 Task: Open a blank worksheet and write heading  Budget MasterAdd Categories in a column and its values below  'Housing, Transportation, Groceries, Utilities, Entertainment, Dining Out, Health, Miscellaneous, Savings & Total. 'Add Budgeted amountin next column and its values below  $1,500, $300, $400, $150, $200, $250, $100, $150, $500 & $3,550. Add Actual amount in next column and its values below  $1,400, $280, $420, $160, $180, $270, $90, $140, $550 & $3,550. Add Difference in next column and its values below  -$100, -$20, +$20, +$10, -$20, +$20, -$10, -$10, +$50 & $0. J6Save page AssetAllocation logbookbook
Action: Mouse moved to (116, 112)
Screenshot: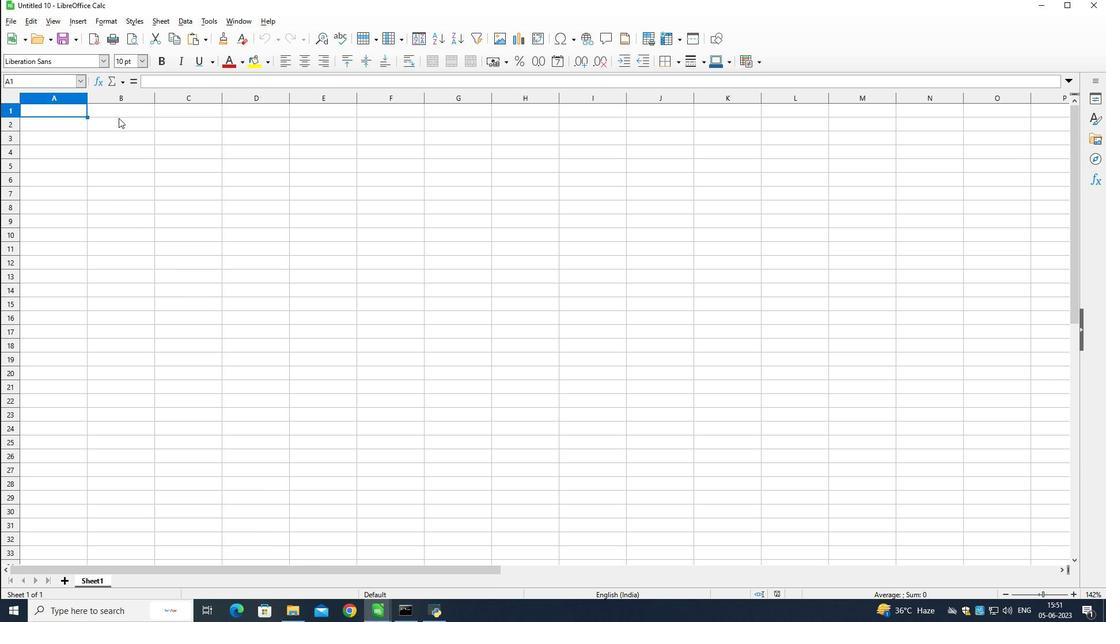 
Action: Mouse pressed left at (116, 112)
Screenshot: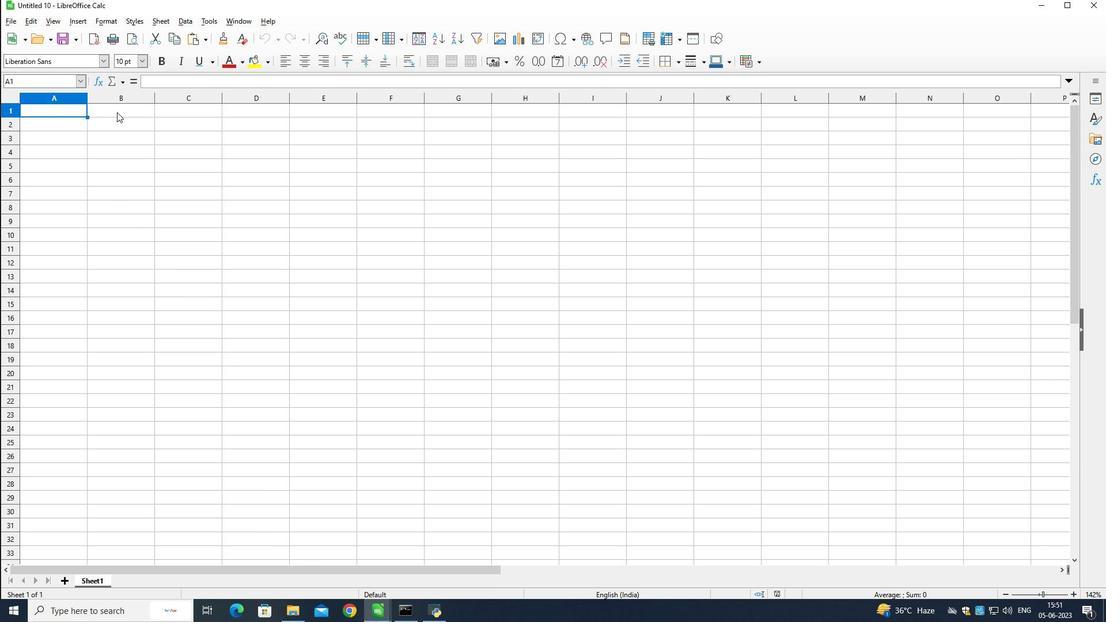 
Action: Mouse moved to (119, 127)
Screenshot: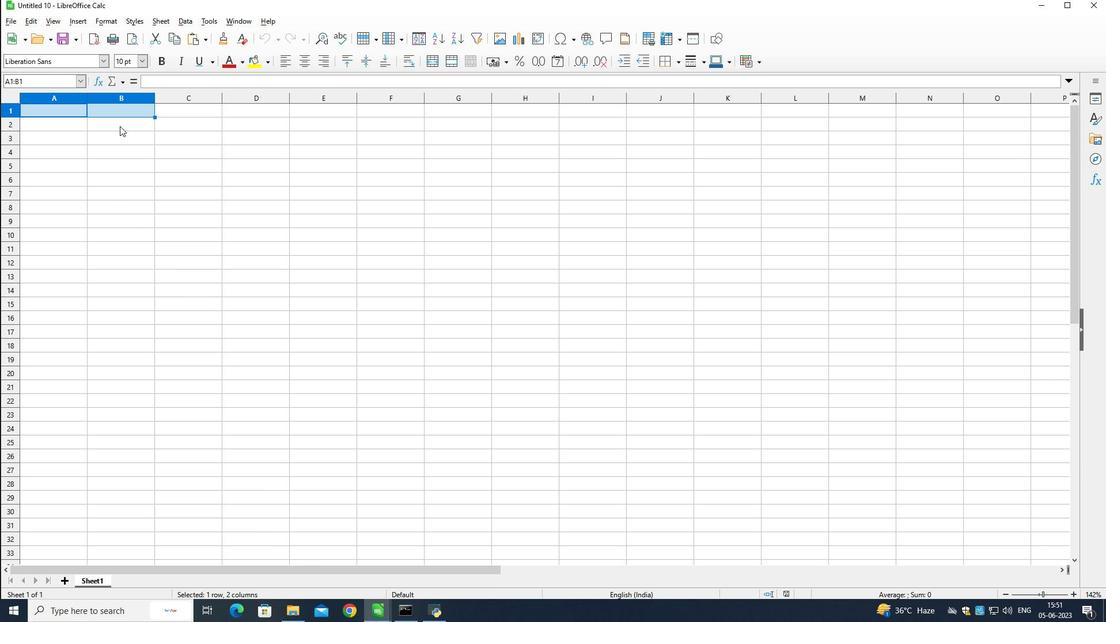 
Action: Mouse pressed right at (119, 127)
Screenshot: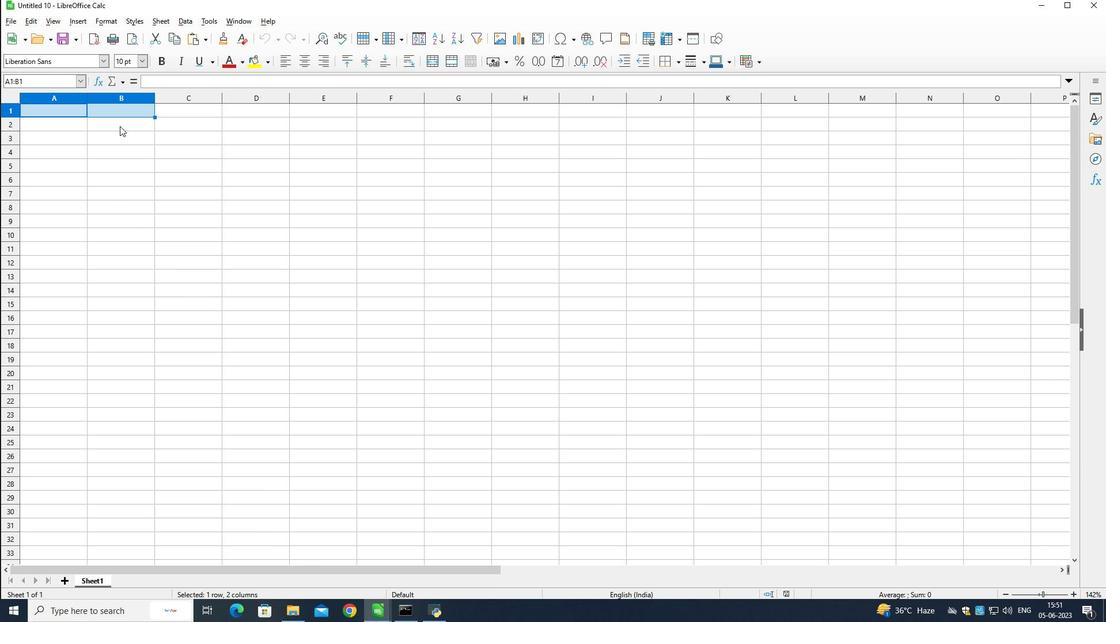 
Action: Mouse moved to (122, 110)
Screenshot: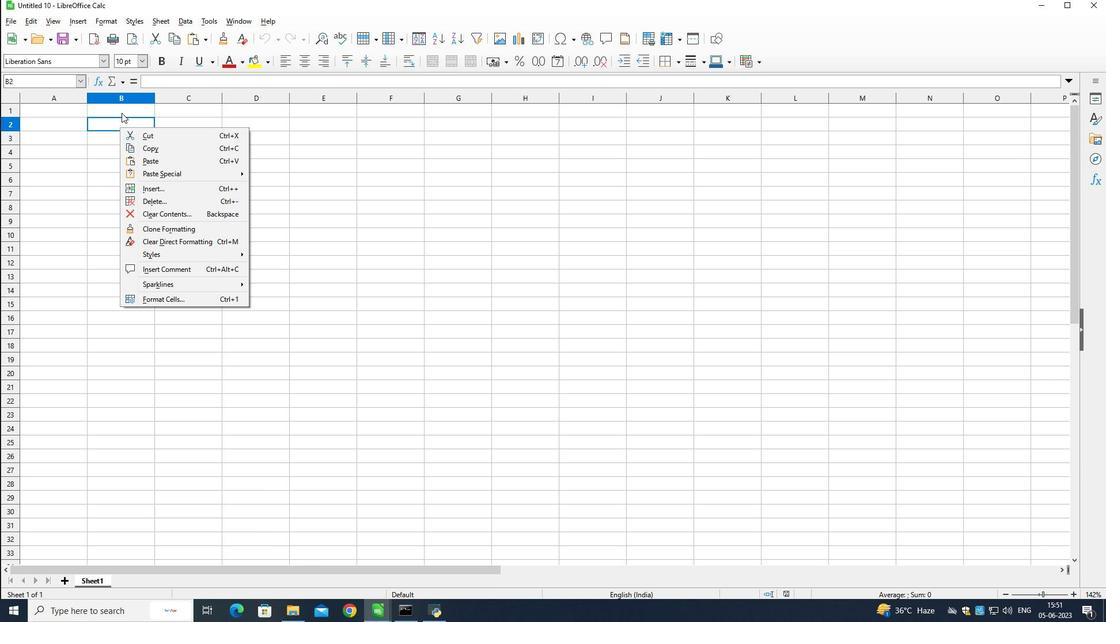 
Action: Mouse pressed left at (122, 110)
Screenshot: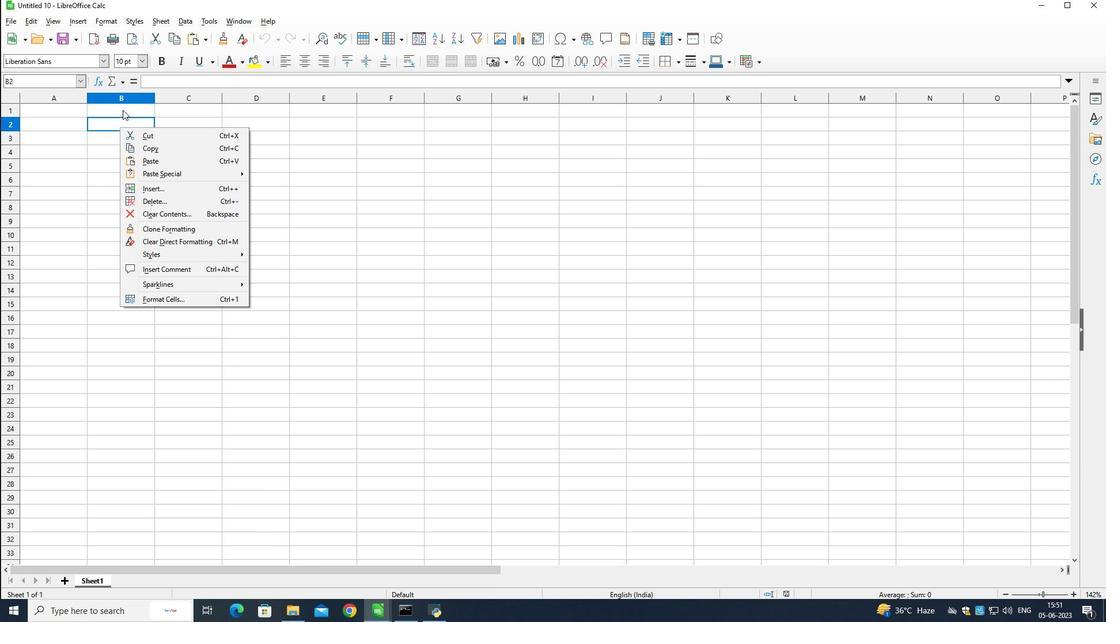 
Action: Mouse moved to (125, 110)
Screenshot: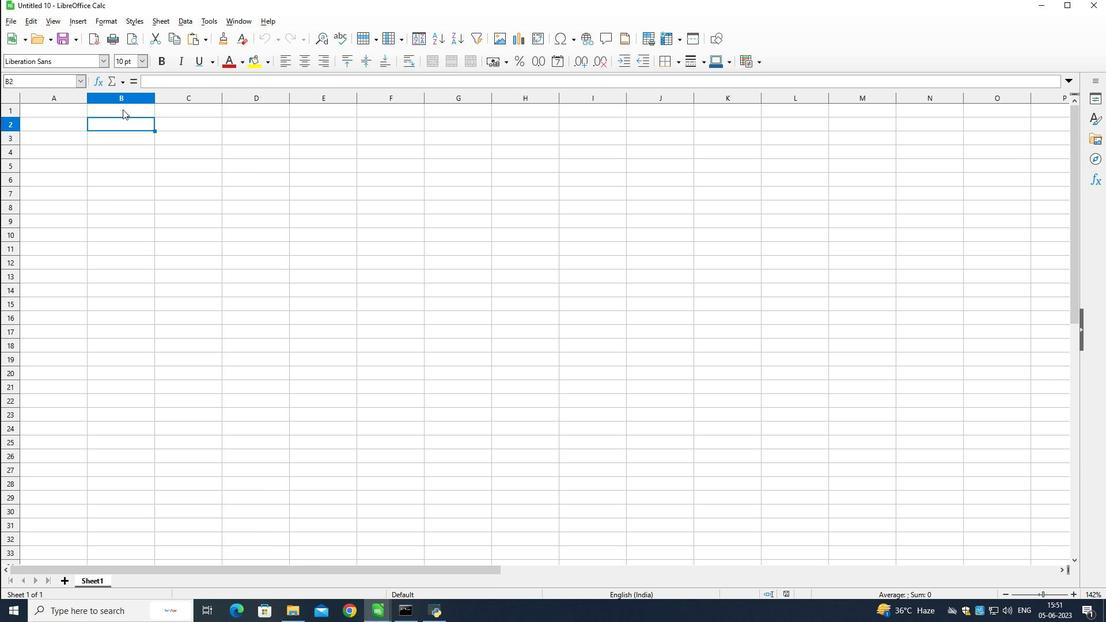 
Action: Mouse pressed left at (125, 110)
Screenshot: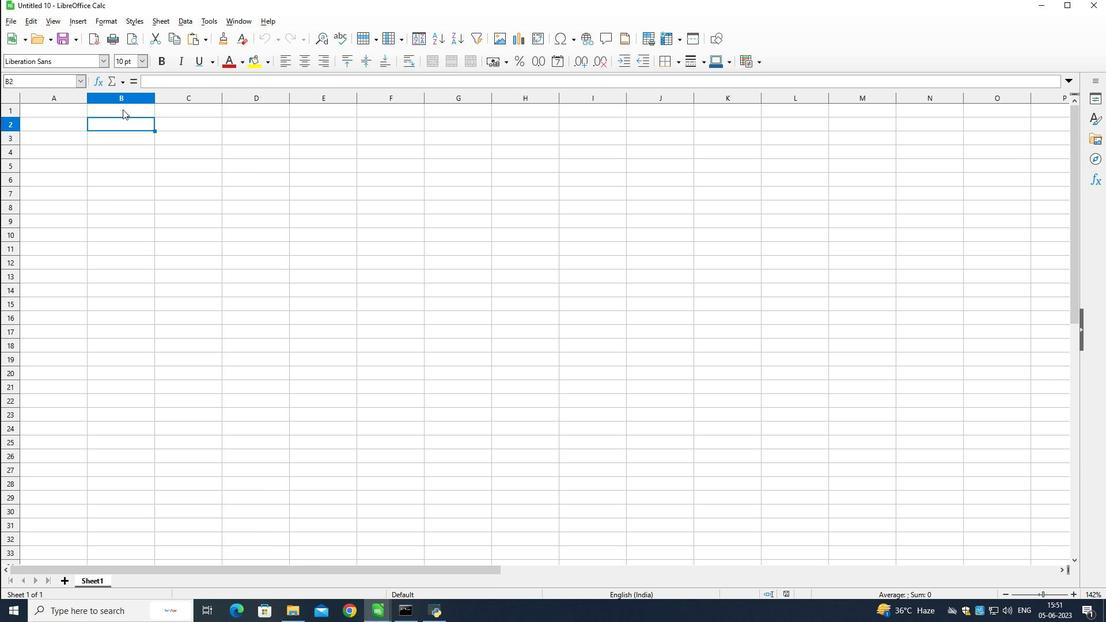 
Action: Mouse moved to (125, 111)
Screenshot: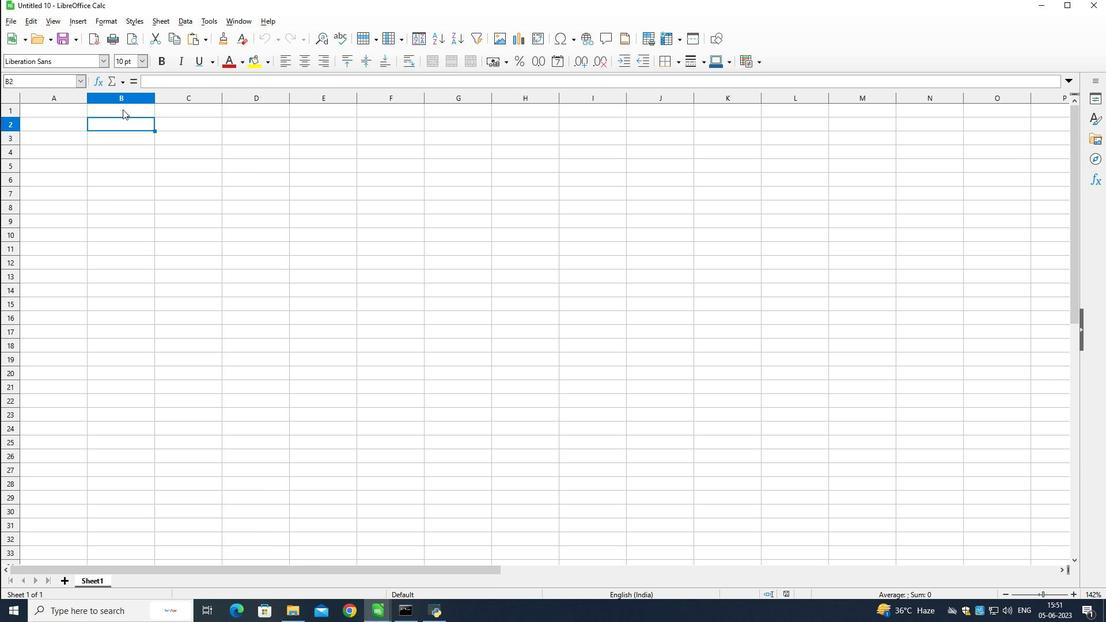 
Action: Key pressed <Key.shift>Budget<Key.space><Key.shift>Master<Key.enter>
Screenshot: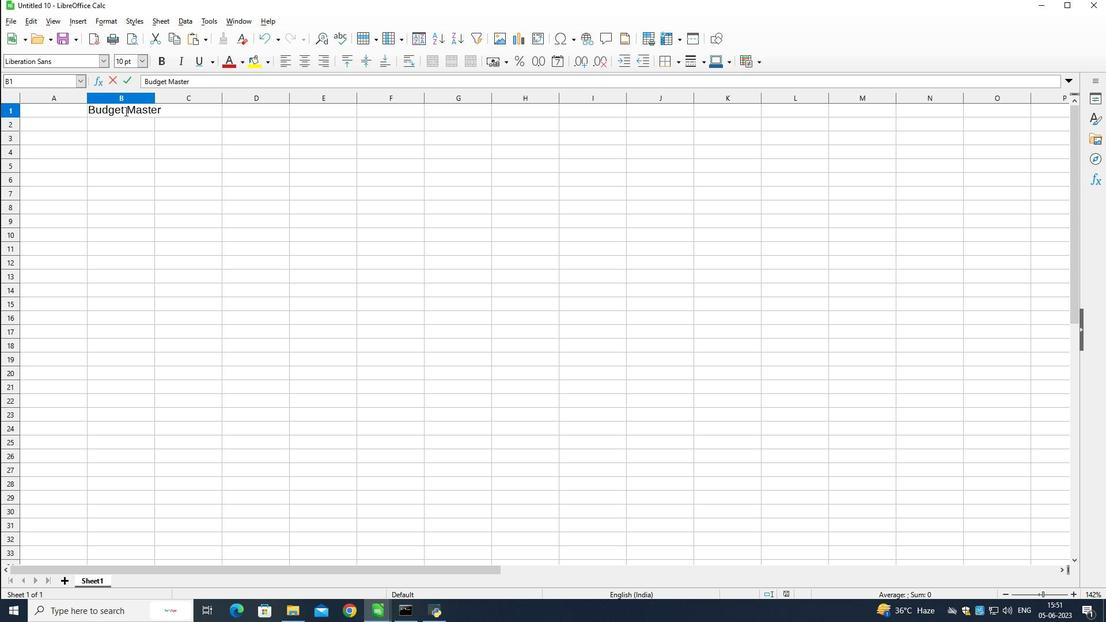 
Action: Mouse moved to (77, 123)
Screenshot: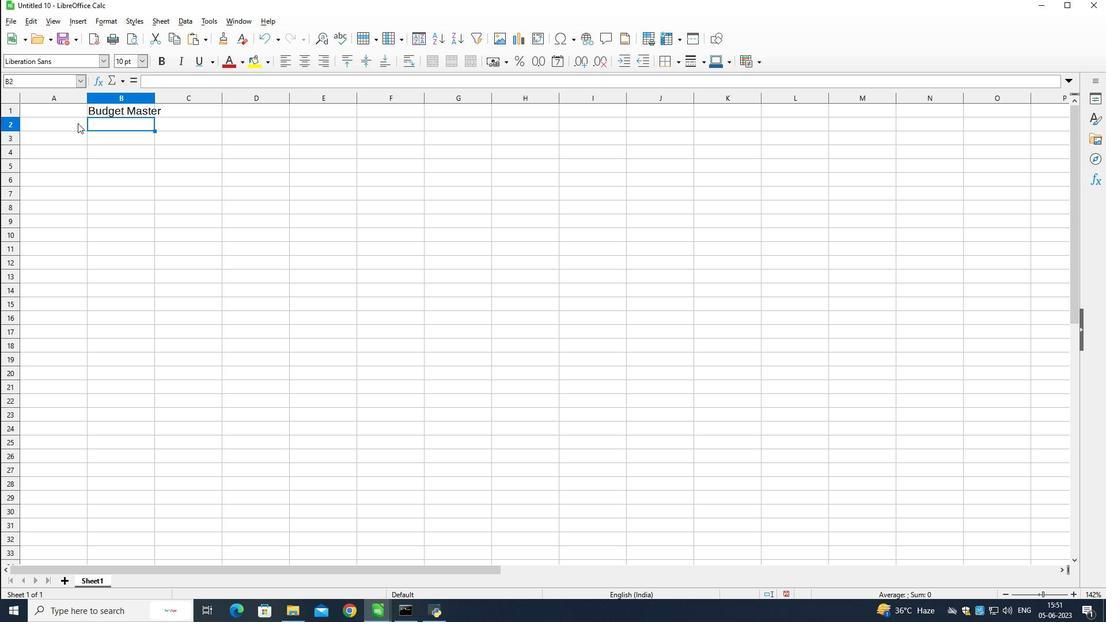 
Action: Mouse pressed left at (77, 123)
Screenshot: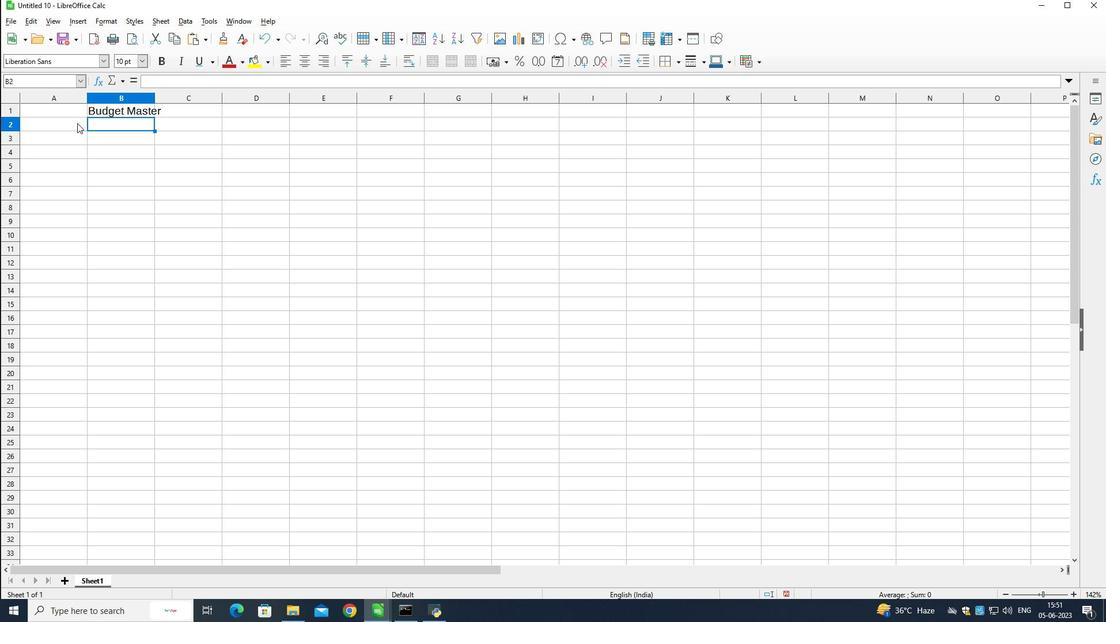 
Action: Key pressed <Key.shift><Key.shift>Categories<Key.down><Key.shift><Key.shift><Key.shift><Key.shift>Housing<Key.down><Key.shift>Transporation<Key.down><Key.shift>G
Screenshot: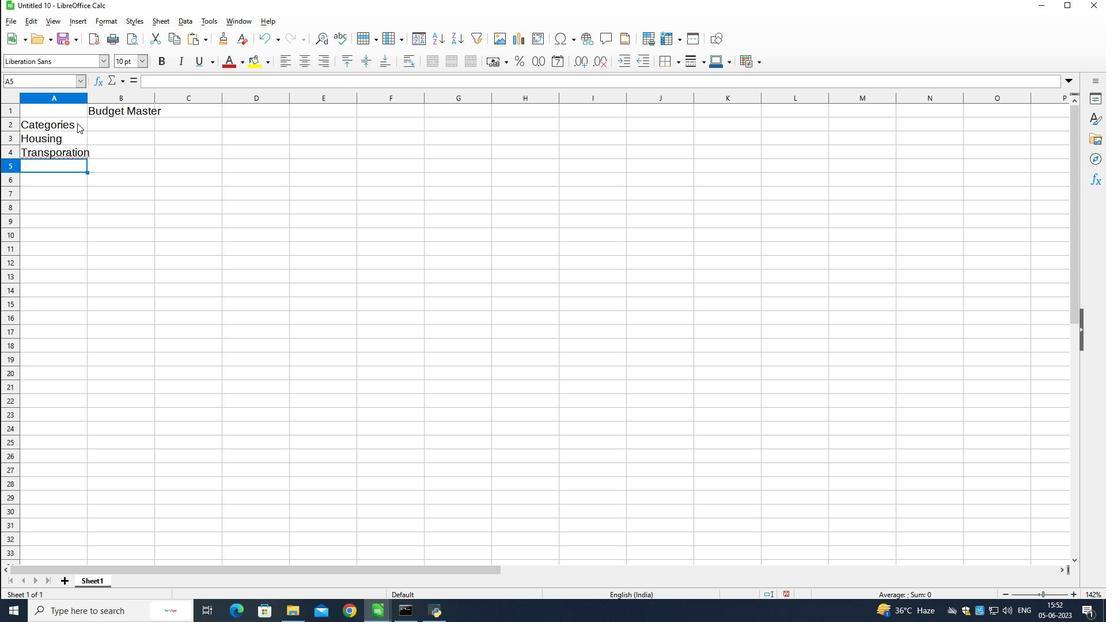 
Action: Mouse moved to (66, 154)
Screenshot: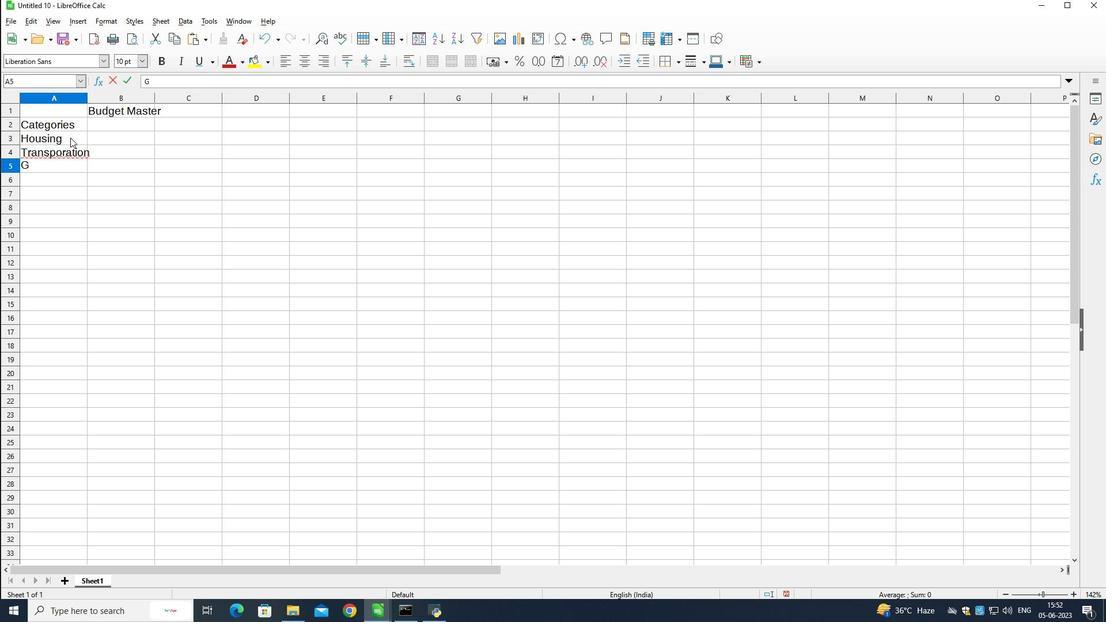 
Action: Mouse pressed left at (66, 154)
Screenshot: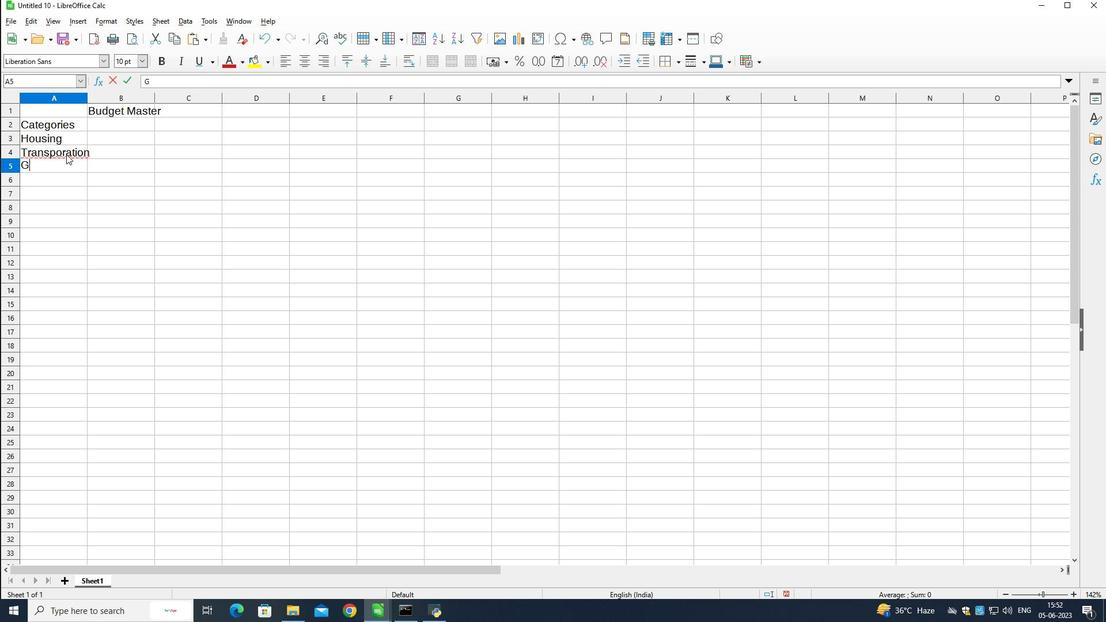 
Action: Mouse moved to (66, 154)
Screenshot: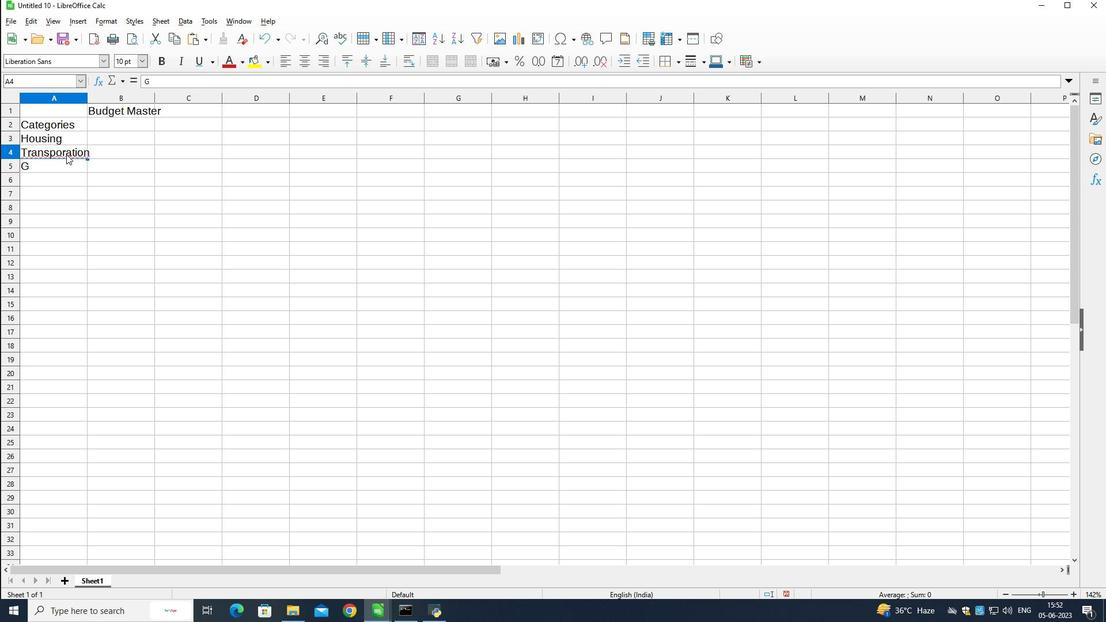 
Action: Mouse pressed left at (66, 154)
Screenshot: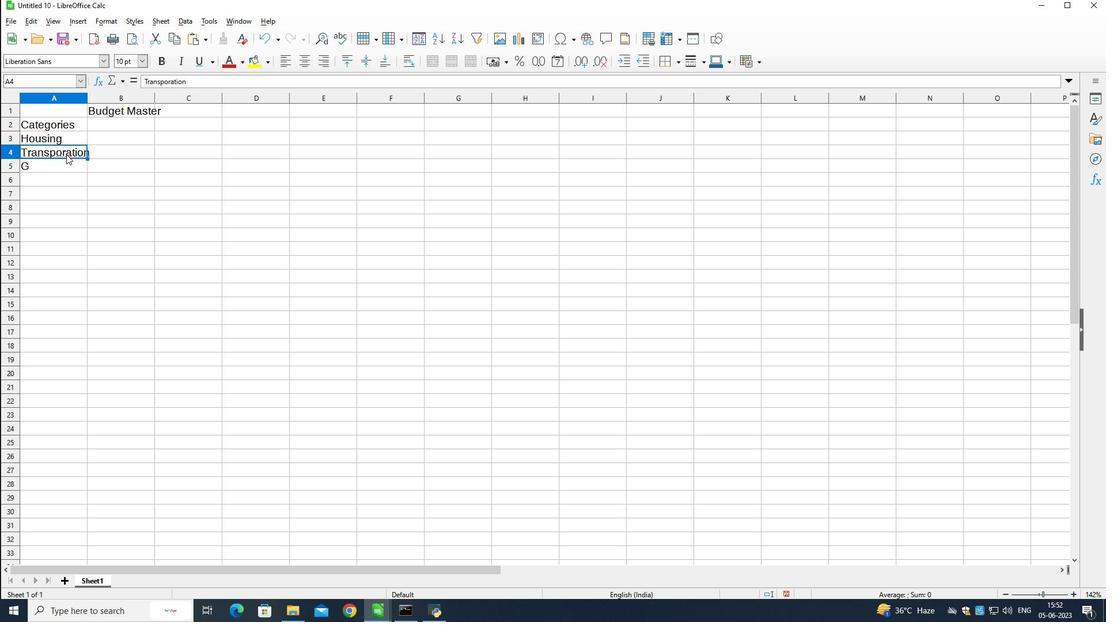 
Action: Mouse pressed left at (66, 154)
Screenshot: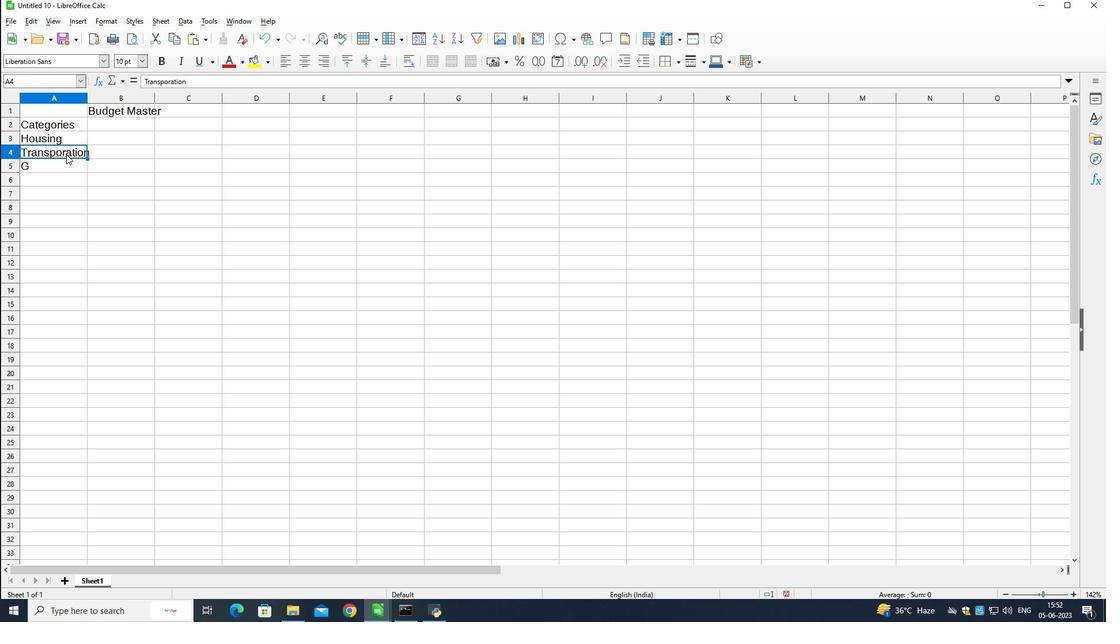 
Action: Mouse moved to (70, 149)
Screenshot: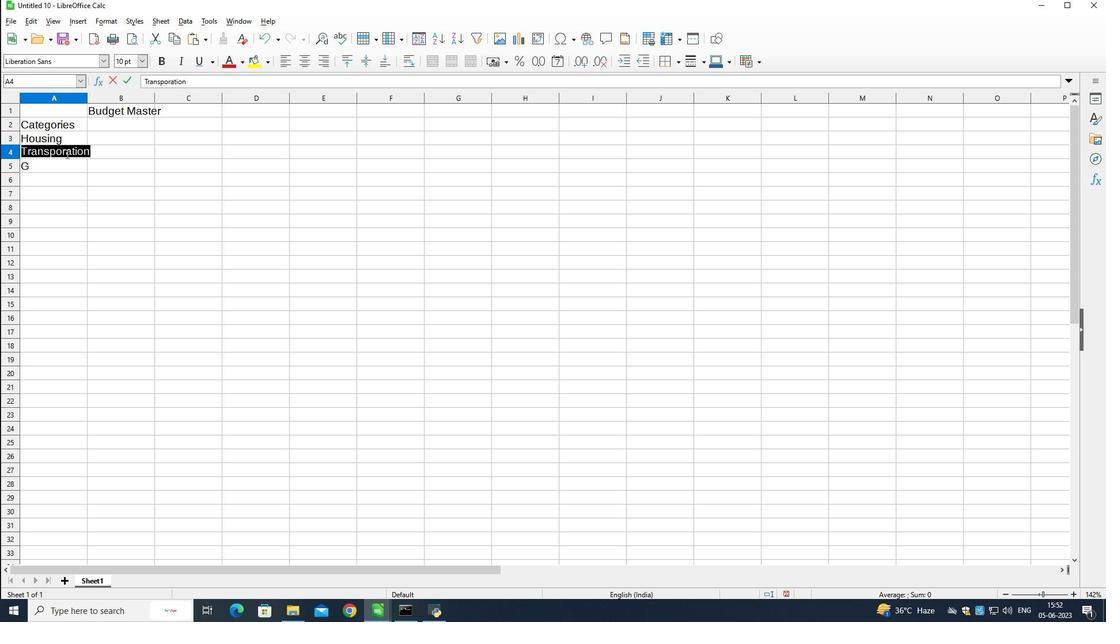 
Action: Mouse pressed left at (70, 149)
Screenshot: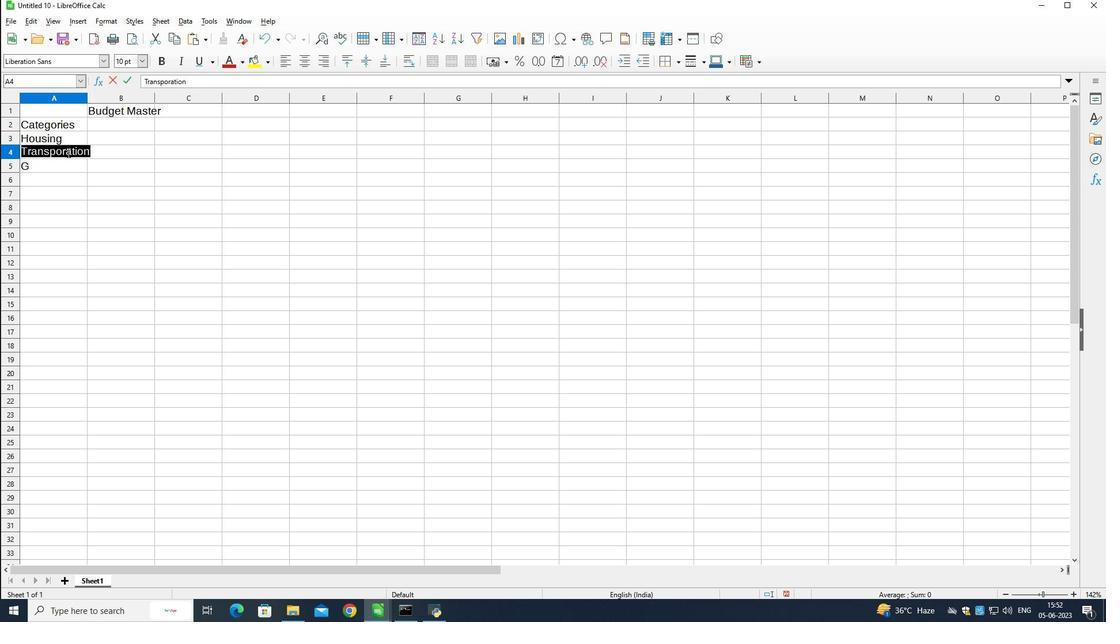 
Action: Mouse moved to (73, 168)
Screenshot: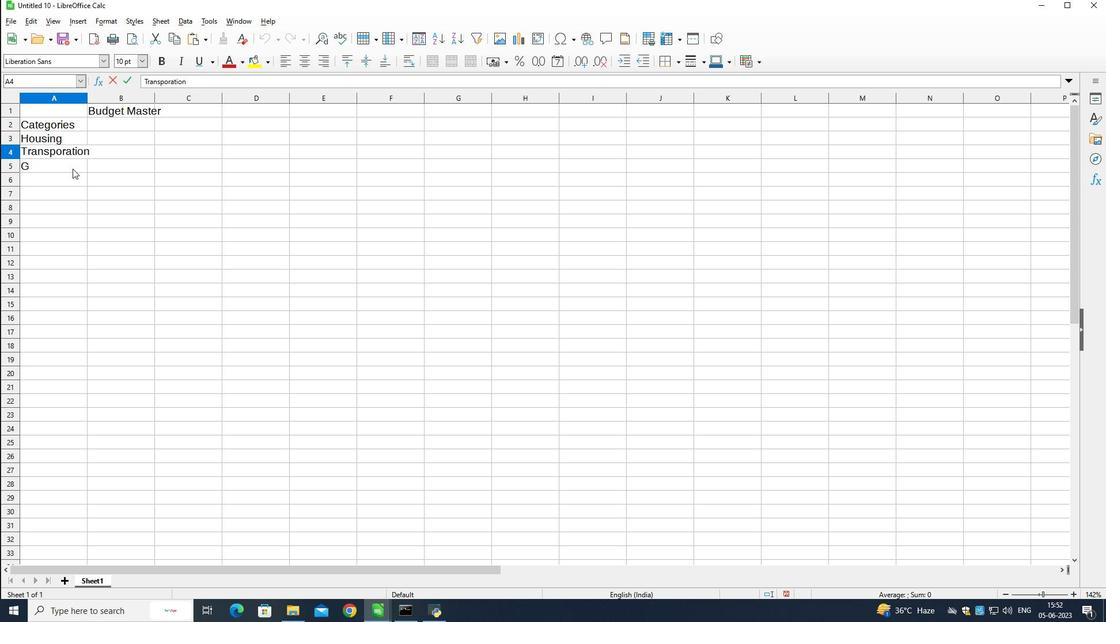 
Action: Key pressed <Key.left>t
Screenshot: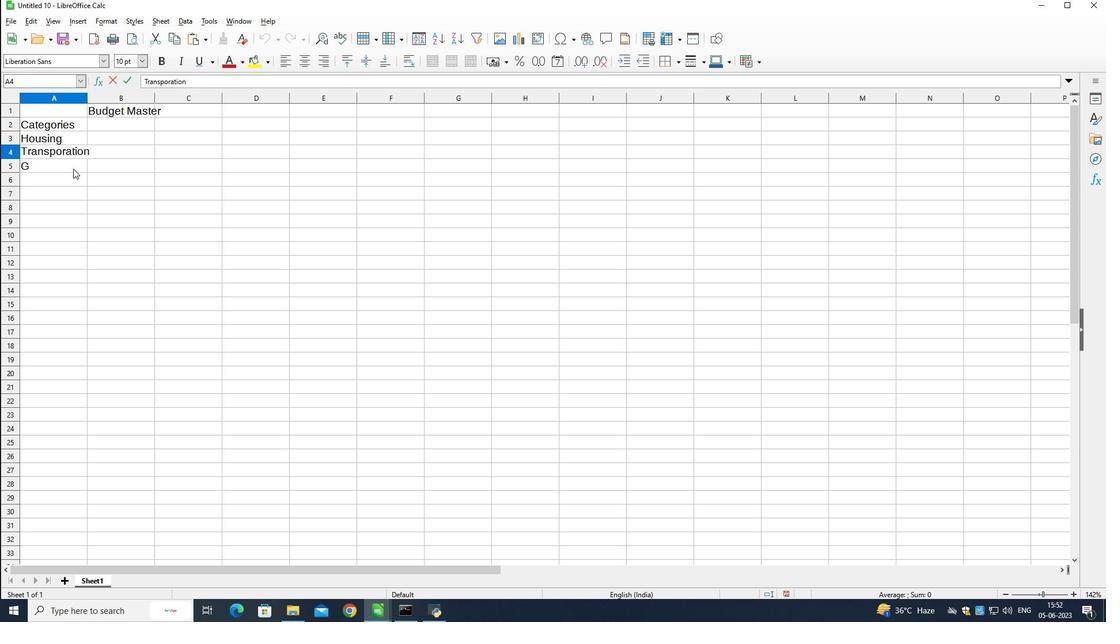
Action: Mouse moved to (74, 169)
Screenshot: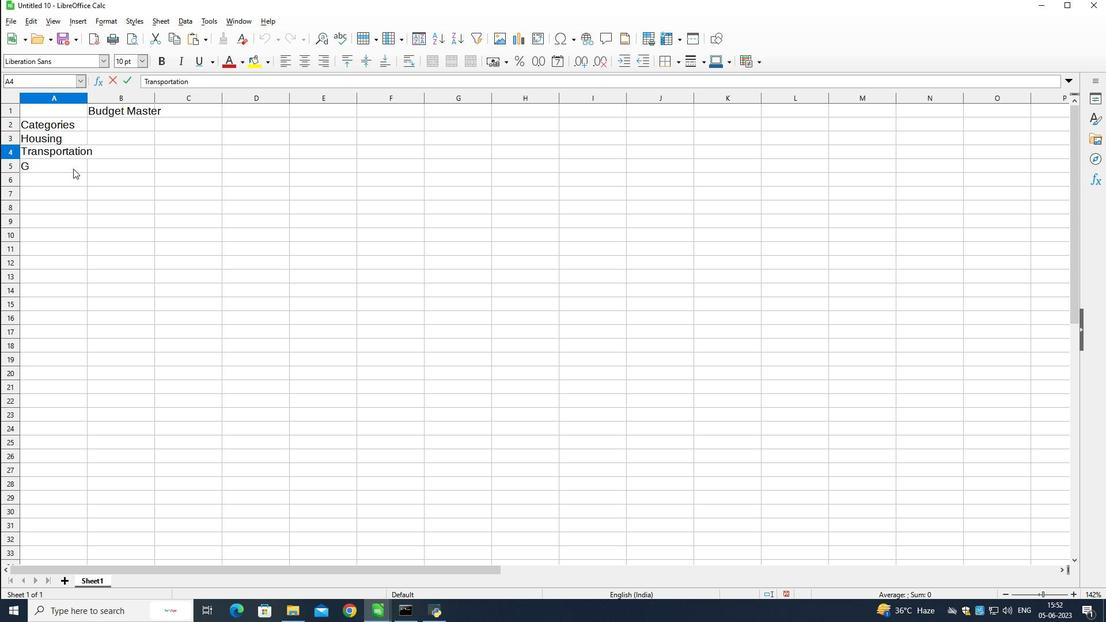 
Action: Mouse pressed left at (74, 169)
Screenshot: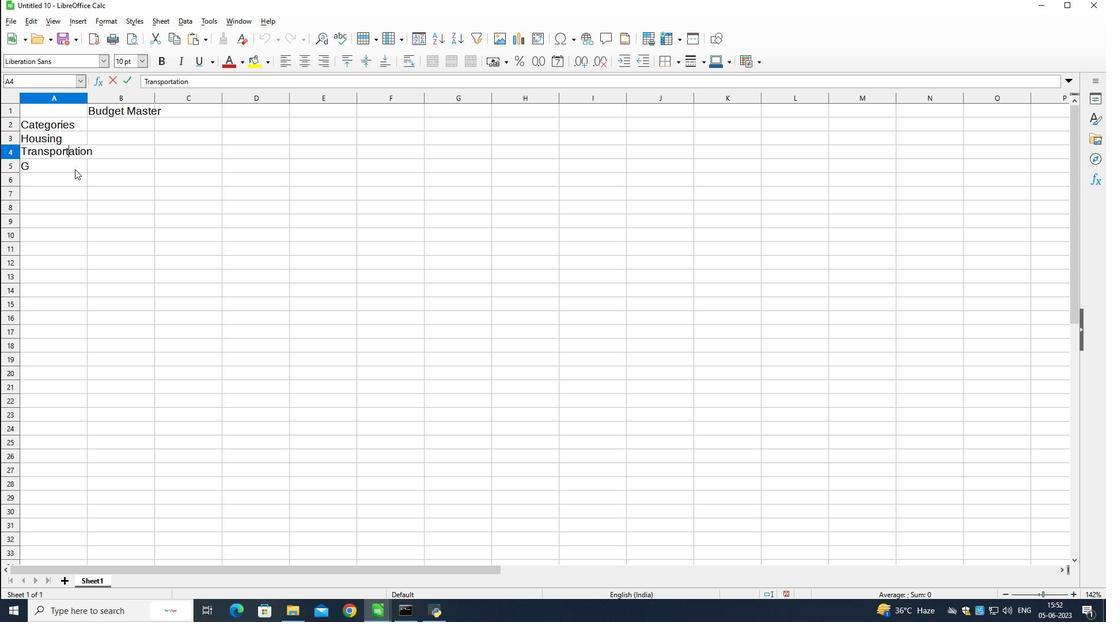 
Action: Mouse pressed left at (74, 169)
Screenshot: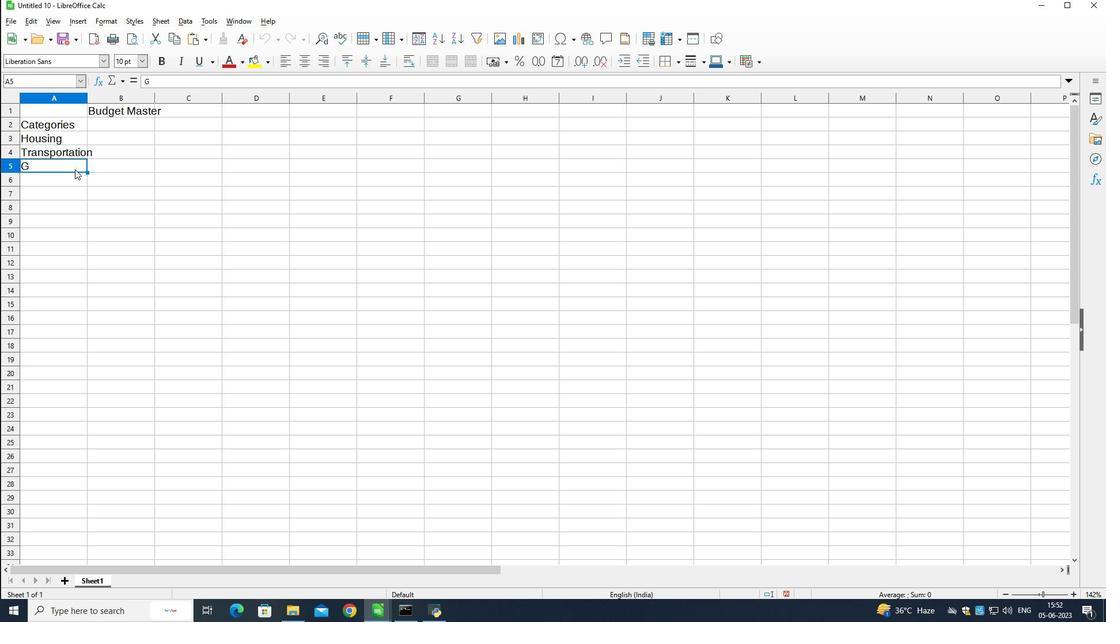 
Action: Mouse pressed left at (74, 169)
Screenshot: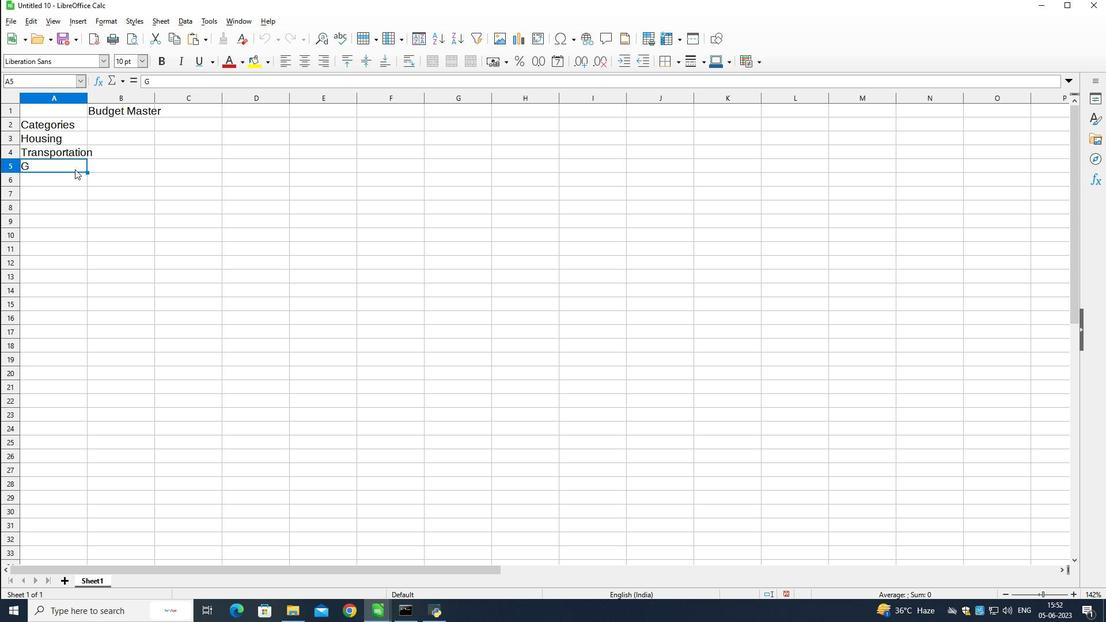 
Action: Key pressed <Key.backspace><Key.shift>Groceries<Key.down>
Screenshot: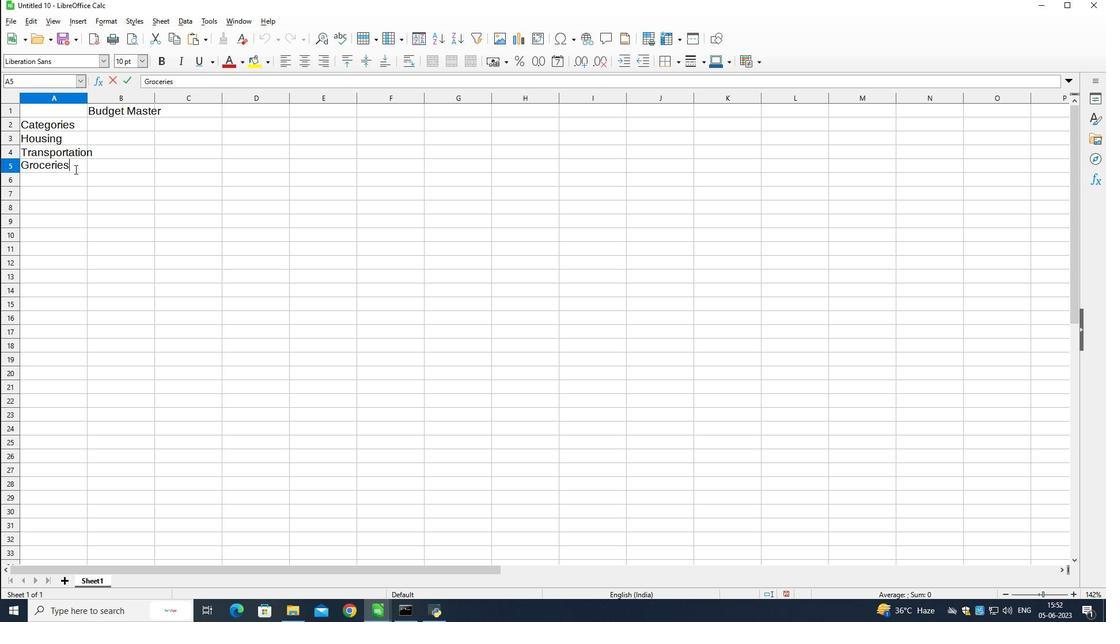
Action: Mouse moved to (63, 182)
Screenshot: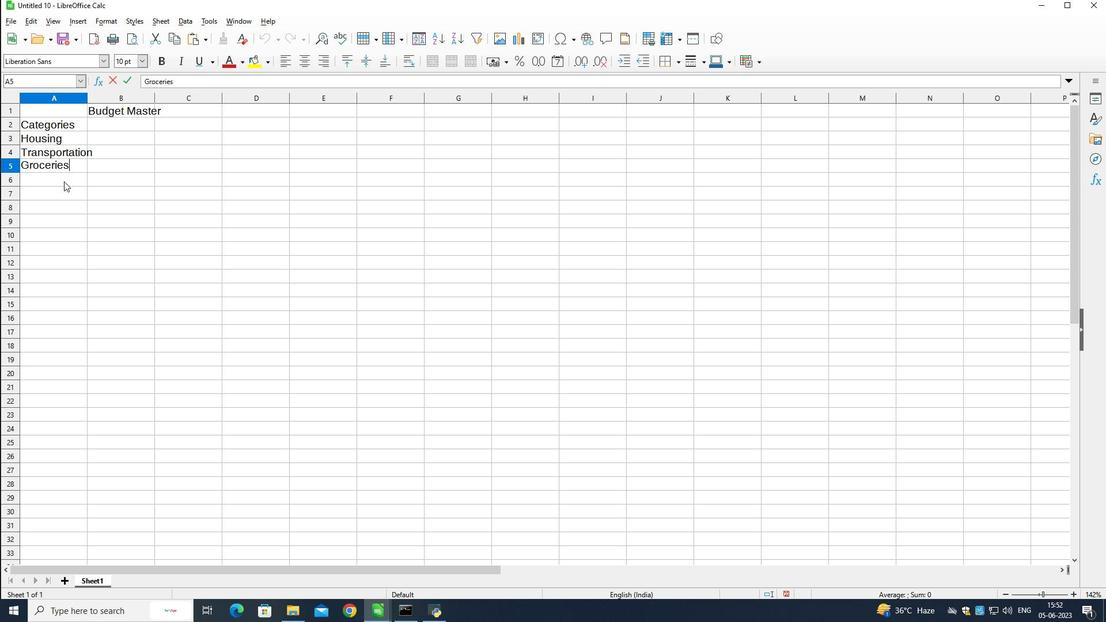 
Action: Mouse pressed left at (63, 182)
Screenshot: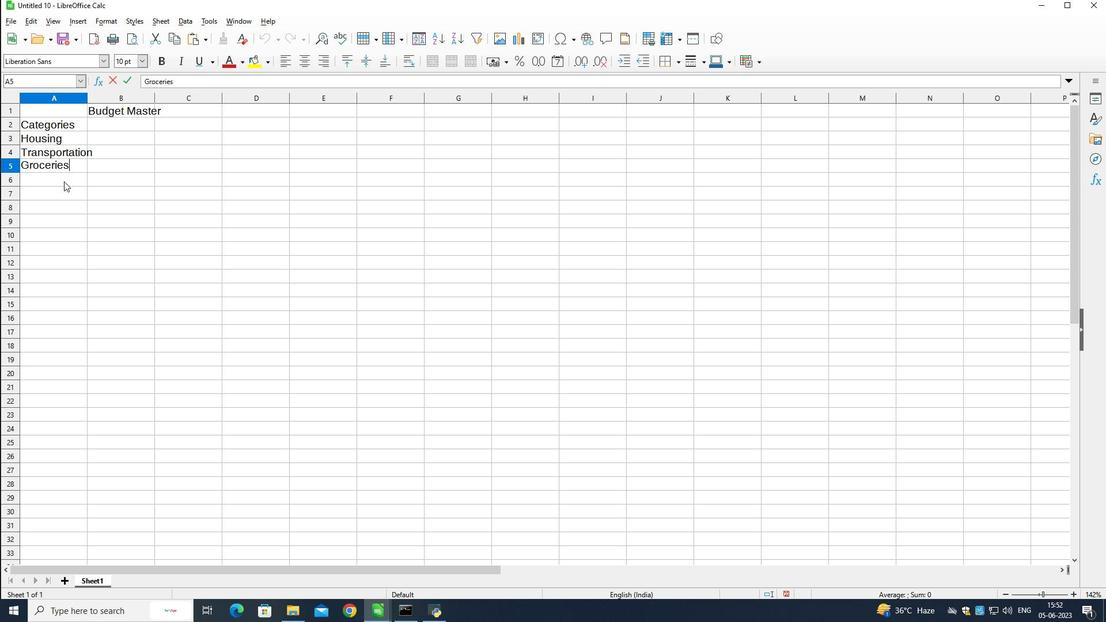 
Action: Key pressed <Key.shift>Uto<Key.backspace>ilities<Key.down><Key.shift>Entetainment<Key.down>
Screenshot: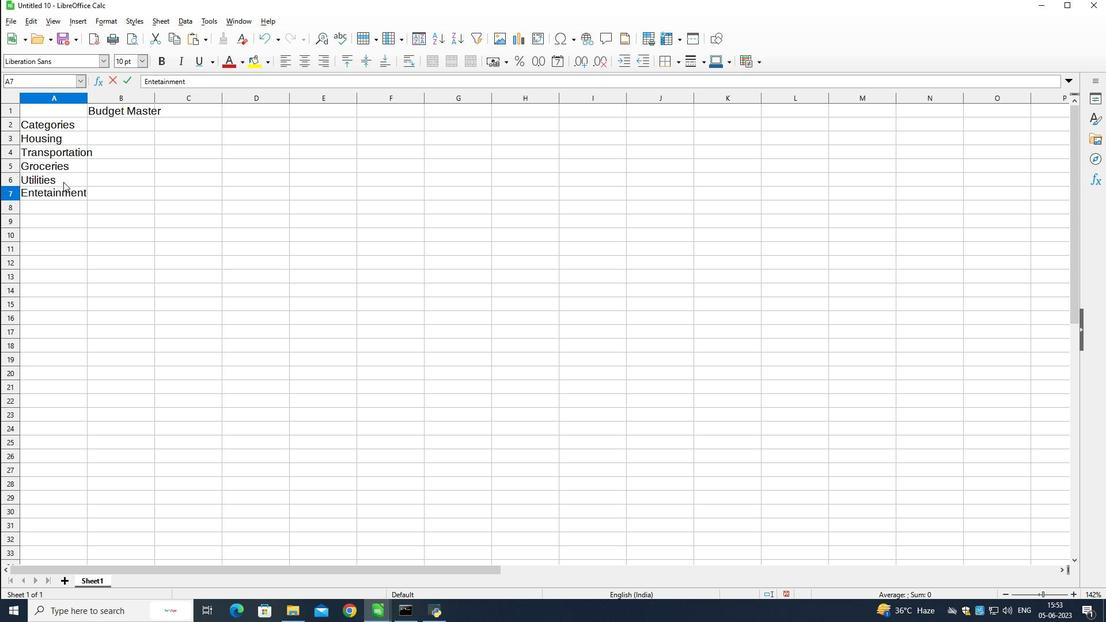 
Action: Mouse moved to (62, 190)
Screenshot: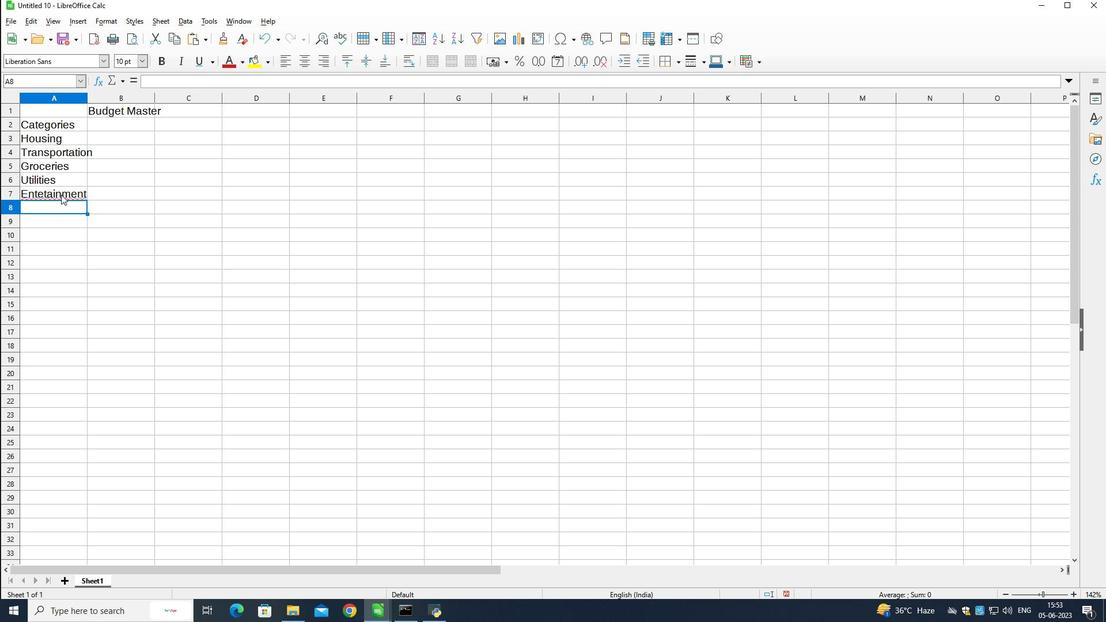 
Action: Mouse pressed left at (62, 190)
Screenshot: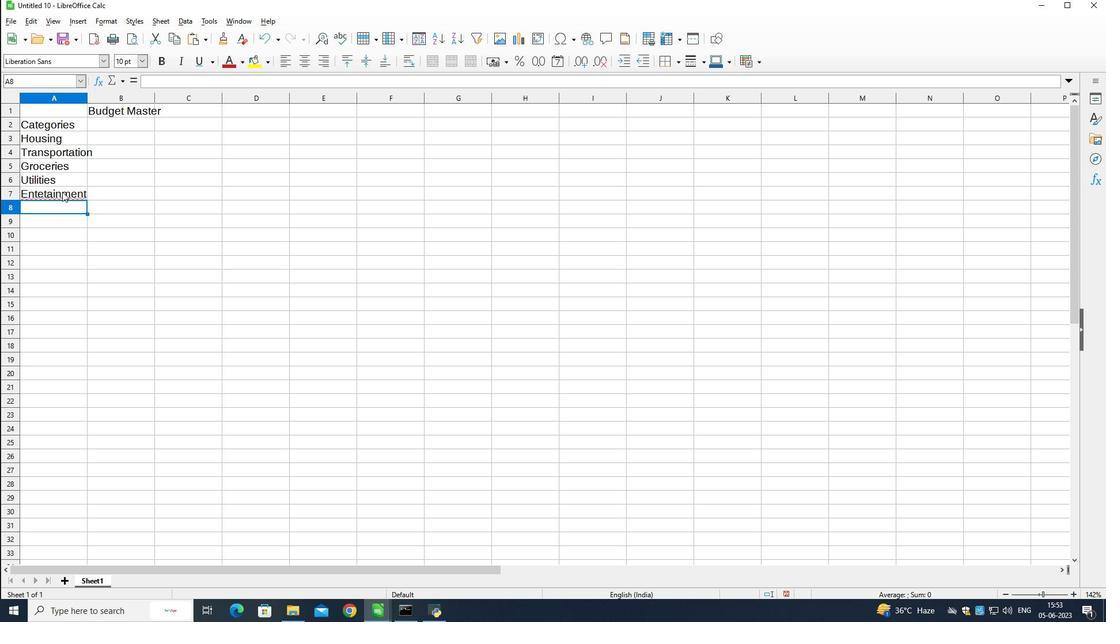
Action: Mouse moved to (62, 190)
Screenshot: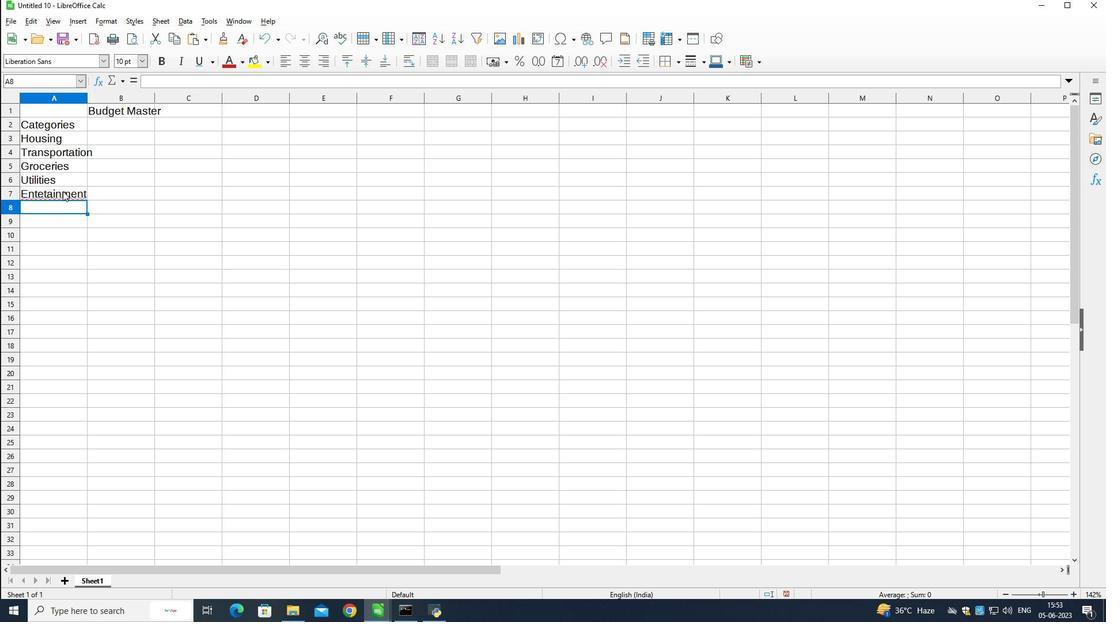 
Action: Mouse pressed left at (62, 190)
Screenshot: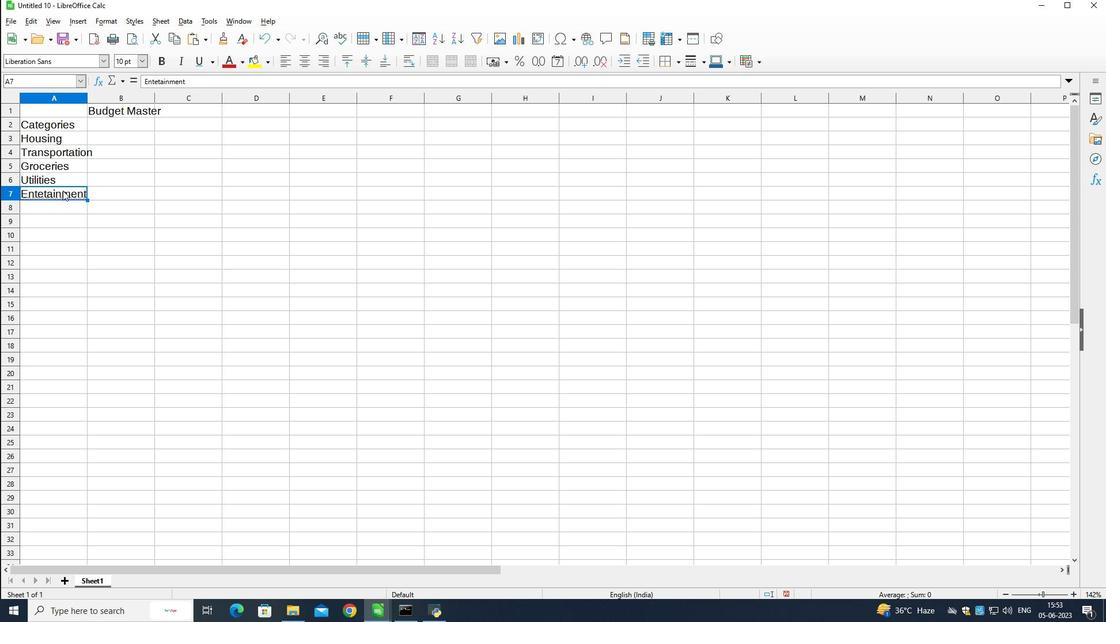 
Action: Mouse moved to (80, 196)
Screenshot: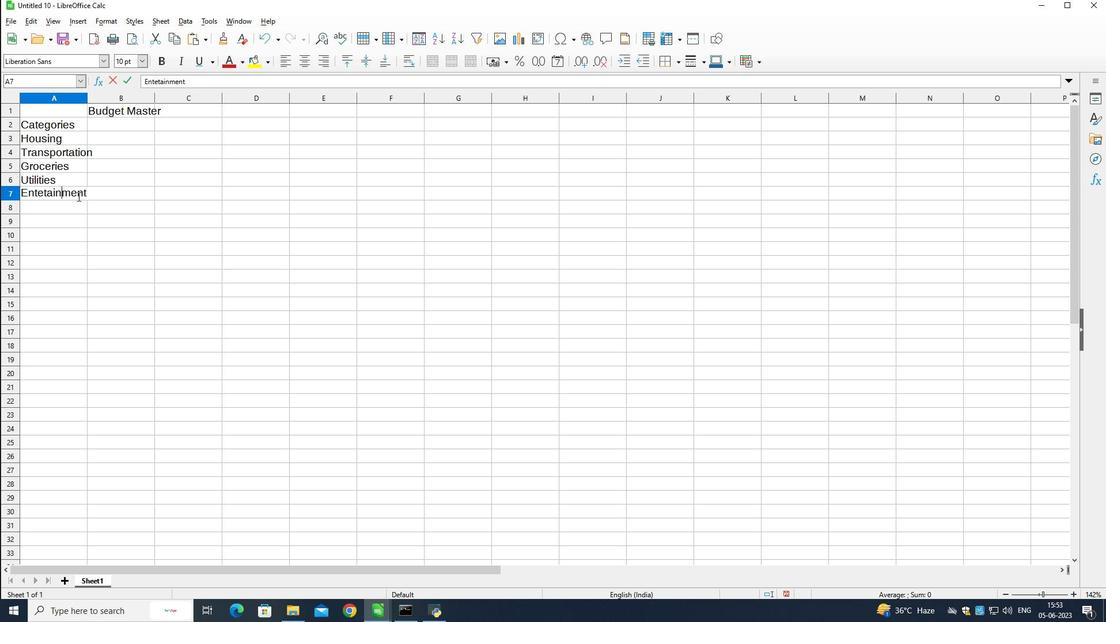 
Action: Mouse pressed left at (80, 196)
Screenshot: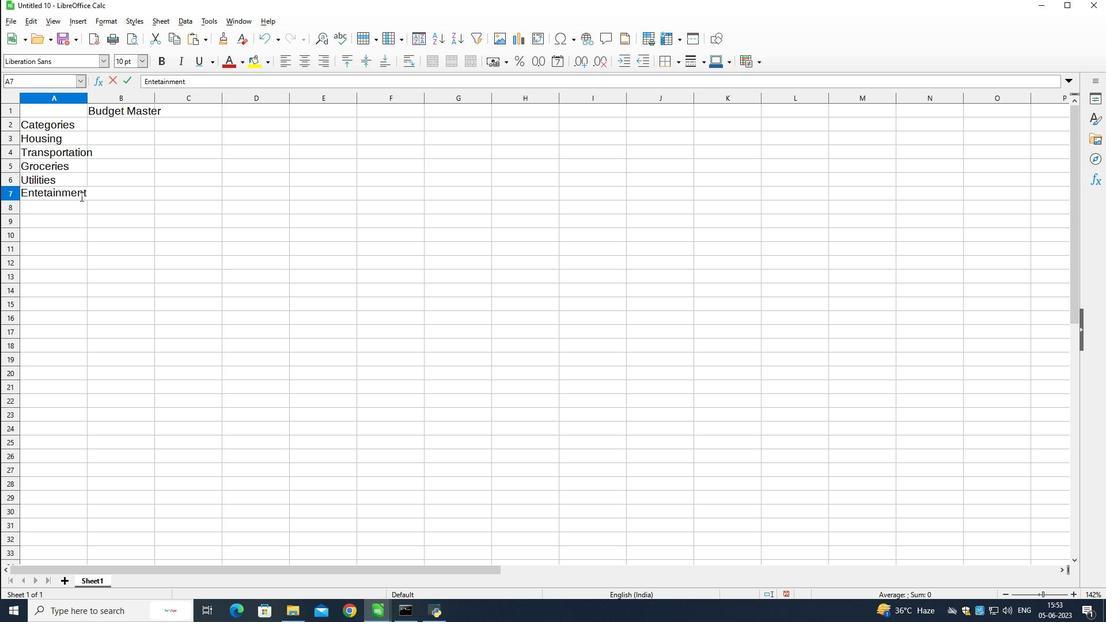 
Action: Mouse moved to (90, 195)
Screenshot: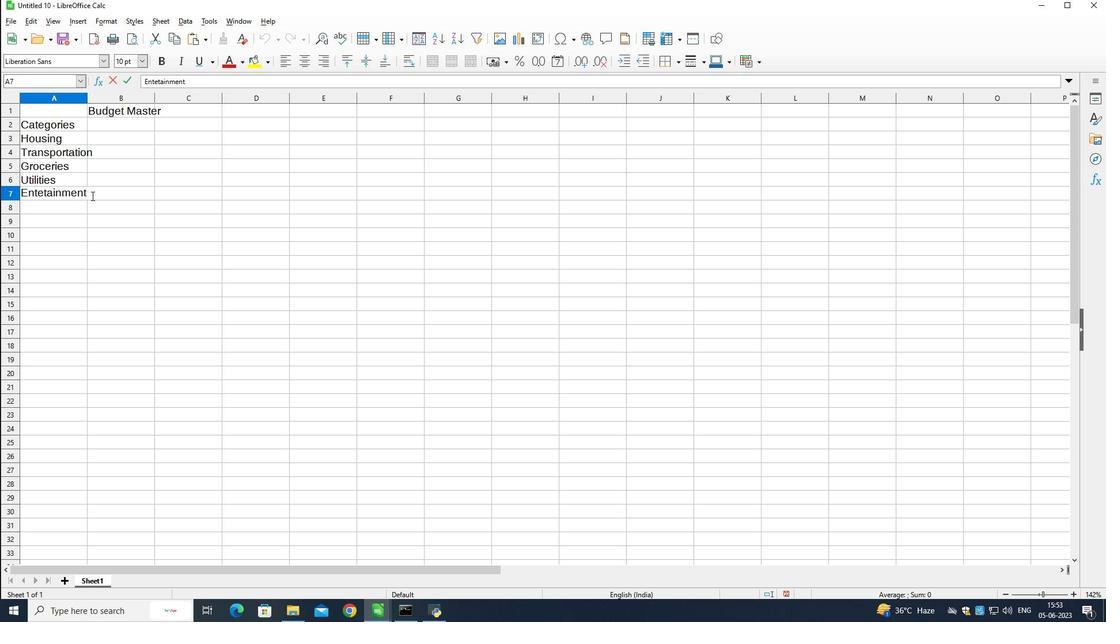 
Action: Mouse pressed left at (90, 195)
Screenshot: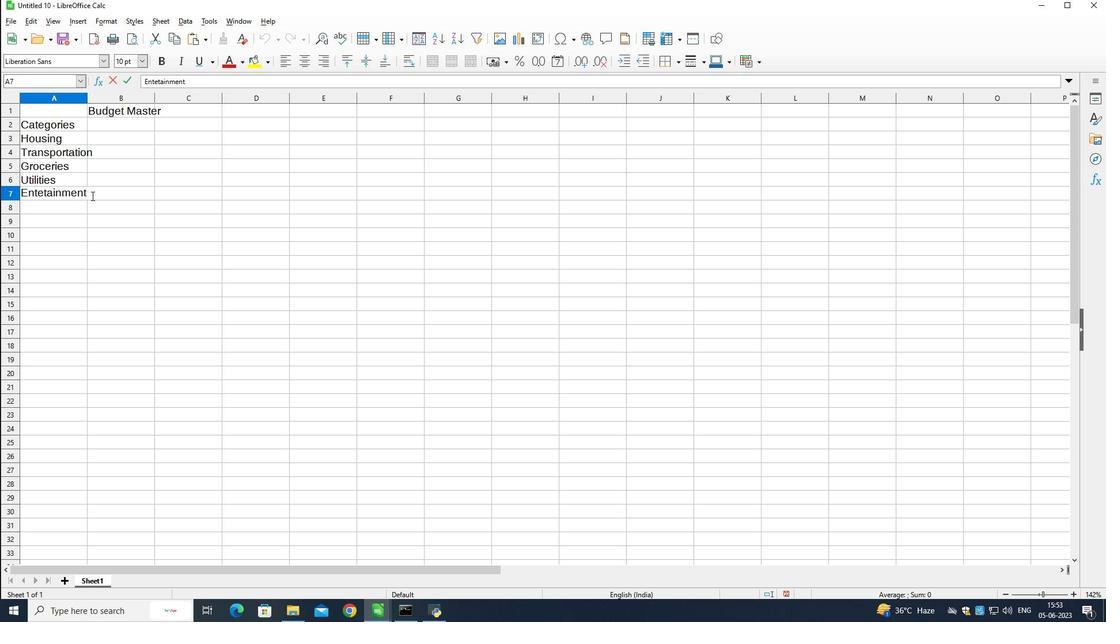 
Action: Mouse moved to (68, 202)
Screenshot: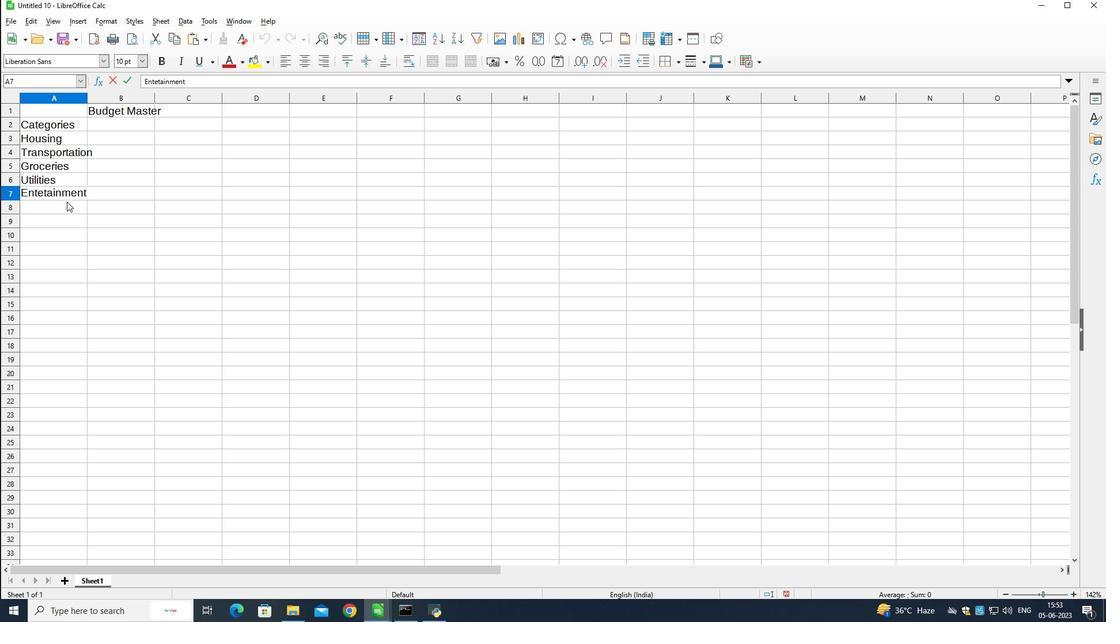 
Action: Mouse pressed left at (68, 202)
Screenshot: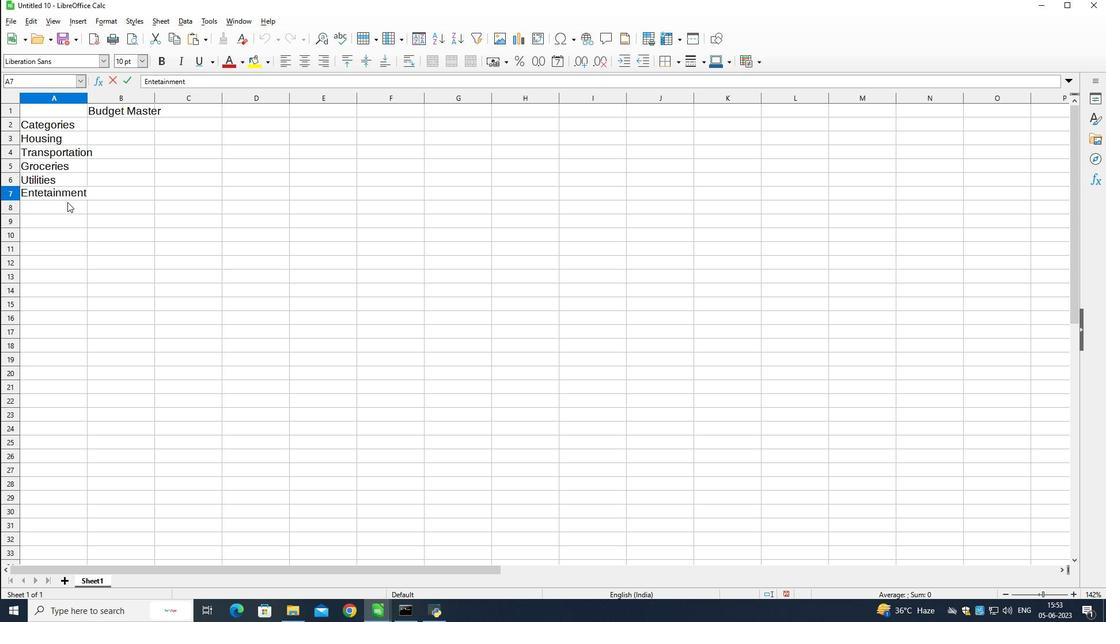 
Action: Mouse moved to (69, 204)
Screenshot: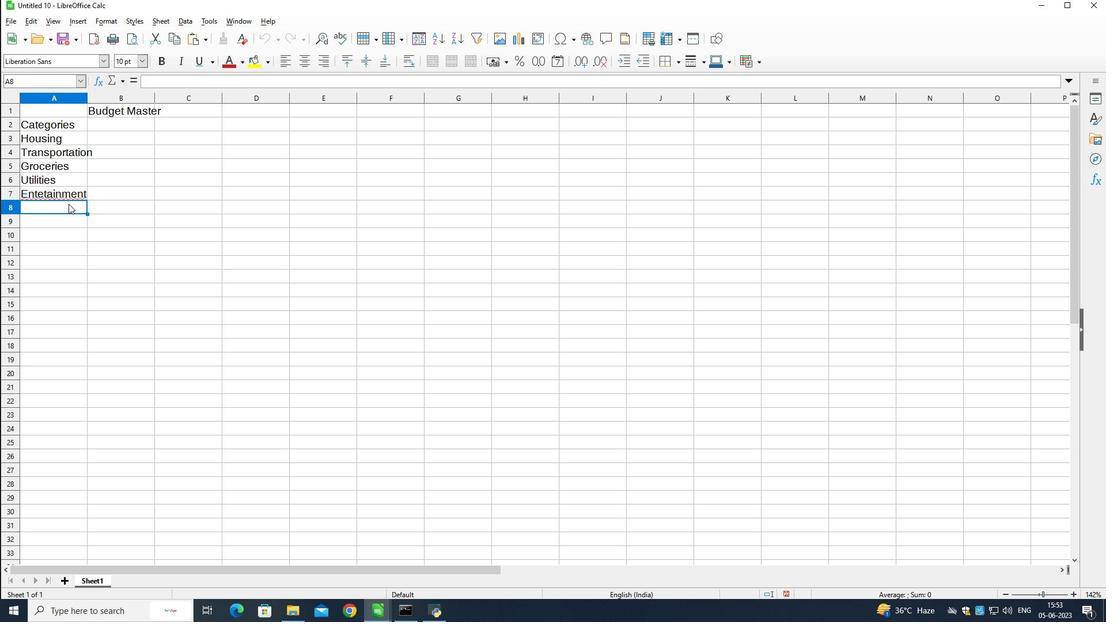 
Action: Key pressed <Key.shift><Key.shift><Key.shift><Key.shift><Key.shift>Dining<Key.space>out<Key.down><Key.shift>Health<Key.down><Key.shift><Key.shift><Key.shift>Miscellaneous<Key.down><Key.shift>Saving<Key.down><Key.shift>Total
Screenshot: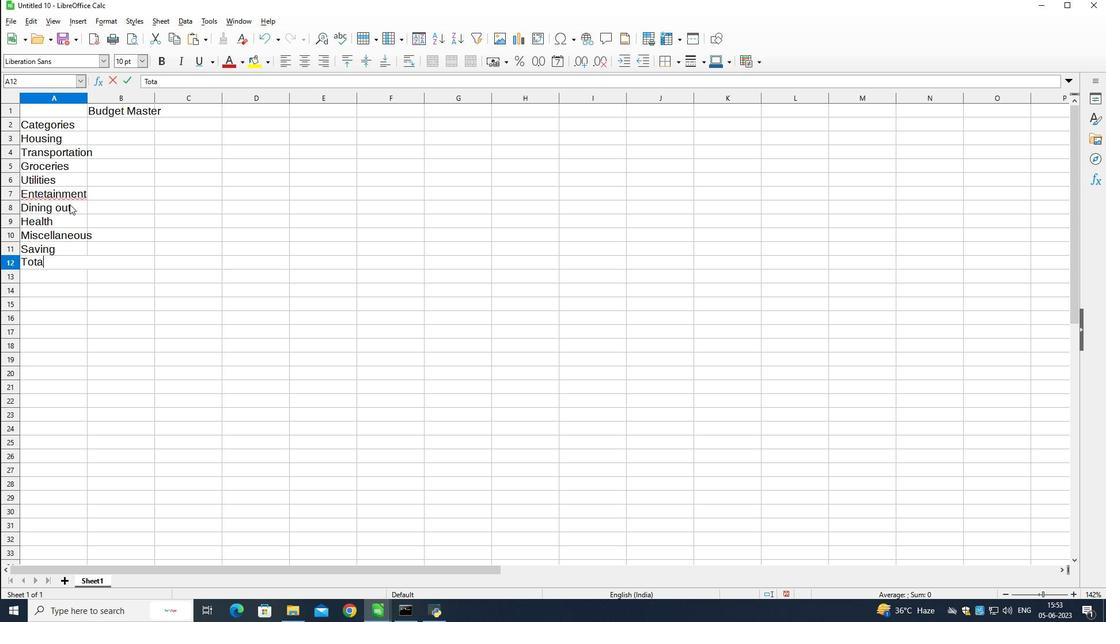 
Action: Mouse moved to (69, 99)
Screenshot: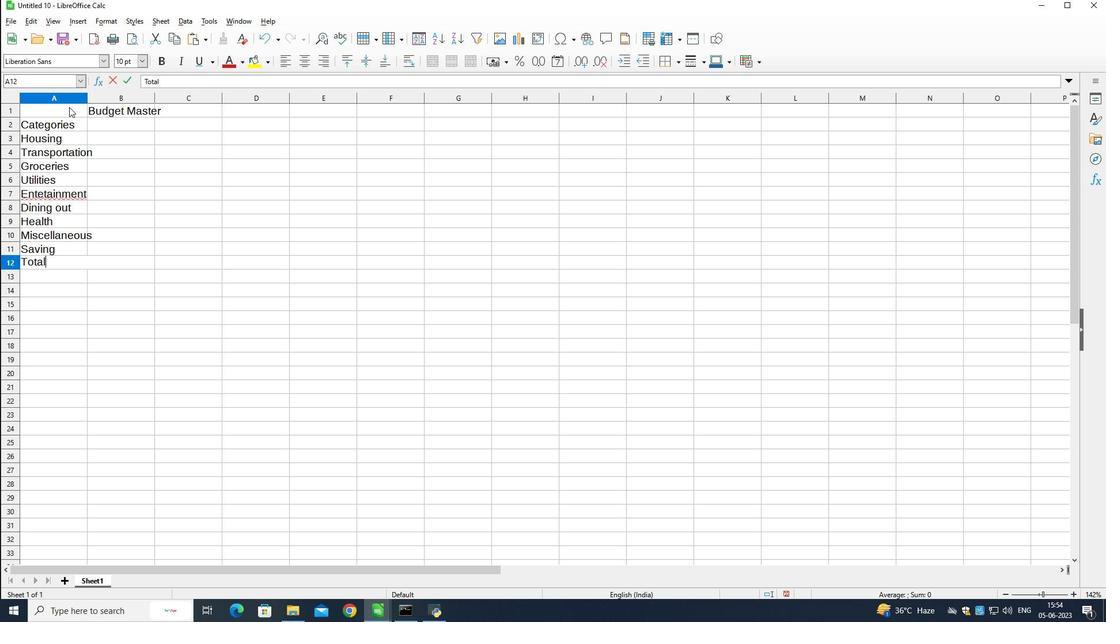 
Action: Mouse pressed left at (69, 99)
Screenshot: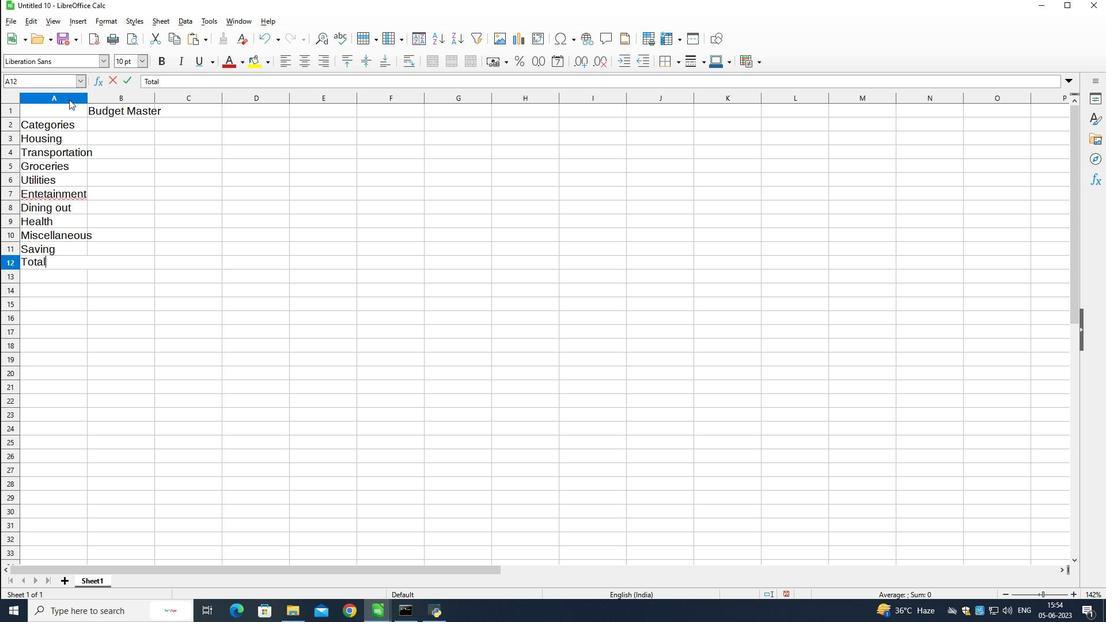 
Action: Mouse moved to (86, 99)
Screenshot: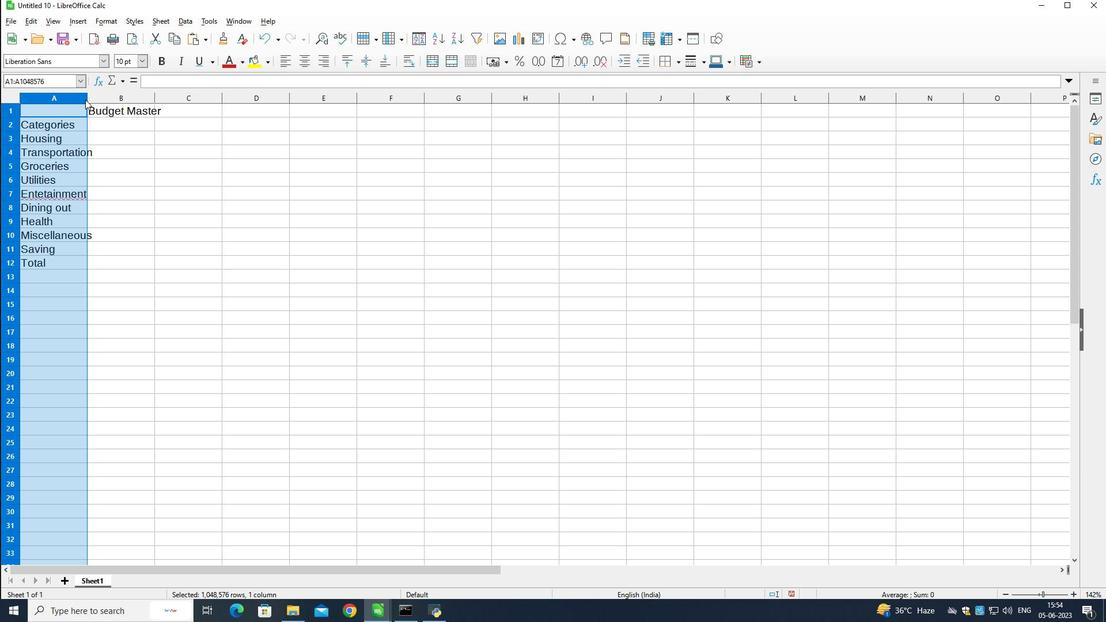 
Action: Mouse pressed left at (86, 99)
Screenshot: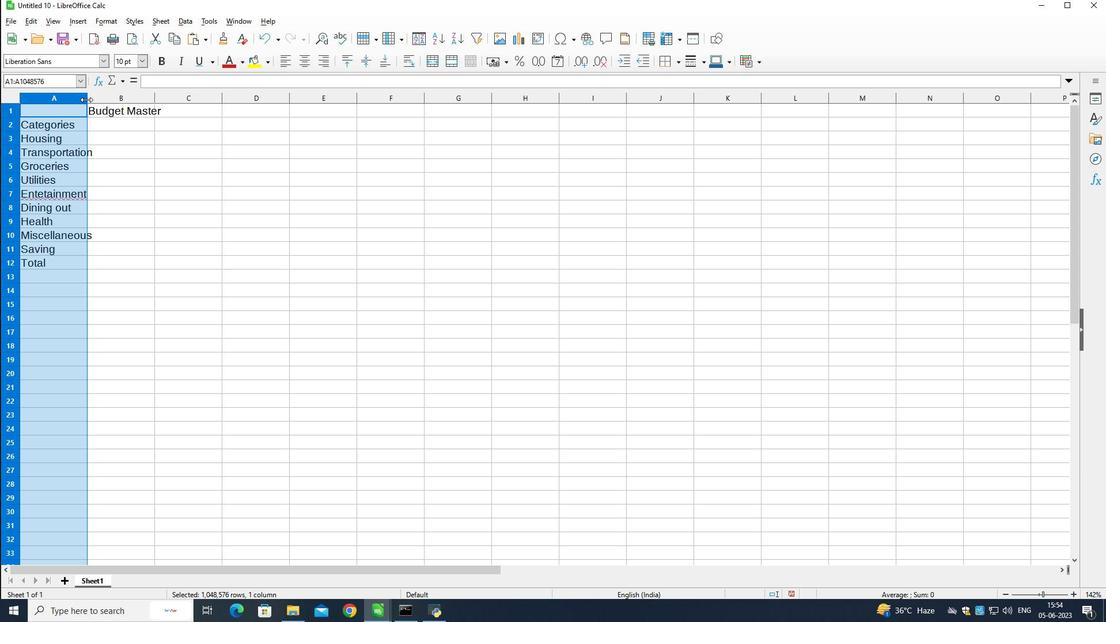 
Action: Mouse moved to (112, 120)
Screenshot: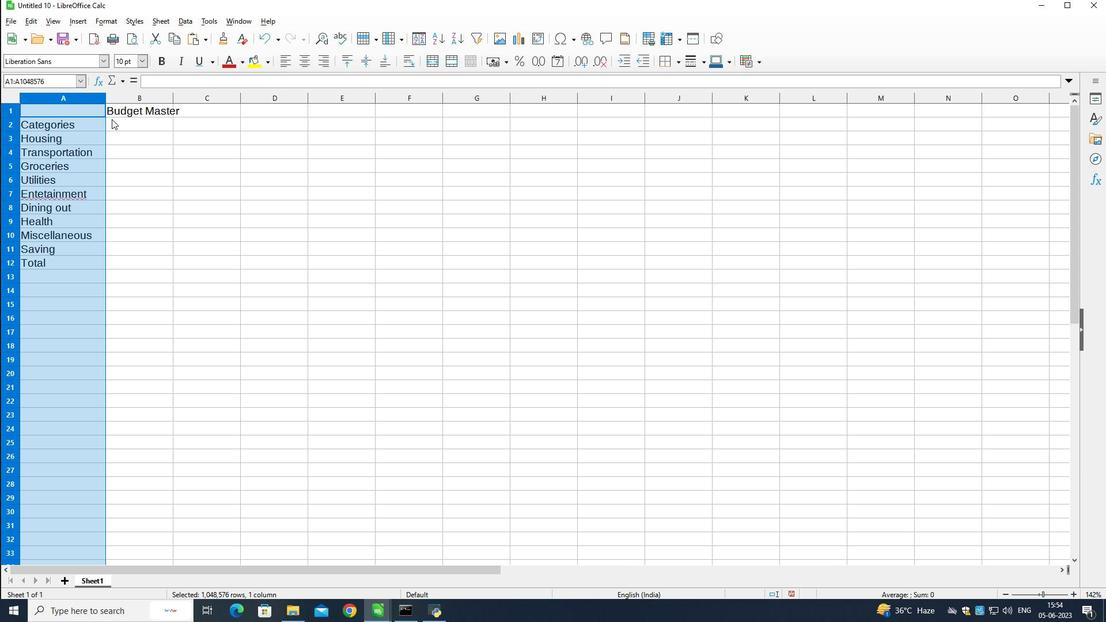 
Action: Mouse pressed left at (112, 120)
Screenshot: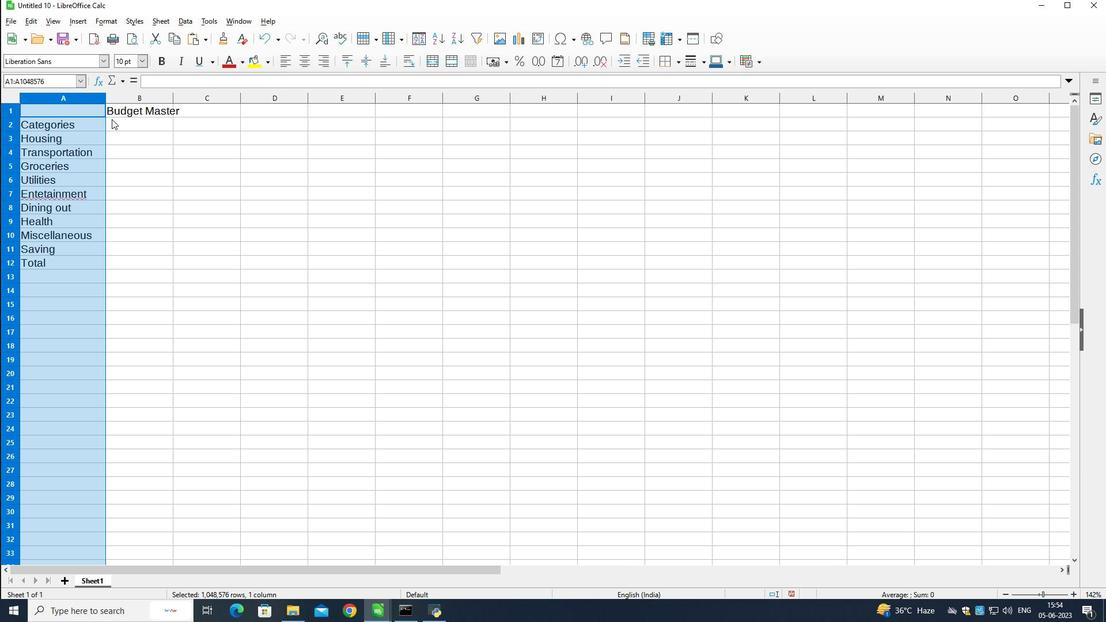 
Action: Mouse moved to (183, 220)
Screenshot: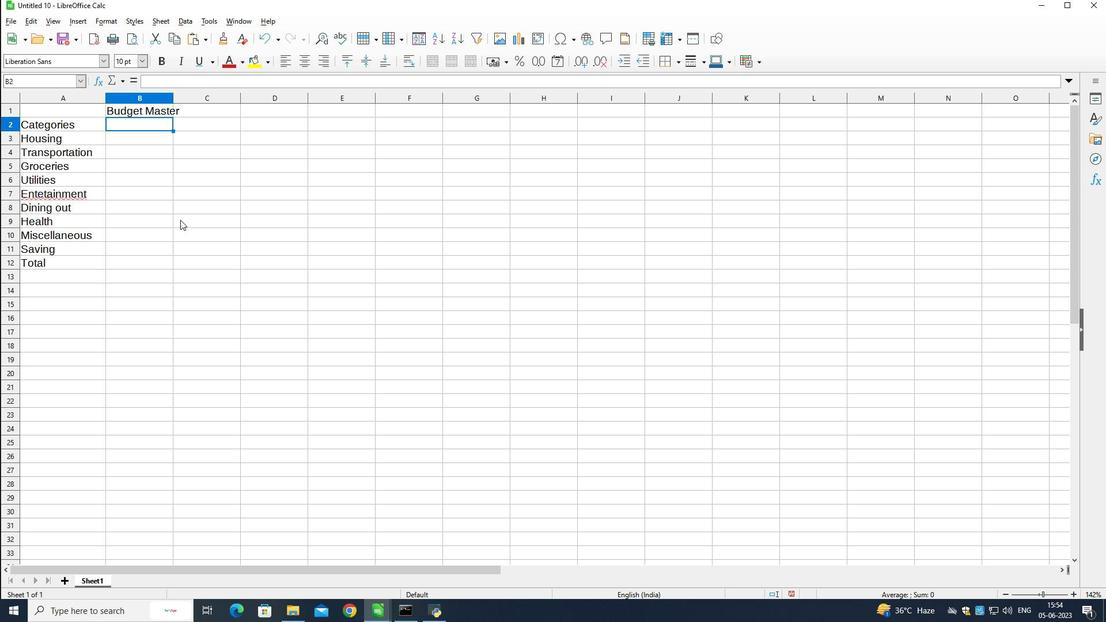 
Action: Key pressed <Key.shift>Budget<Key.space><Key.shift>Amoub<Key.backspace>nt<Key.down><Key.shift><Key.shift><Key.shift><Key.shift><Key.shift><Key.shift><Key.shift><Key.shift><Key.shift><Key.shift><Key.shift><Key.shift><Key.shift><Key.shift><Key.shift><Key.shift><Key.shift><Key.shift><Key.shift><Key.shift><Key.shift><Key.shift>$1,400<Key.down>
Screenshot: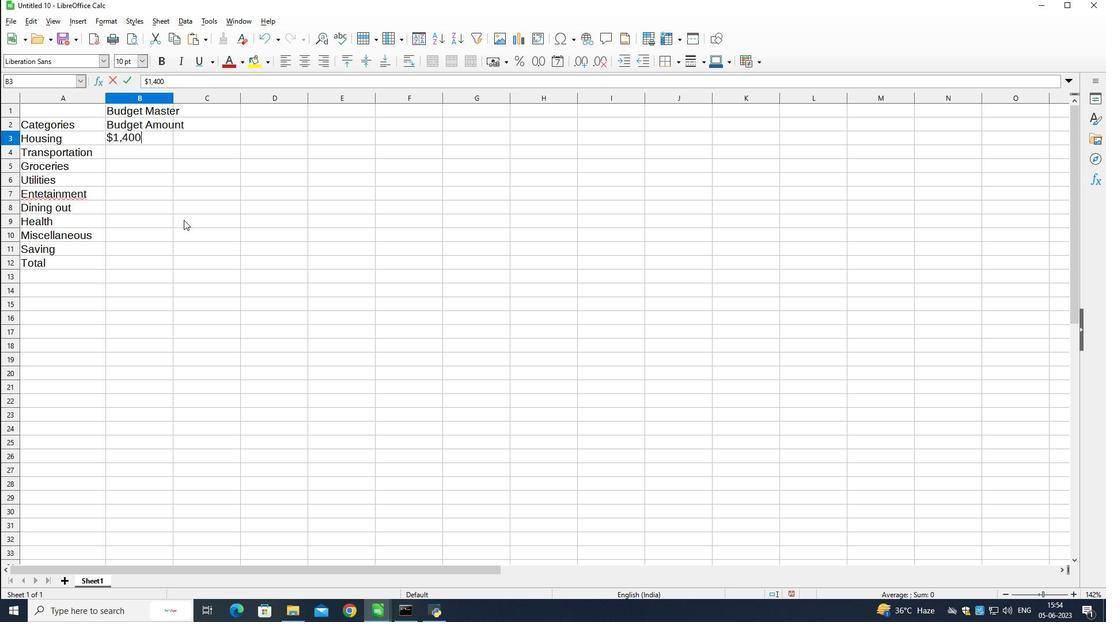 
Action: Mouse moved to (139, 135)
Screenshot: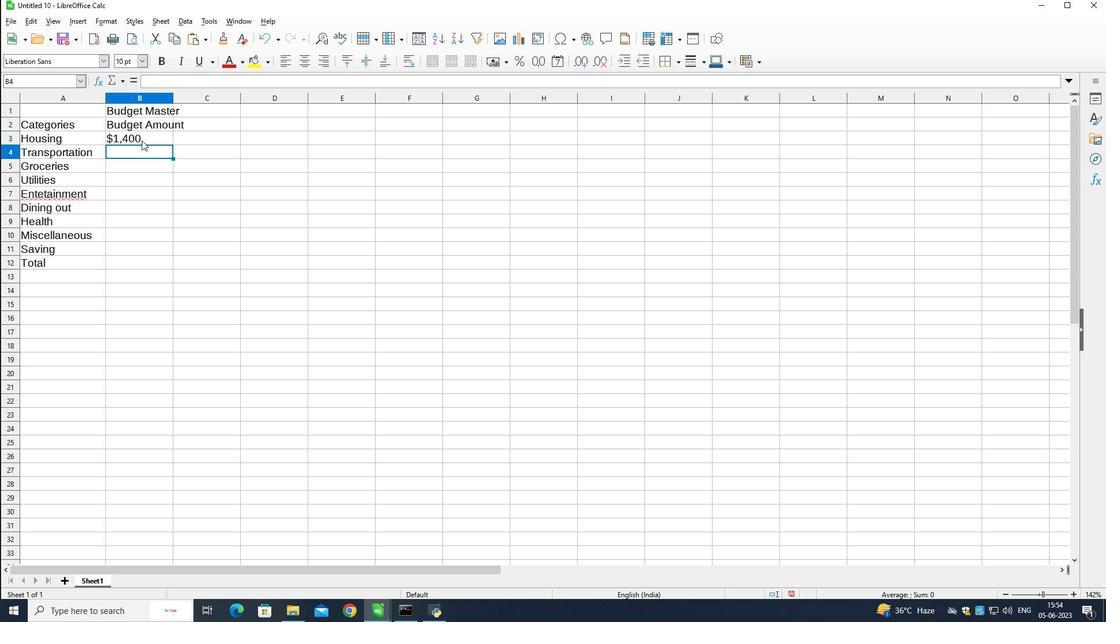 
Action: Mouse pressed left at (139, 135)
Screenshot: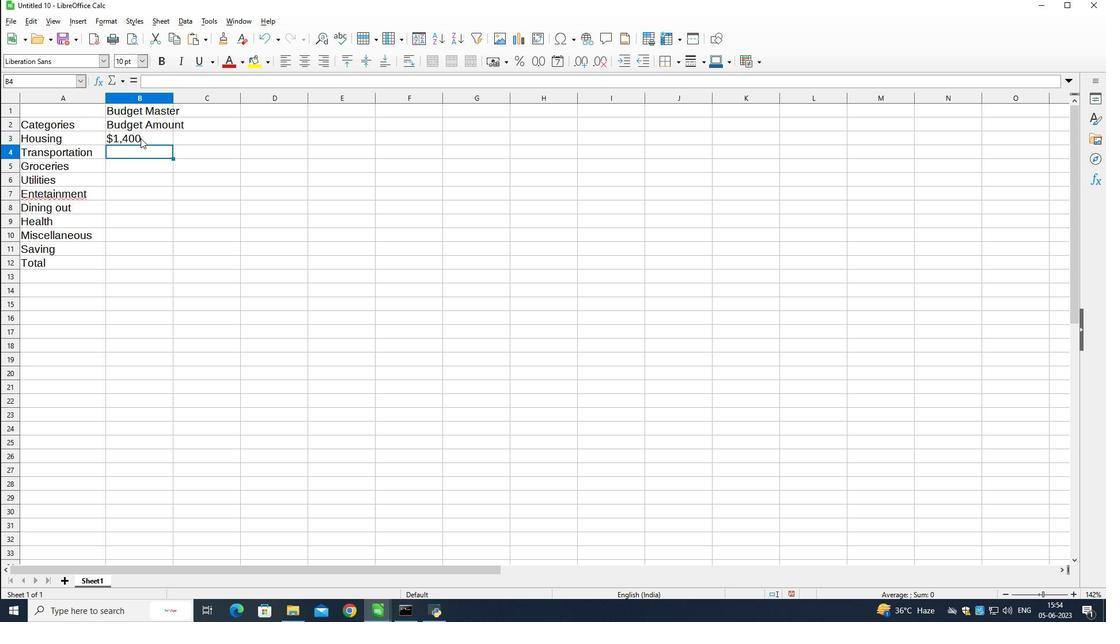 
Action: Mouse pressed left at (139, 135)
Screenshot: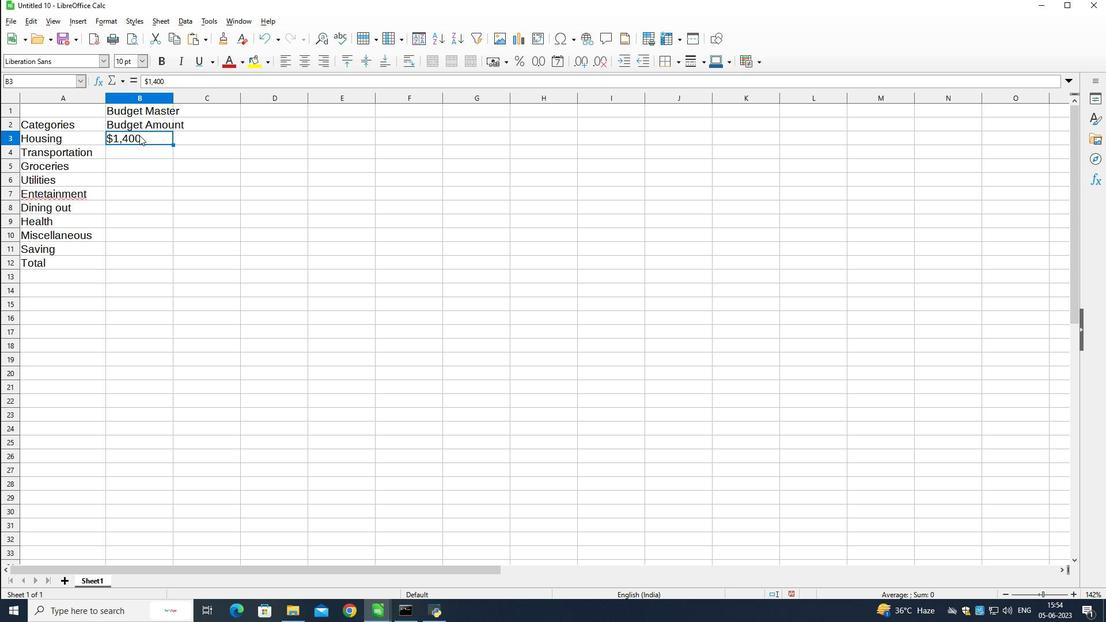 
Action: Mouse pressed left at (139, 135)
Screenshot: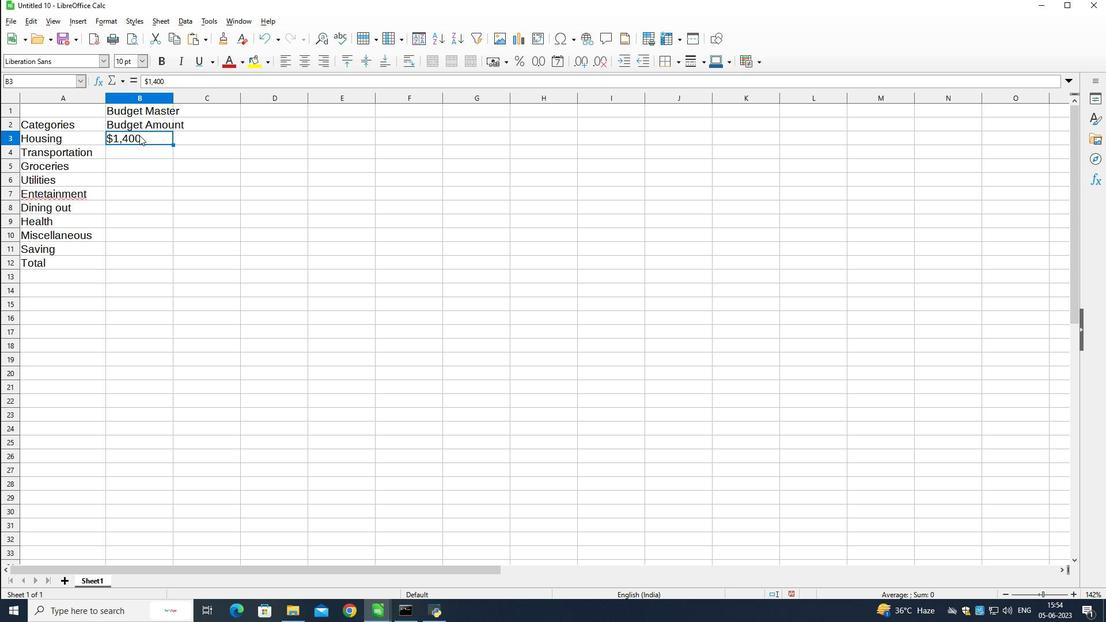 
Action: Mouse pressed left at (139, 135)
Screenshot: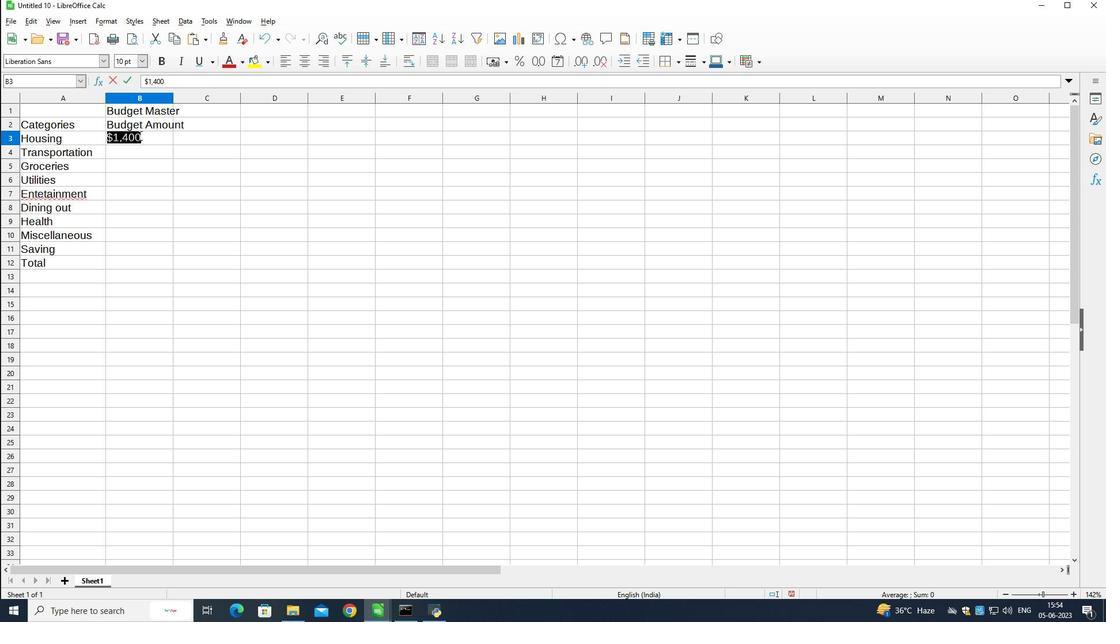 
Action: Mouse moved to (130, 134)
Screenshot: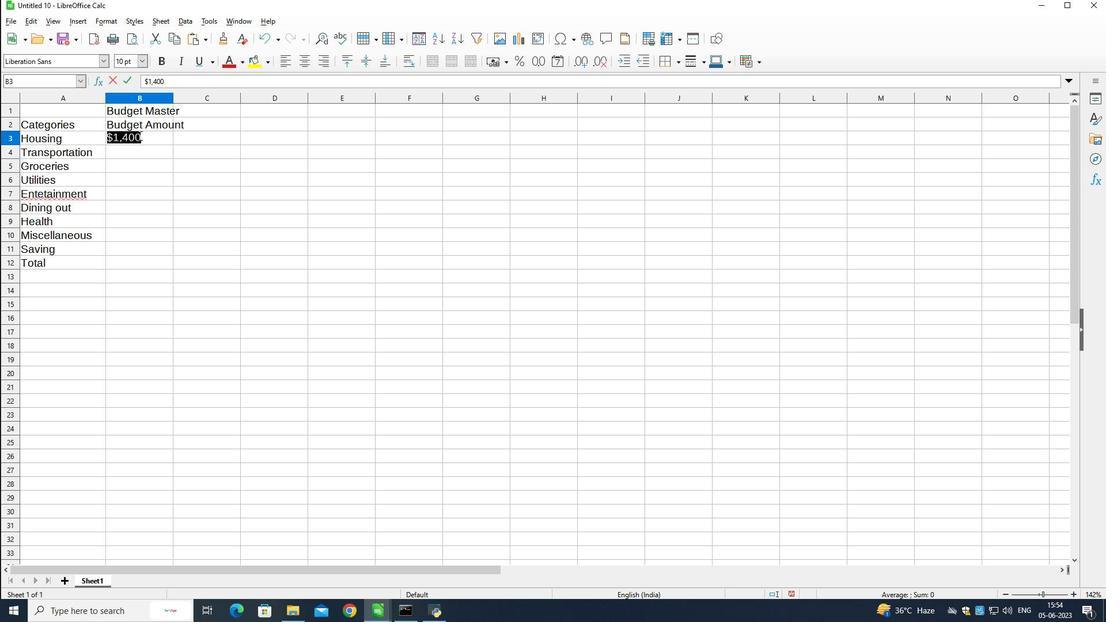 
Action: Mouse pressed left at (130, 134)
Screenshot: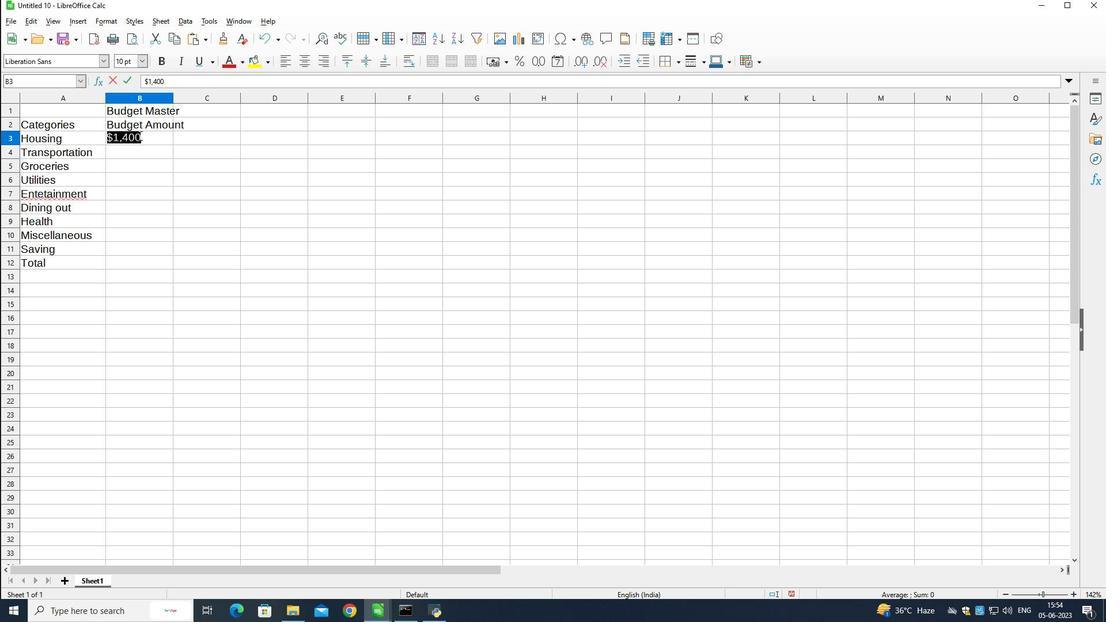 
Action: Mouse moved to (146, 141)
Screenshot: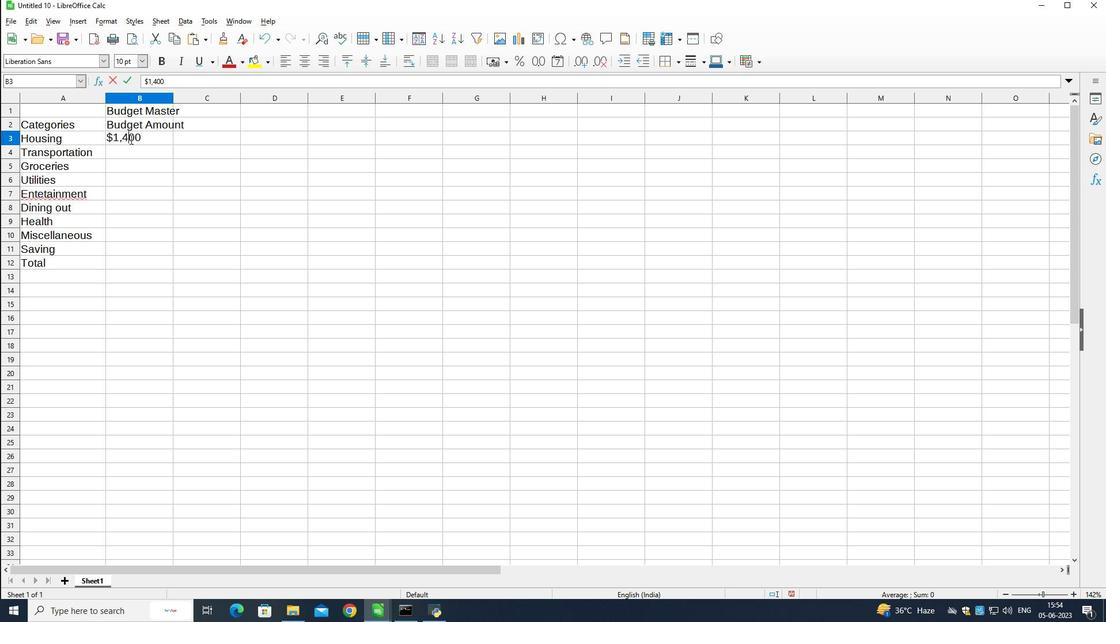 
Action: Key pressed <Key.backspace>5
Screenshot: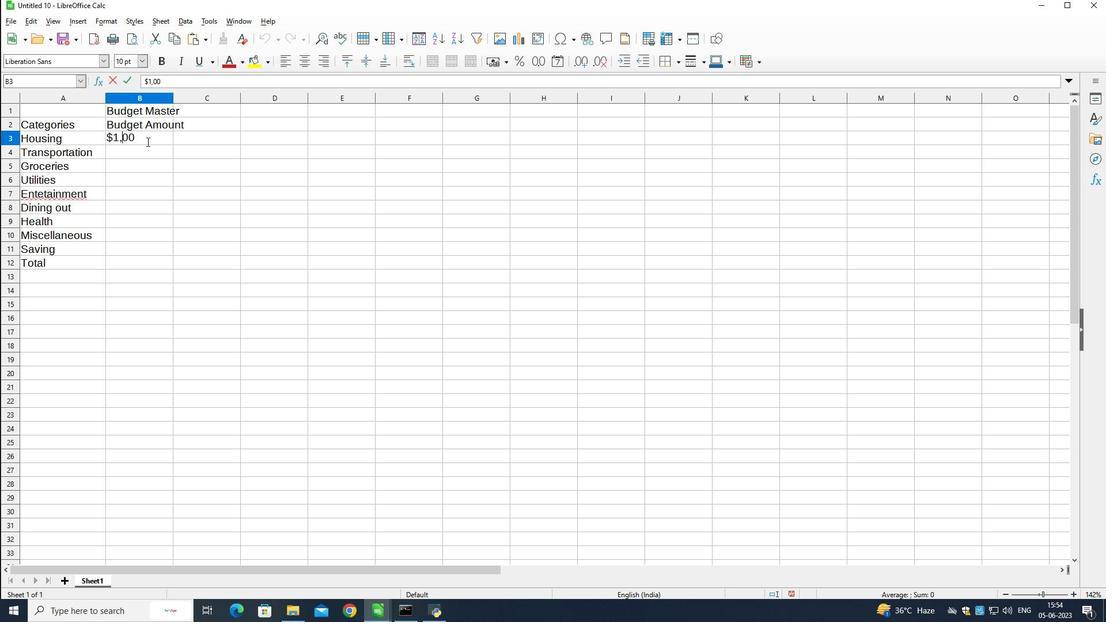 
Action: Mouse moved to (132, 152)
Screenshot: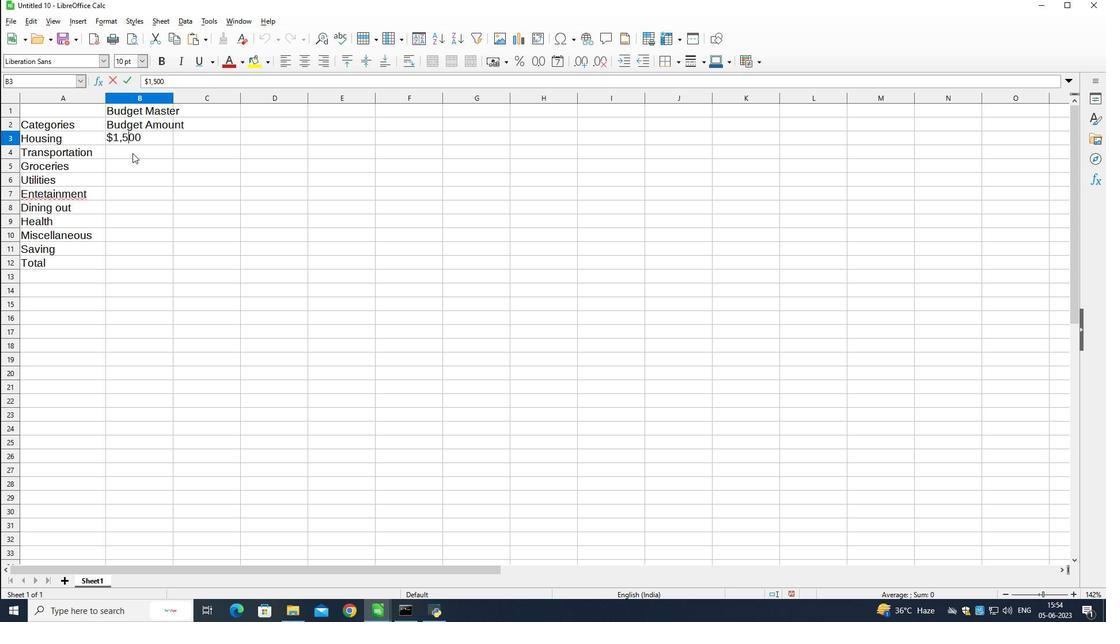 
Action: Mouse pressed left at (132, 152)
Screenshot: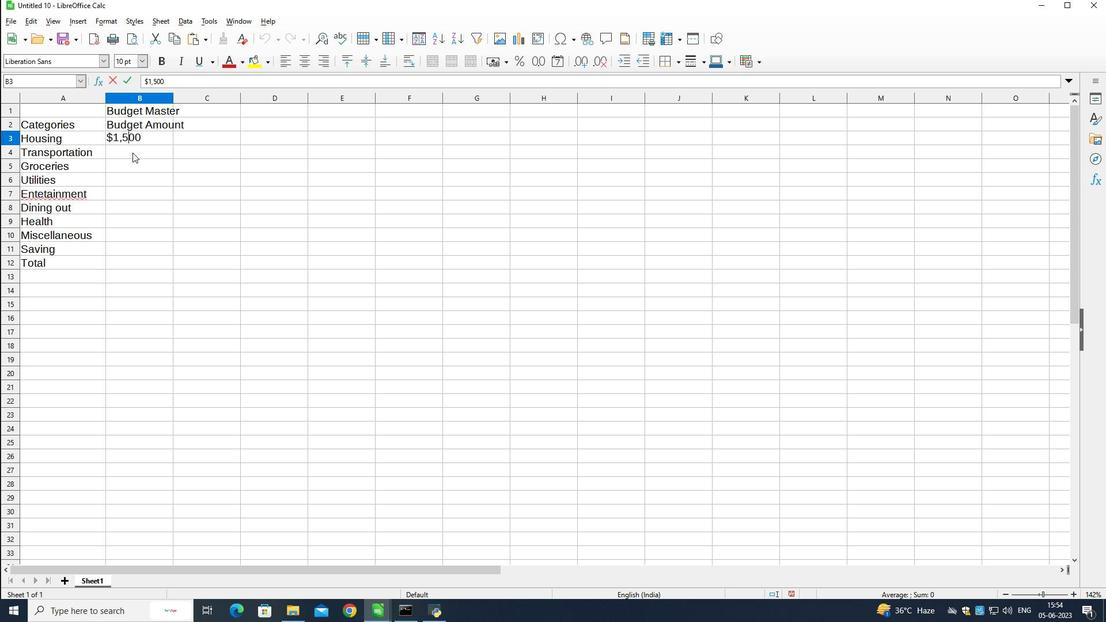 
Action: Key pressed <Key.shift><Key.shift><Key.shift><Key.shift><Key.shift><Key.shift><Key.shift><Key.shift>$300<Key.down><Key.shift><Key.shift><Key.shift><Key.shift><Key.shift><Key.shift><Key.shift><Key.shift><Key.shift><Key.shift><Key.shift><Key.shift><Key.shift><Key.shift><Key.shift><Key.shift><Key.shift><Key.shift><Key.shift><Key.shift><Key.shift><Key.shift><Key.shift><Key.shift><Key.shift><Key.shift>$400<Key.down><Key.shift><Key.shift><Key.shift><Key.shift><Key.shift><Key.shift><Key.shift><Key.shift><Key.shift><Key.shift><Key.shift><Key.shift><Key.shift><Key.shift><Key.shift>$150<Key.down><Key.shift>$5<Key.backspace>200<Key.down><Key.shift><Key.shift><Key.shift><Key.shift><Key.shift><Key.shift><Key.shift><Key.shift><Key.shift><Key.shift>$250<Key.down><Key.shift><Key.shift><Key.shift><Key.shift><Key.shift><Key.shift><Key.shift><Key.shift><Key.shift><Key.shift><Key.shift><Key.shift><Key.shift><Key.shift><Key.shift>$100<Key.down><Key.shift><Key.shift><Key.shift><Key.shift><Key.shift><Key.shift><Key.shift><Key.shift><Key.shift><Key.shift>$500<Key.down><Key.shift><Key.shift><Key.shift><Key.shift><Key.shift><Key.shift><Key.shift>$500<Key.down><Key.shift><Key.shift><Key.shift><Key.shift><Key.shift><Key.shift><Key.shift><Key.shift><Key.shift><Key.shift><Key.shift>$3,500
Screenshot: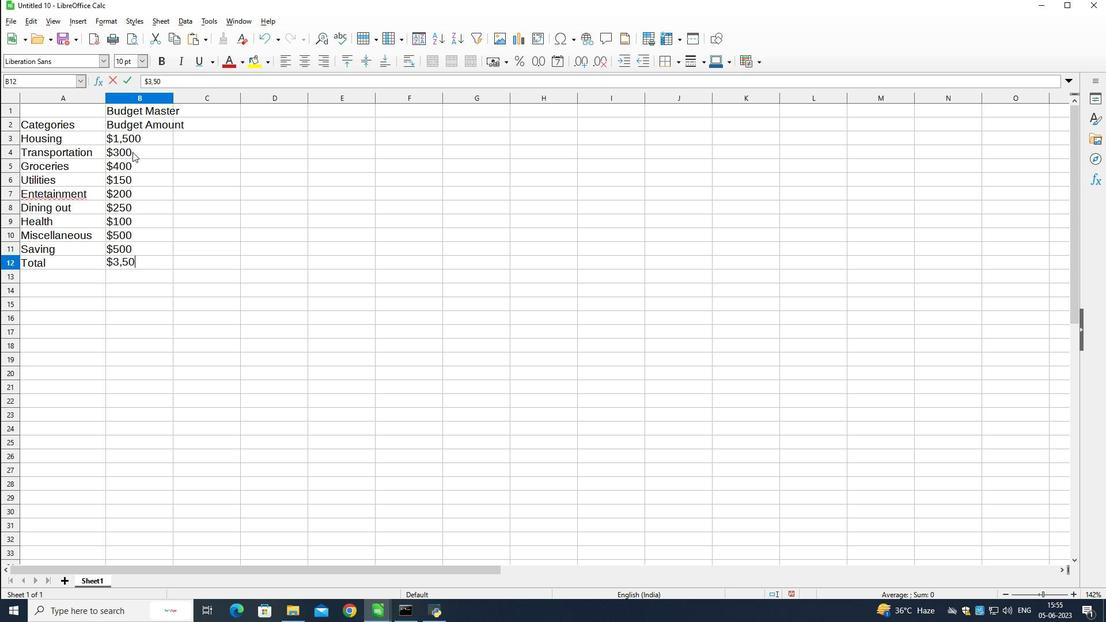 
Action: Mouse moved to (134, 93)
Screenshot: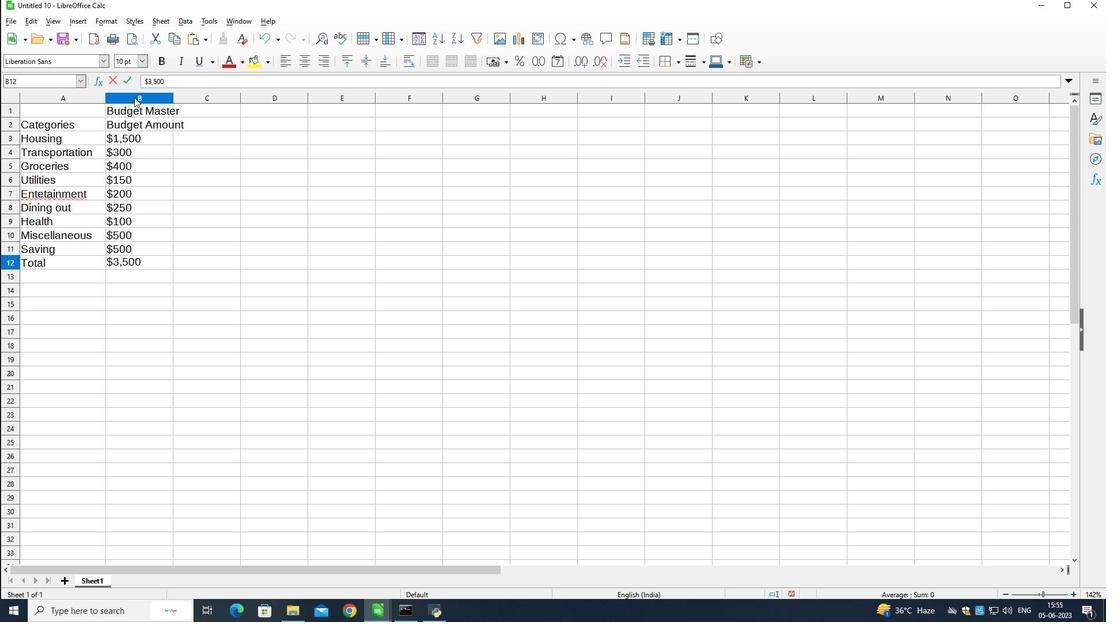 
Action: Mouse pressed left at (134, 93)
Screenshot: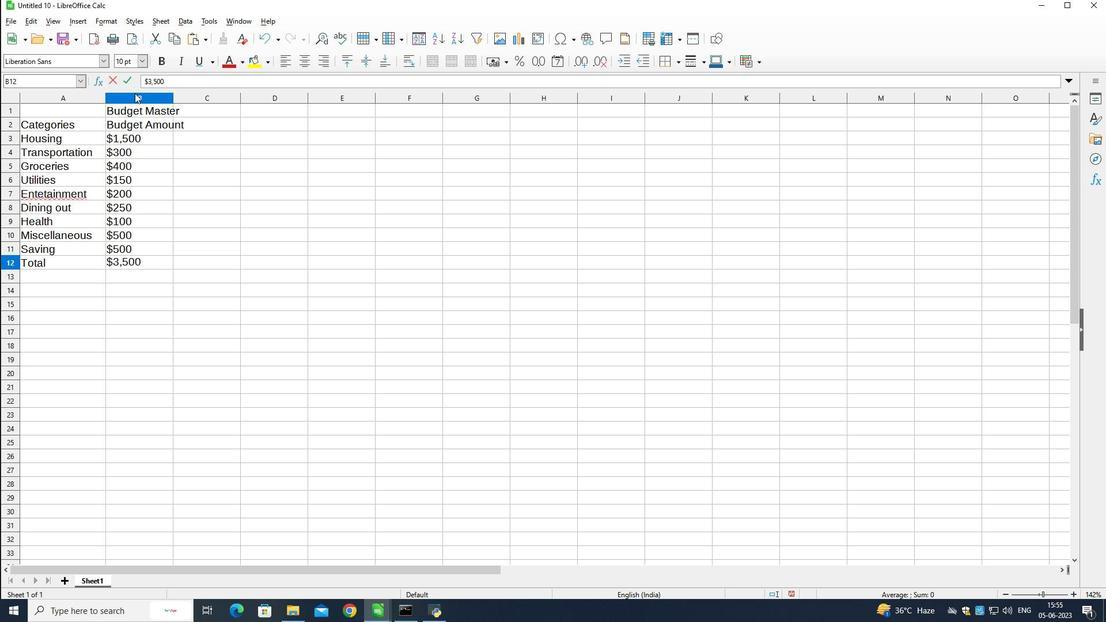 
Action: Mouse moved to (172, 98)
Screenshot: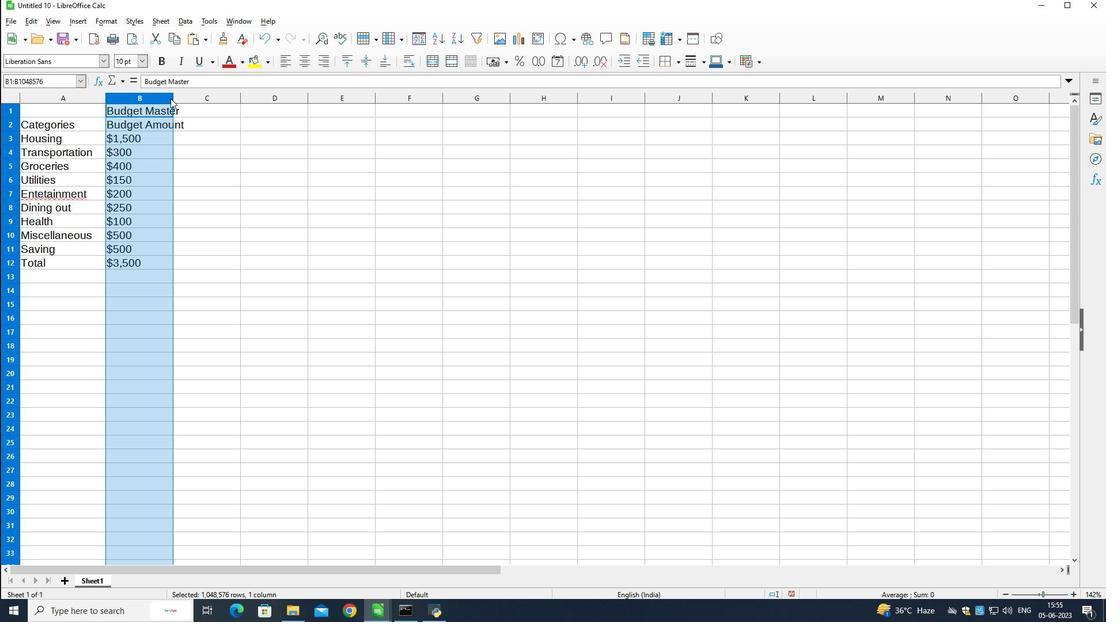 
Action: Mouse pressed left at (172, 98)
Screenshot: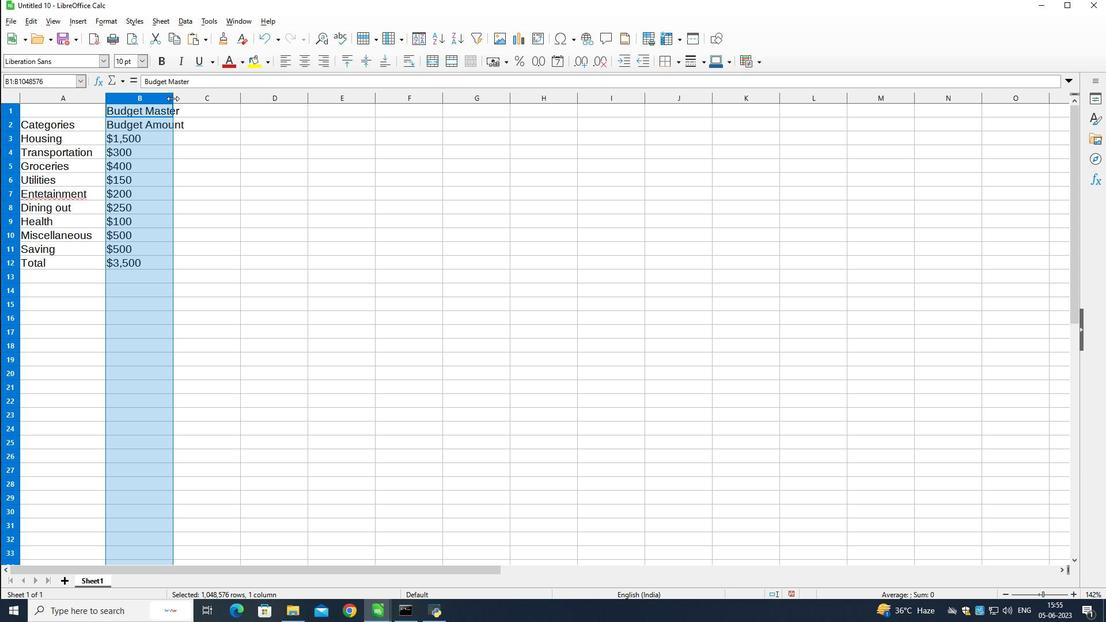 
Action: Mouse moved to (210, 119)
Screenshot: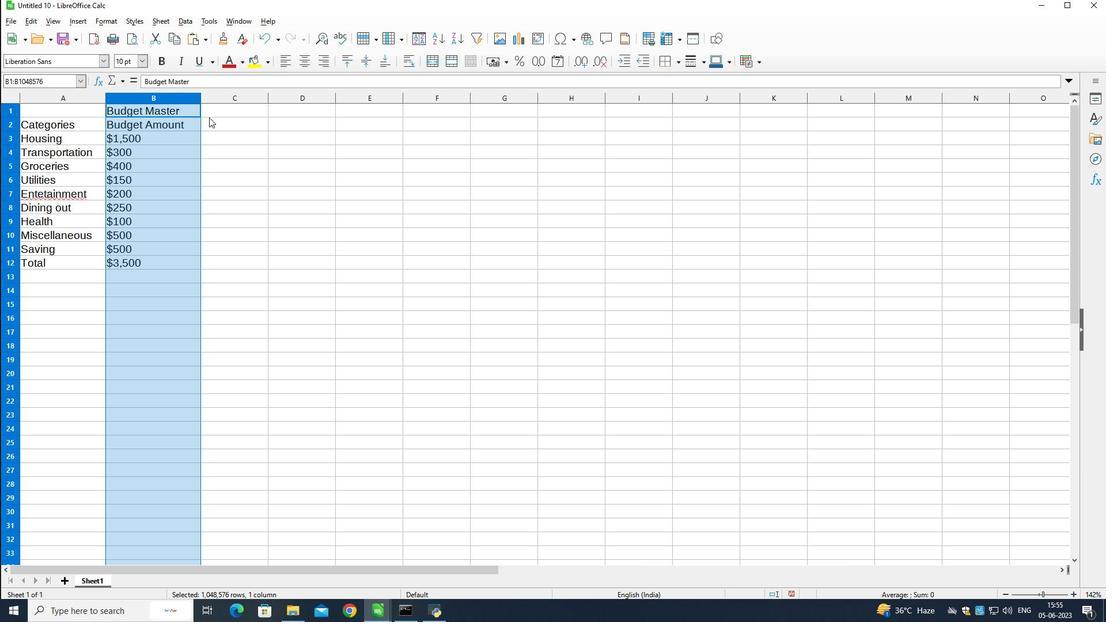 
Action: Mouse pressed left at (210, 119)
Screenshot: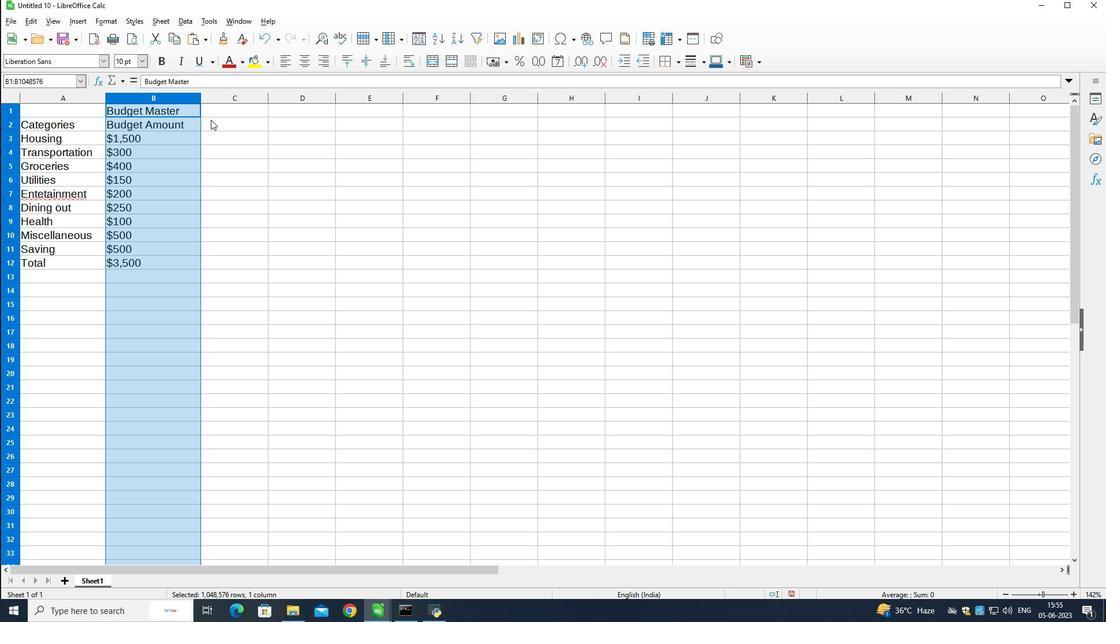 
Action: Mouse moved to (387, 236)
Screenshot: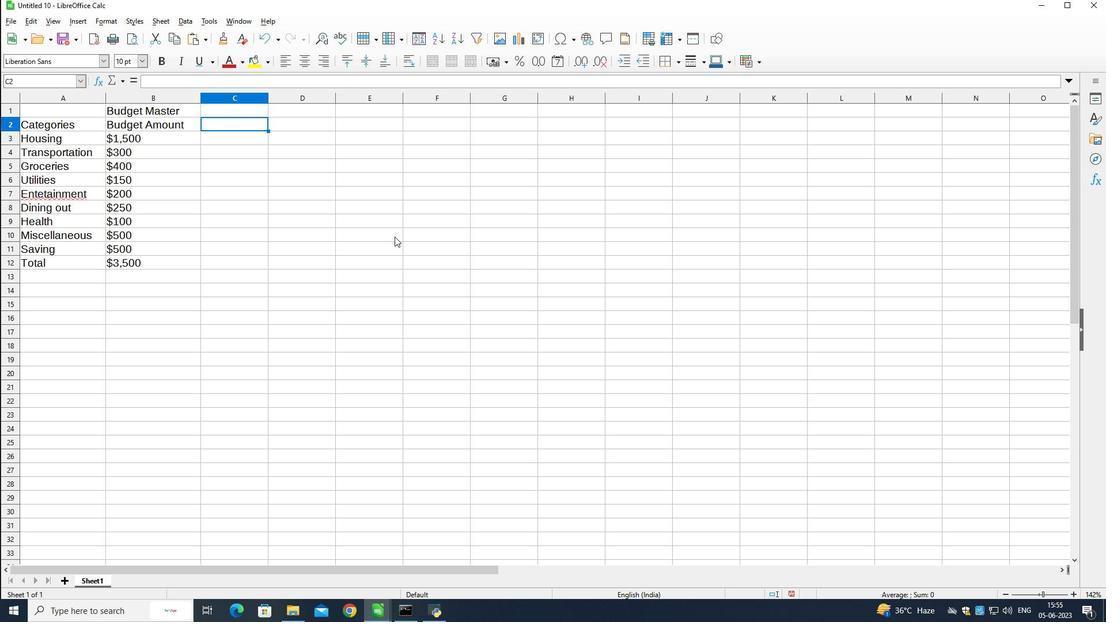 
Action: Key pressed <Key.shift>Actual<Key.space><Key.shift>Amonut<Key.down><Key.shift><Key.shift><Key.shift><Key.shift><Key.shift><Key.shift><Key.shift><Key.shift><Key.shift><Key.shift>$1,400<Key.down><Key.shift><Key.shift><Key.shift><Key.shift><Key.shift><Key.shift>$280<Key.down><Key.shift><Key.shift><Key.shift>$420<Key.down><Key.shift><Key.shift><Key.shift><Key.shift><Key.shift>$160<Key.down><Key.shift>$180<Key.down><Key.shift>$270<Key.down><Key.shift><Key.shift><Key.shift><Key.shift><Key.shift><Key.shift><Key.shift><Key.shift><Key.shift><Key.shift>$90<Key.shift>$140<Key.backspace><Key.backspace><Key.backspace><Key.backspace><Key.down><Key.shift>$140<Key.down><Key.shift>$550<Key.down><Key.shift>$3,550
Screenshot: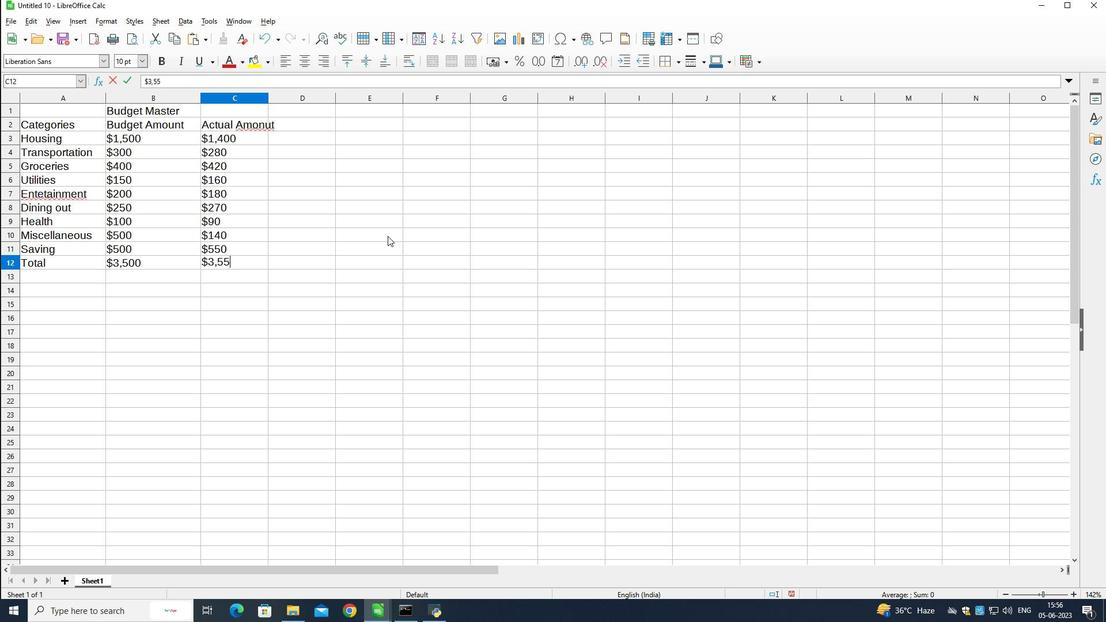 
Action: Mouse moved to (239, 96)
Screenshot: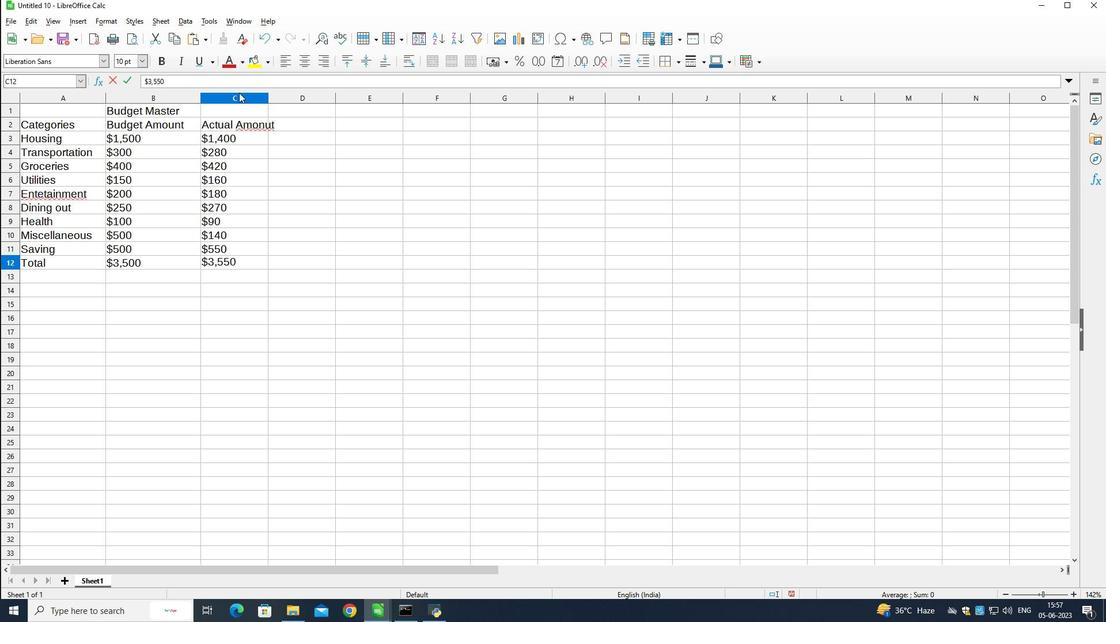 
Action: Mouse pressed left at (239, 96)
Screenshot: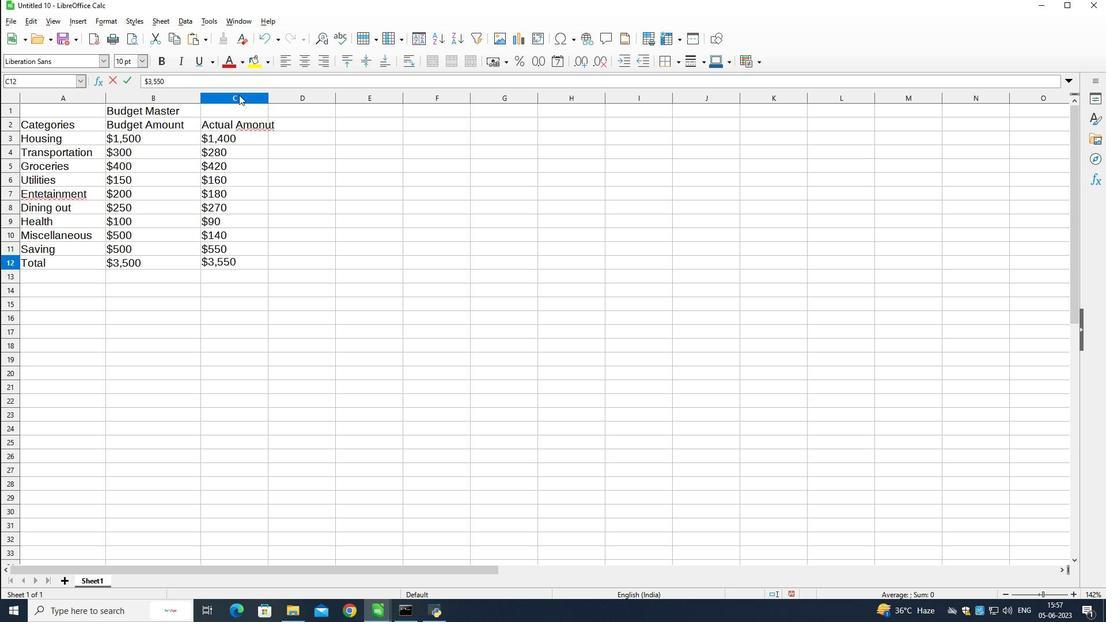
Action: Mouse moved to (266, 100)
Screenshot: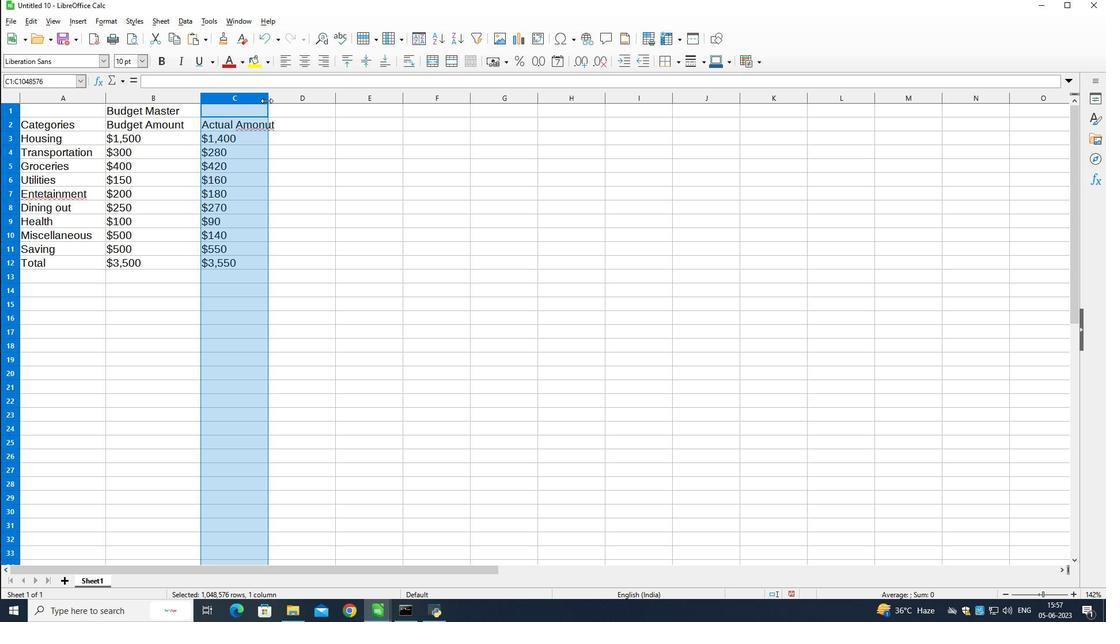 
Action: Mouse pressed left at (266, 100)
Screenshot: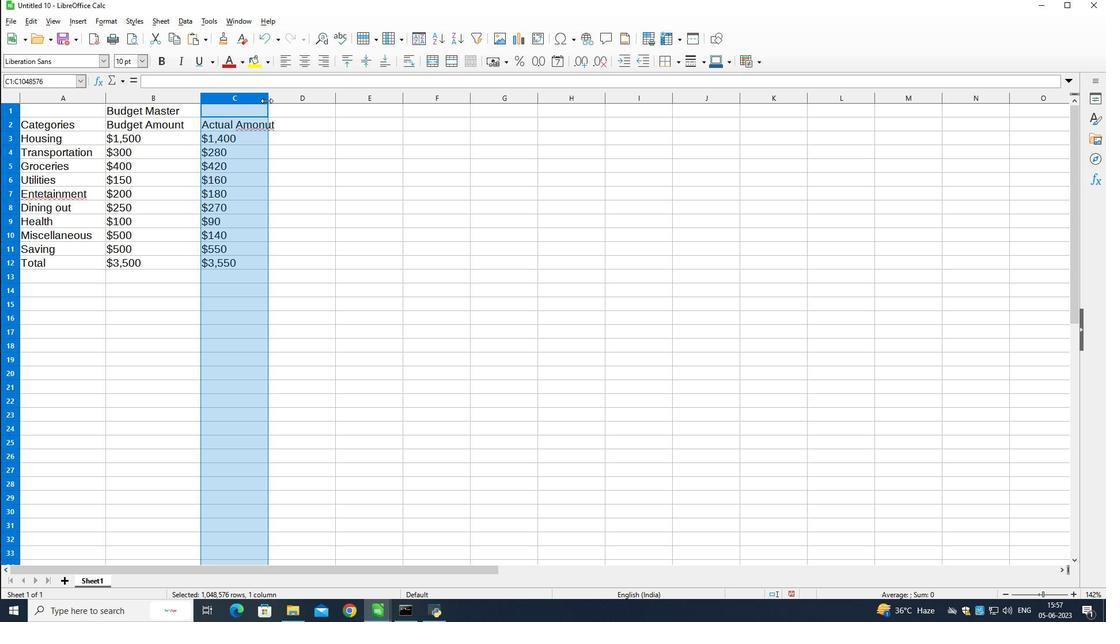 
Action: Mouse moved to (301, 124)
Screenshot: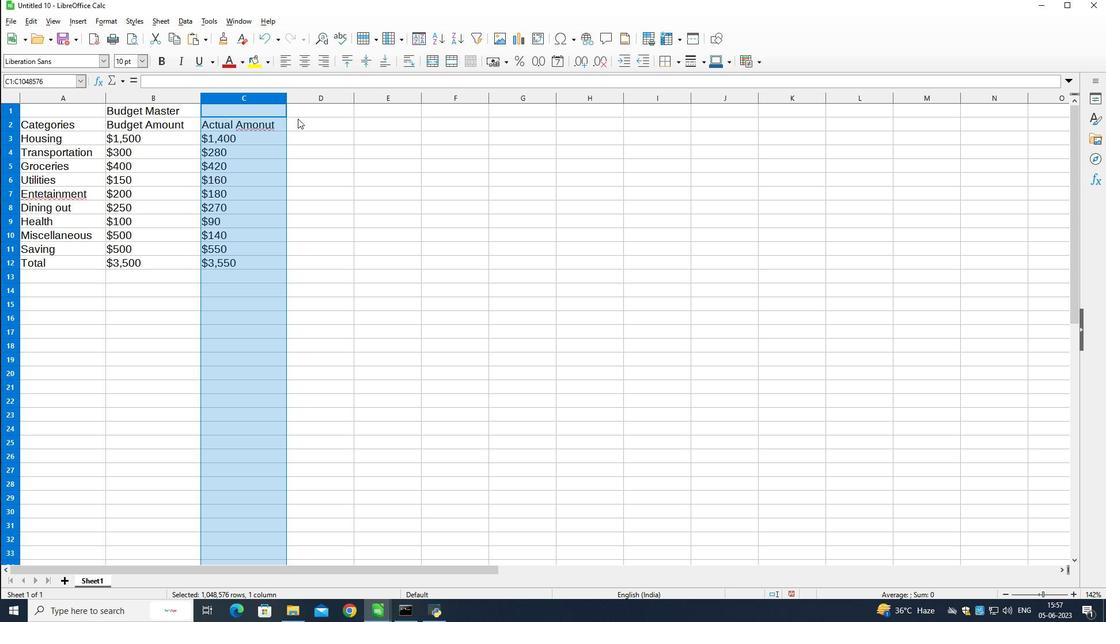
Action: Mouse pressed left at (301, 124)
Screenshot: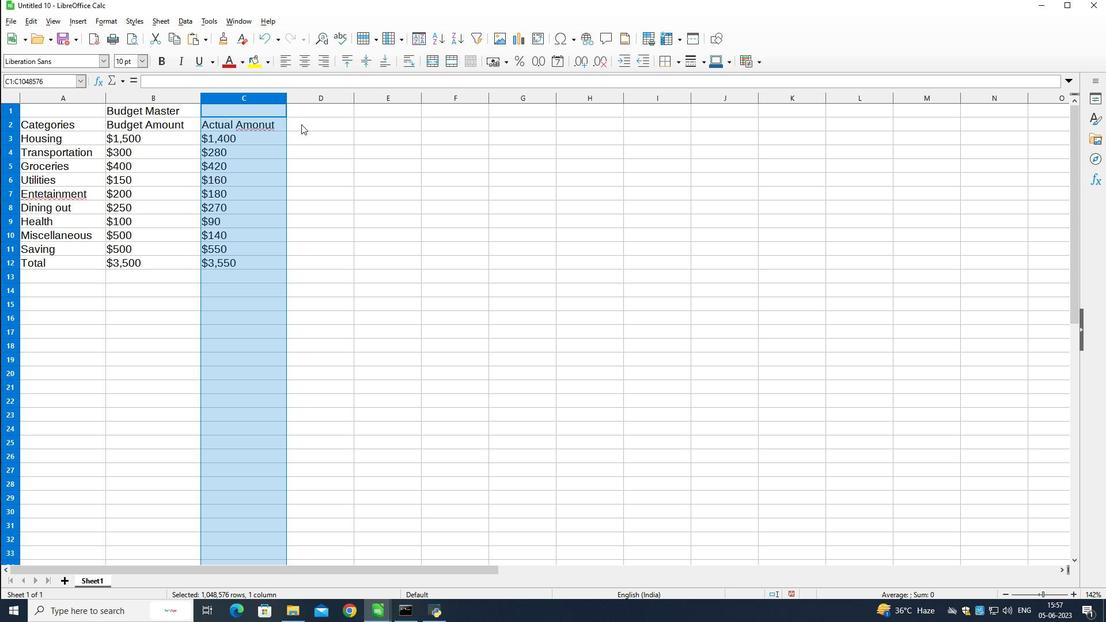
Action: Mouse moved to (273, 124)
Screenshot: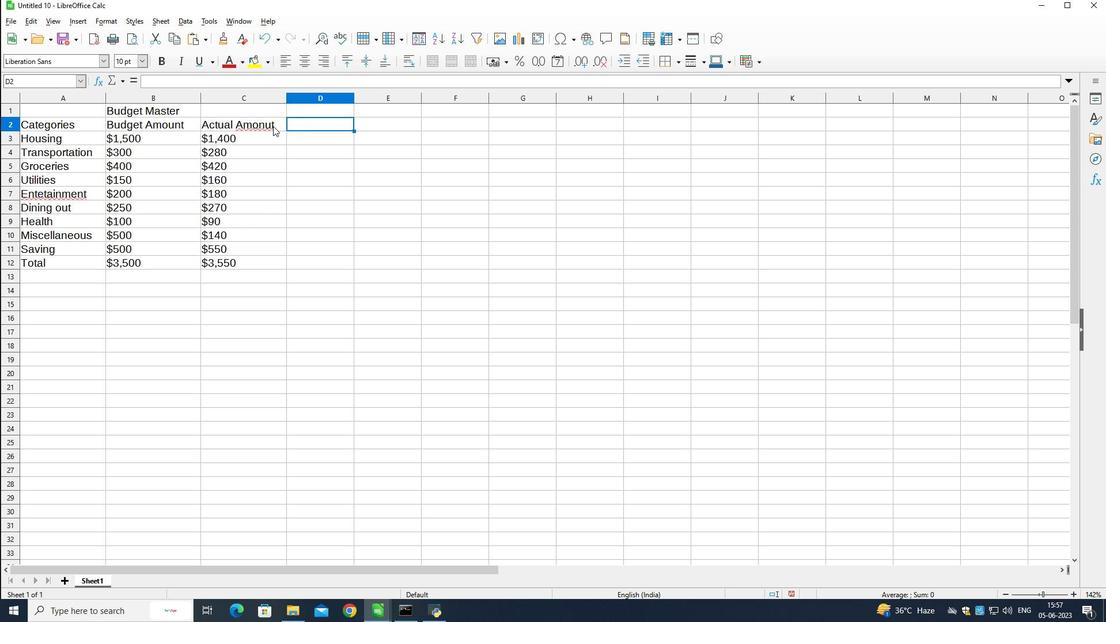 
Action: Mouse pressed left at (273, 124)
Screenshot: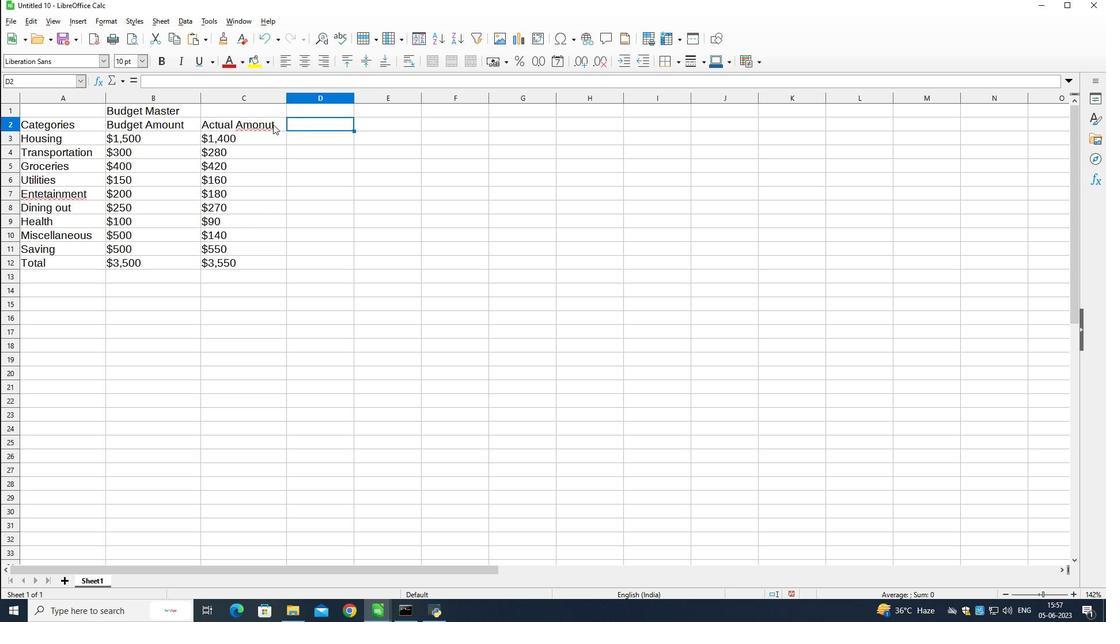
Action: Mouse moved to (273, 124)
Screenshot: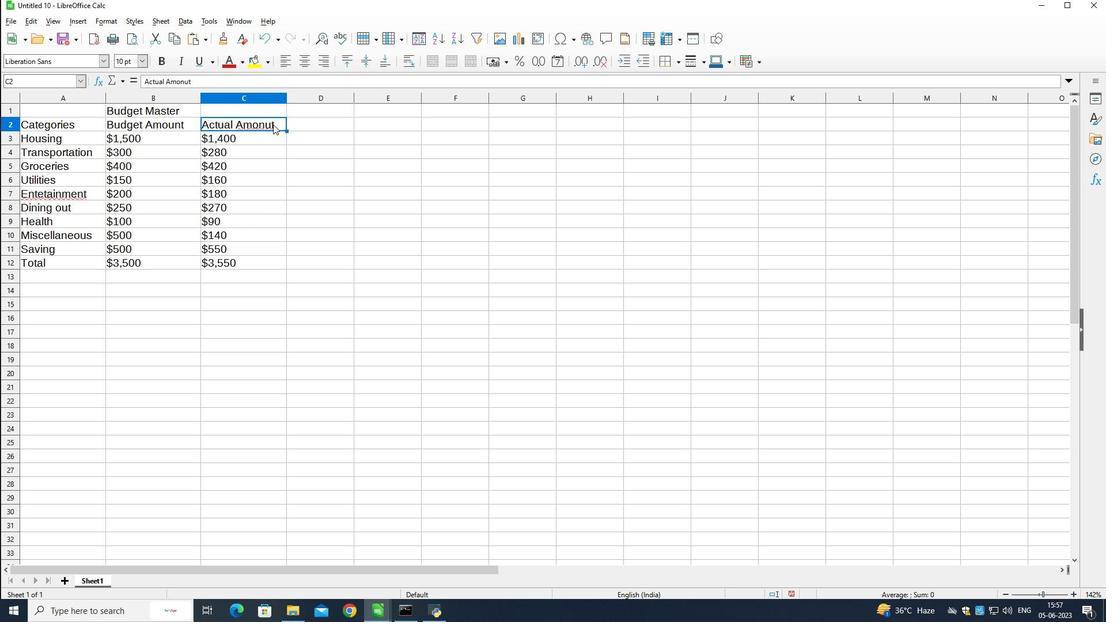 
Action: Mouse pressed left at (273, 124)
Screenshot: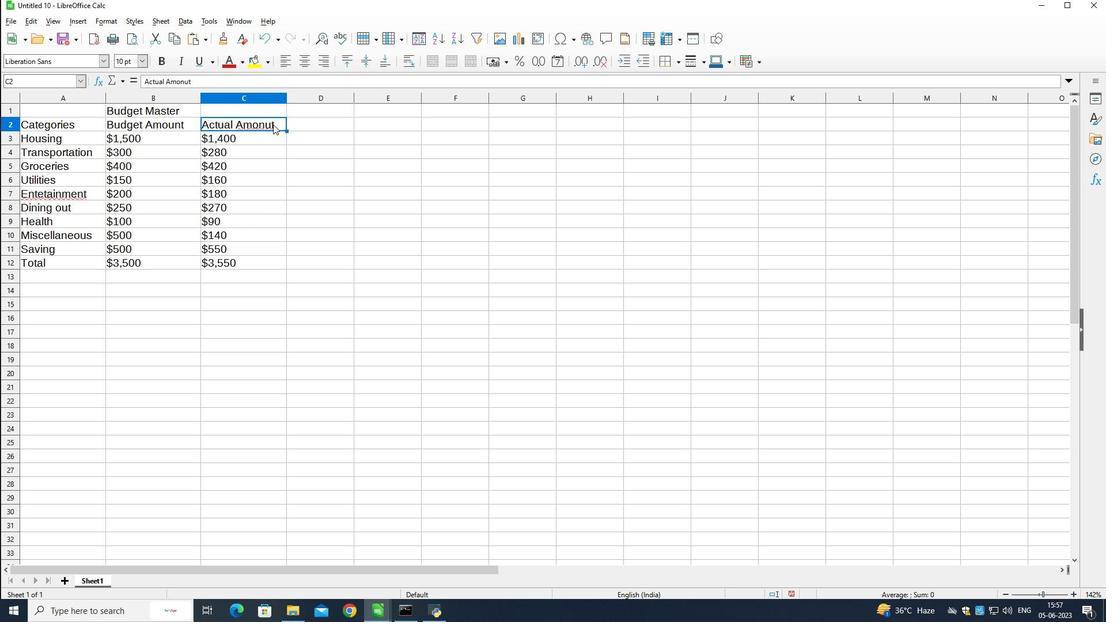 
Action: Mouse pressed left at (273, 124)
Screenshot: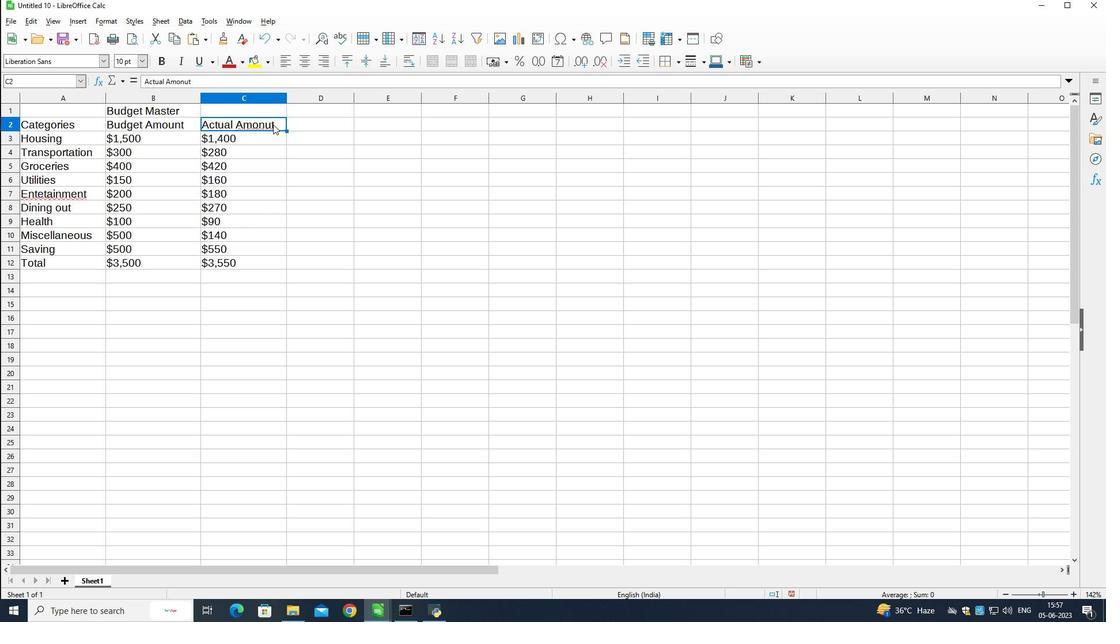 
Action: Mouse moved to (276, 124)
Screenshot: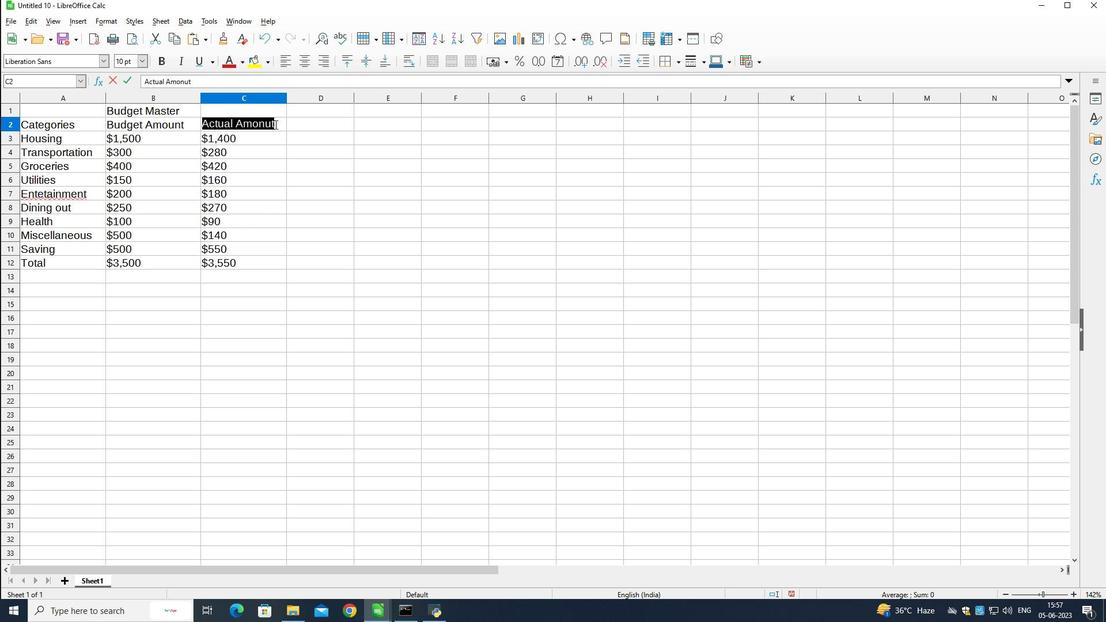 
Action: Mouse pressed left at (276, 124)
Screenshot: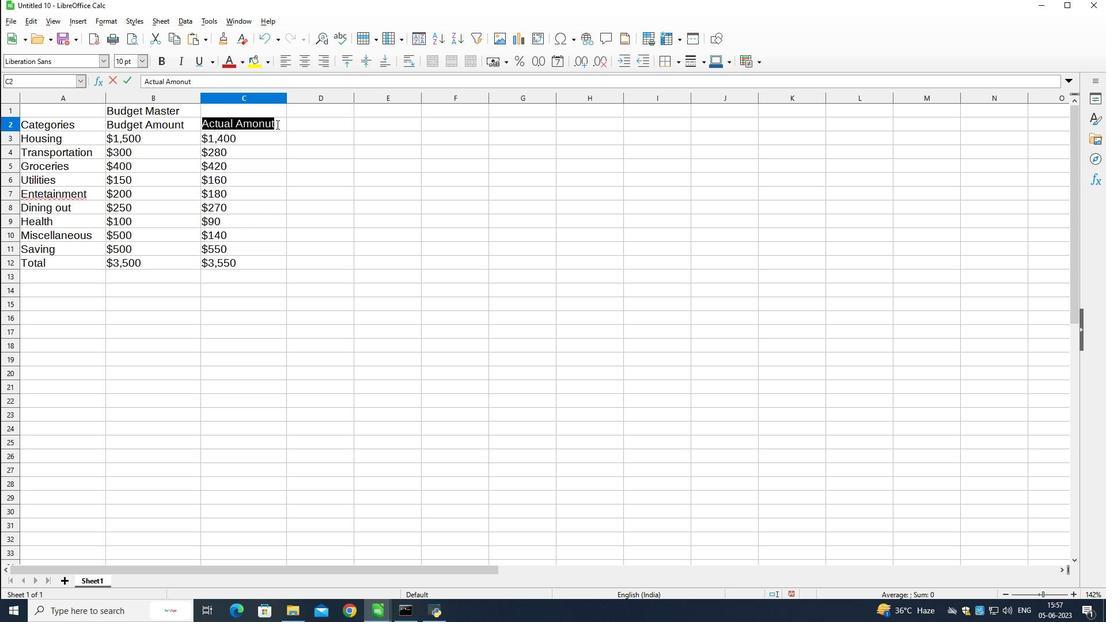 
Action: Mouse moved to (276, 124)
Screenshot: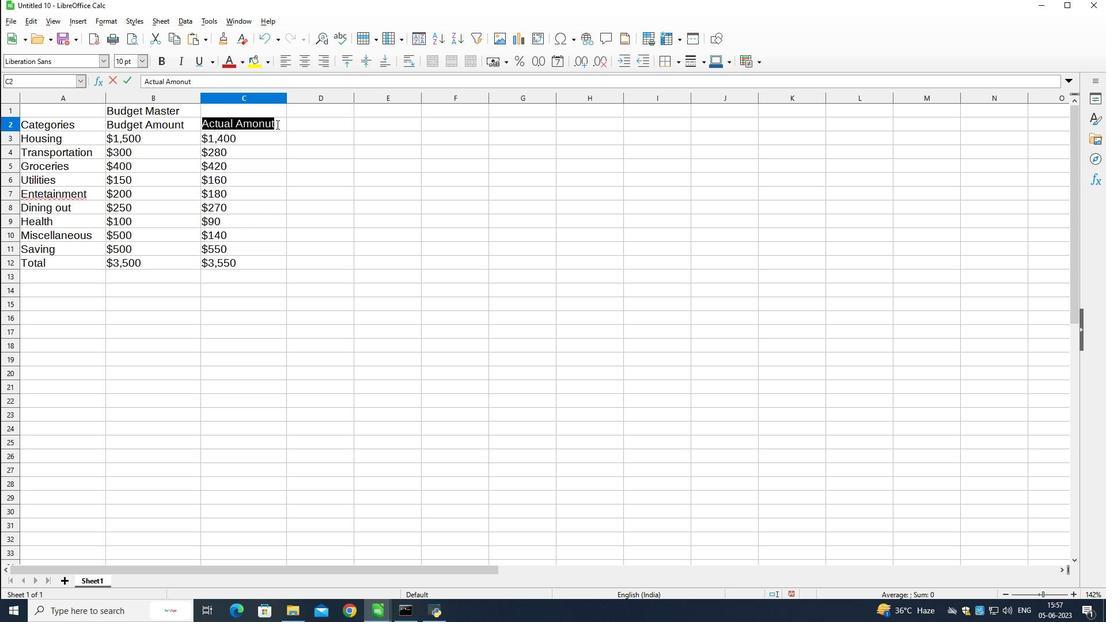 
Action: Key pressed <Key.backspace><Key.backspace><Key.backspace>unt<Key.enter>
Screenshot: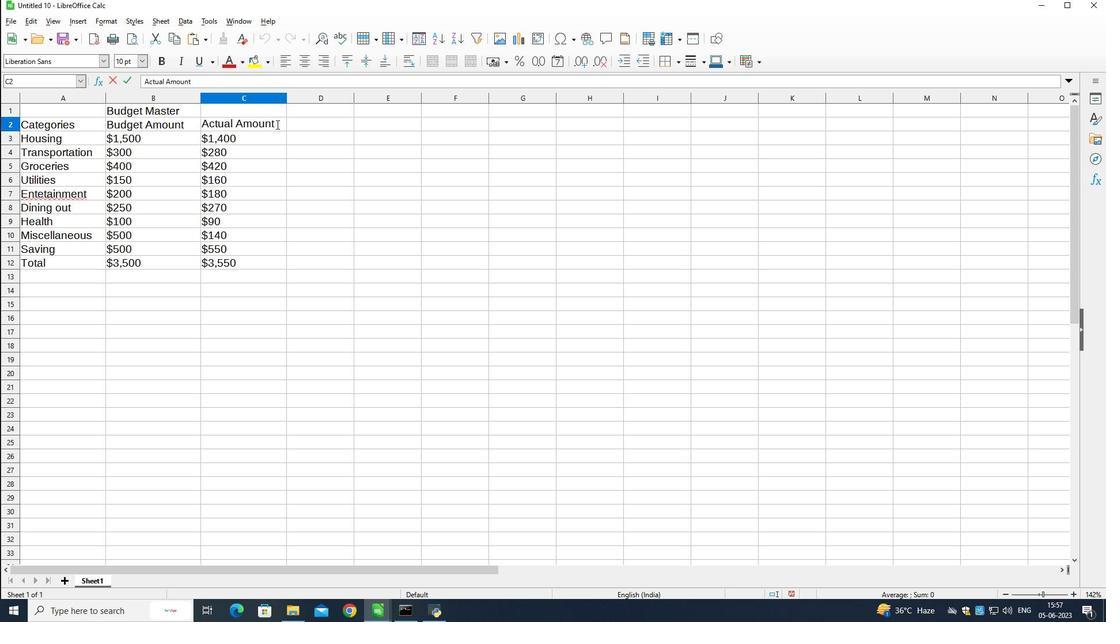 
Action: Mouse moved to (300, 125)
Screenshot: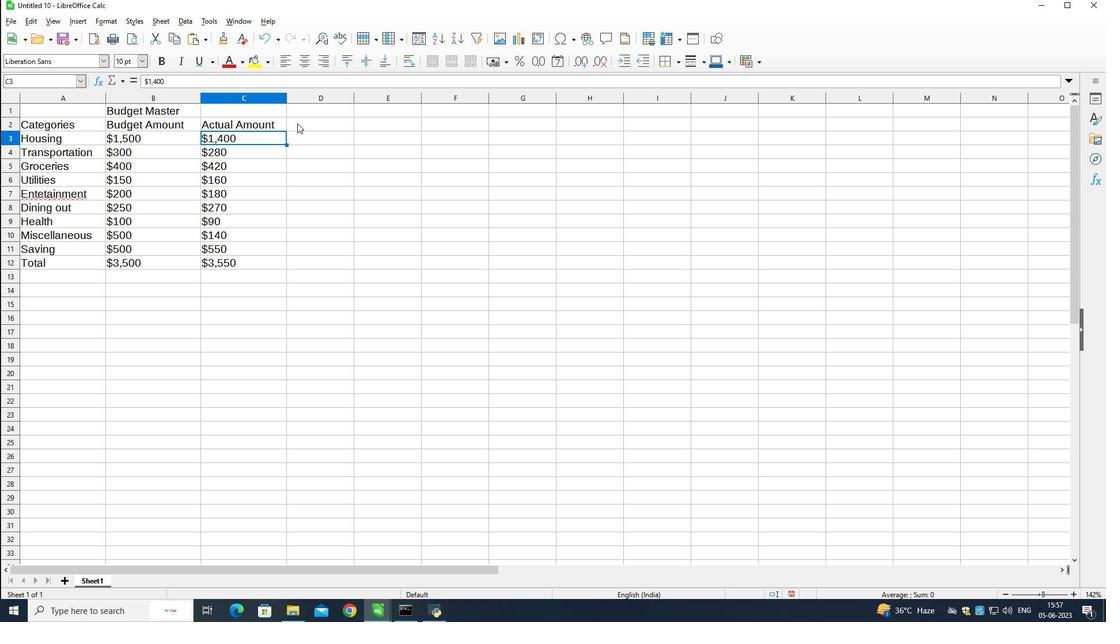 
Action: Mouse pressed left at (299, 125)
Screenshot: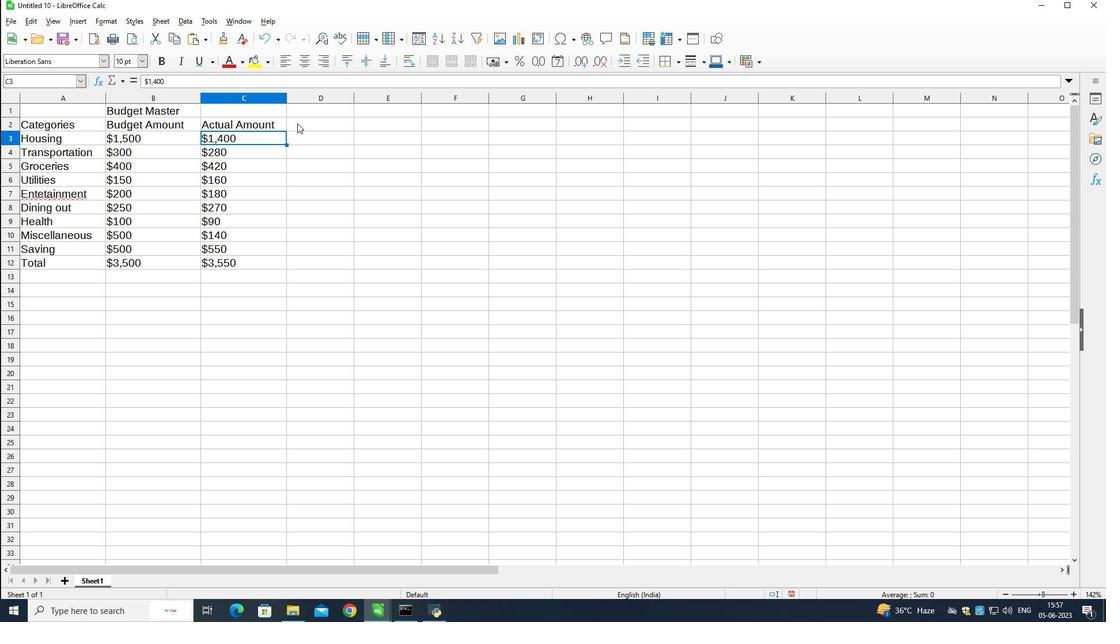 
Action: Mouse moved to (296, 127)
Screenshot: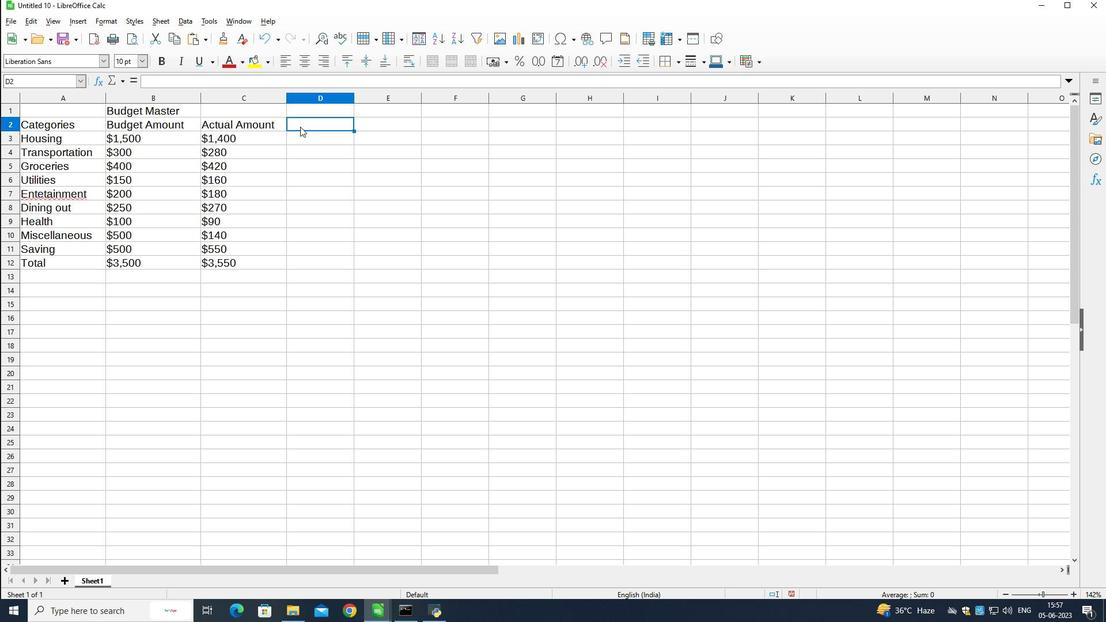 
Action: Key pressed <Key.shift><Key.shift><Key.shift><Key.shift><Key.shift><Key.shift><Key.shift><Key.shift><Key.shift><Key.shift><Key.shift><Key.shift><Key.shift><Key.shift><Key.shift><Key.shift><Key.shift><Key.shift><Key.shift><Key.shift><Key.shift><Key.shift><Key.shift><Key.shift><Key.shift><Key.shift><Key.shift><Key.shift><Key.shift><Key.shift><Key.shift><Key.shift><Key.shift><Key.shift><Key.shift><Key.shift><Key.shift>Difference<Key.down>
Screenshot: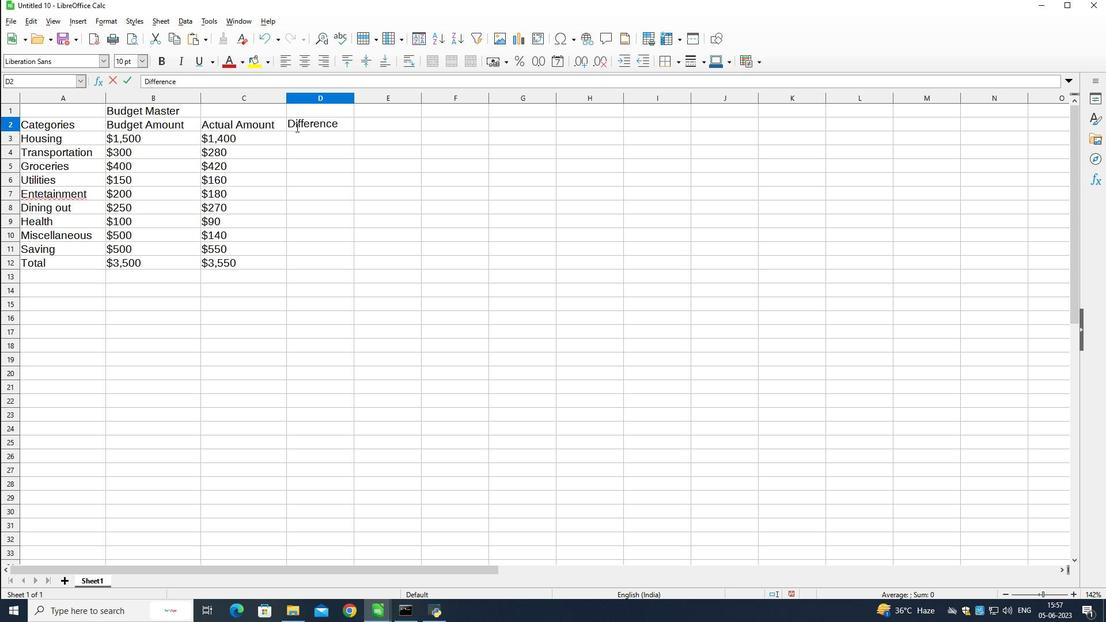 
Action: Mouse moved to (599, 162)
Screenshot: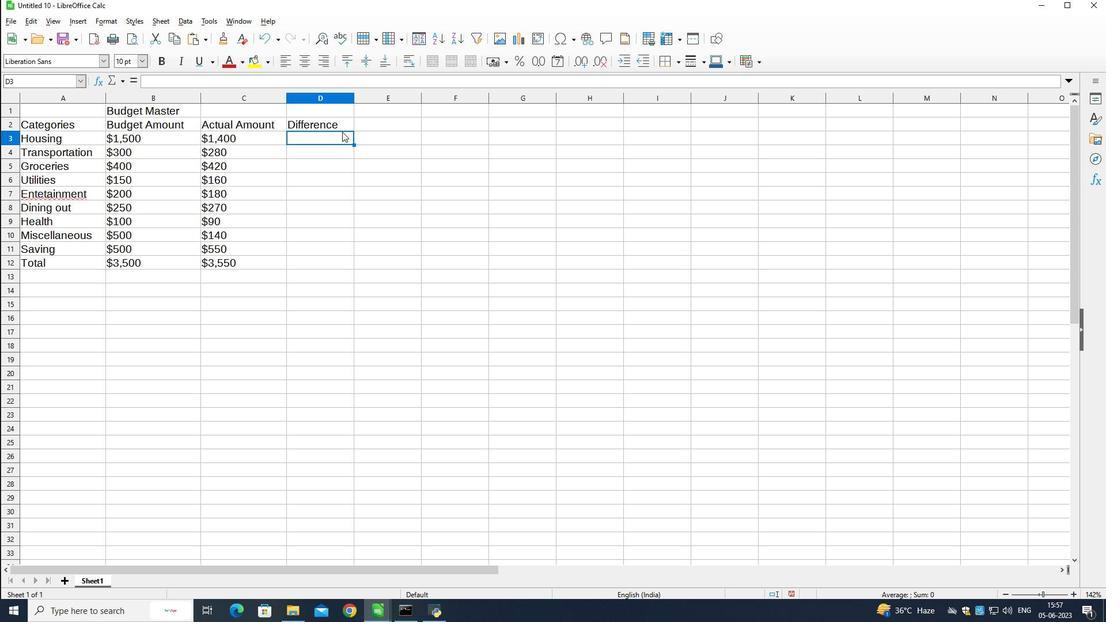 
Action: Key pressed <Key.shift><Key.shift><Key.shift><Key.shift><Key.shift><Key.shift><Key.shift><Key.shift><Key.shift><Key.shift><Key.shift><Key.shift><Key.shift><Key.shift><Key.shift><Key.shift><Key.shift><Key.shift><Key.shift><Key.shift><Key.shift><Key.shift><Key.shift><Key.shift><Key.shift><Key.shift><Key.shift><Key.shift><Key.shift><Key.shift><Key.shift><Key.shift><Key.shift><Key.shift>+<Key.shift>$<Key.backspace><Key.backspace>-<Key.shift>$100<Key.down><Key.shift>-<Key.shift>4<Key.backspace><Key.shift>$20<Key.down>'+<Key.shift>$20<Key.down>'+<Key.shift>$10<Key.down>-<Key.shift>$20<Key.down><Key.shift>'+<Key.shift>$20<Key.down>-<Key.shift>$10<Key.down>-<Key.shift>$10<Key.down>+<Key.shift>$50<Key.down><Key.shift>$0.j6
Screenshot: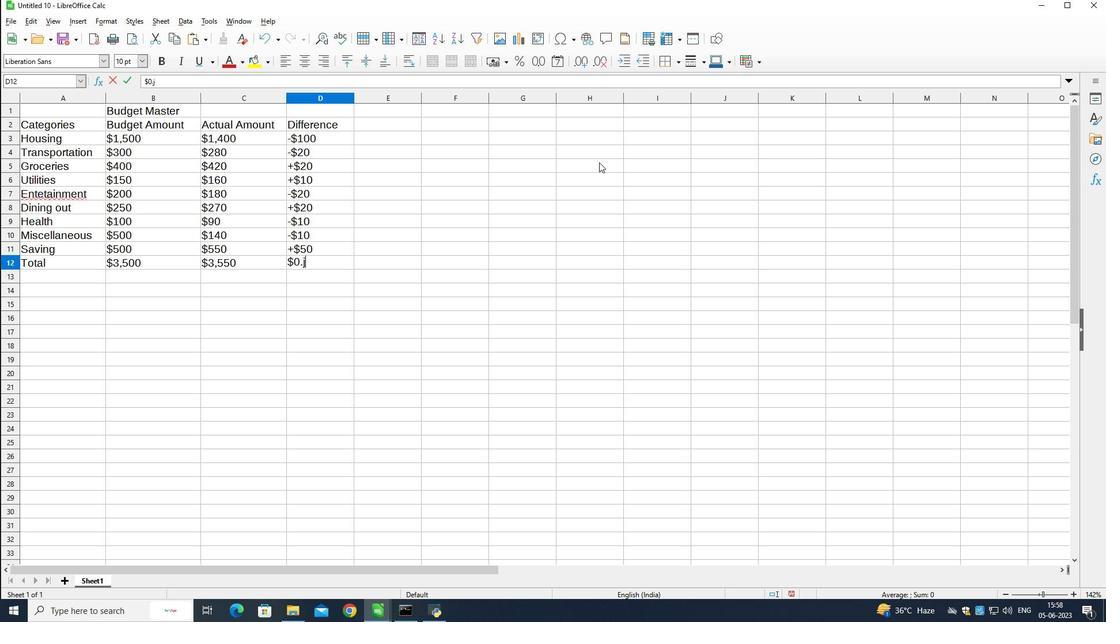 
Action: Mouse moved to (594, 195)
Screenshot: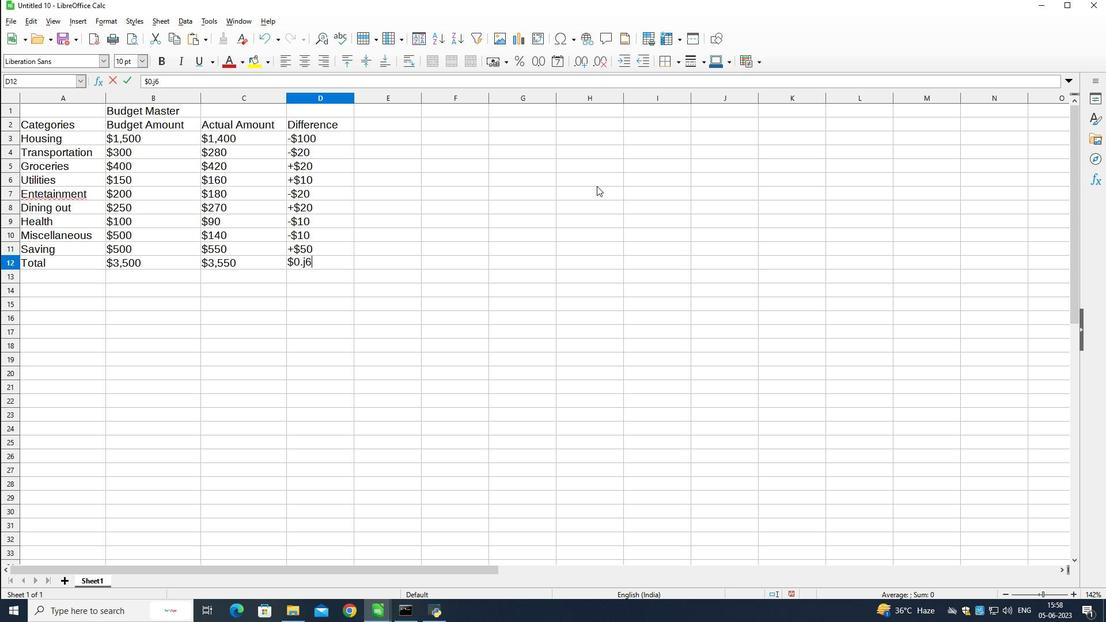 
Action: Mouse pressed left at (594, 195)
Screenshot: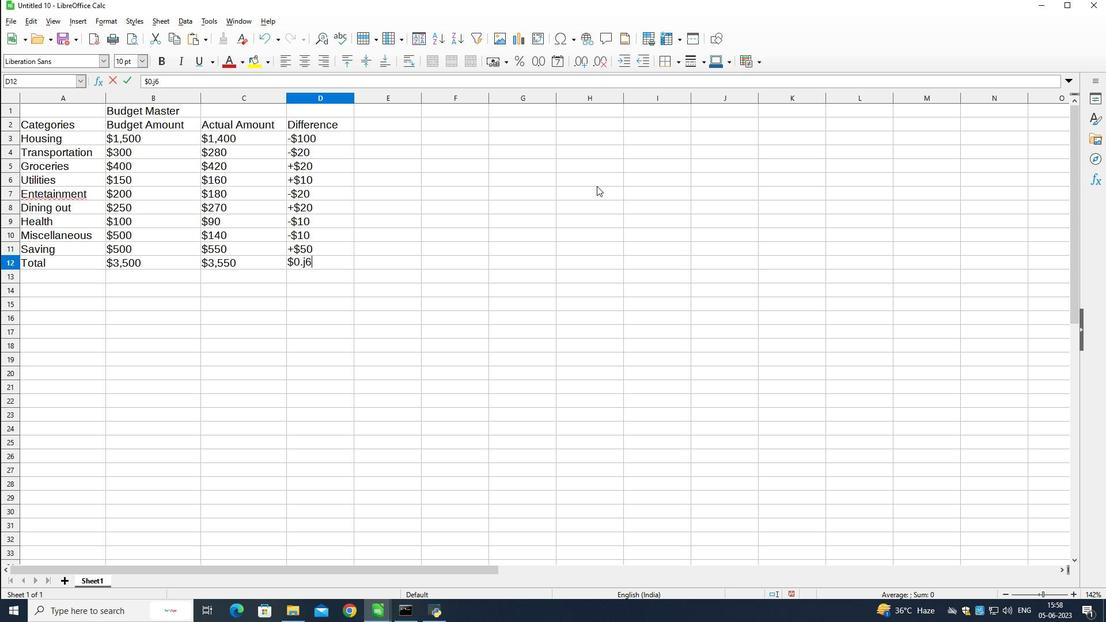 
Action: Mouse moved to (523, 285)
Screenshot: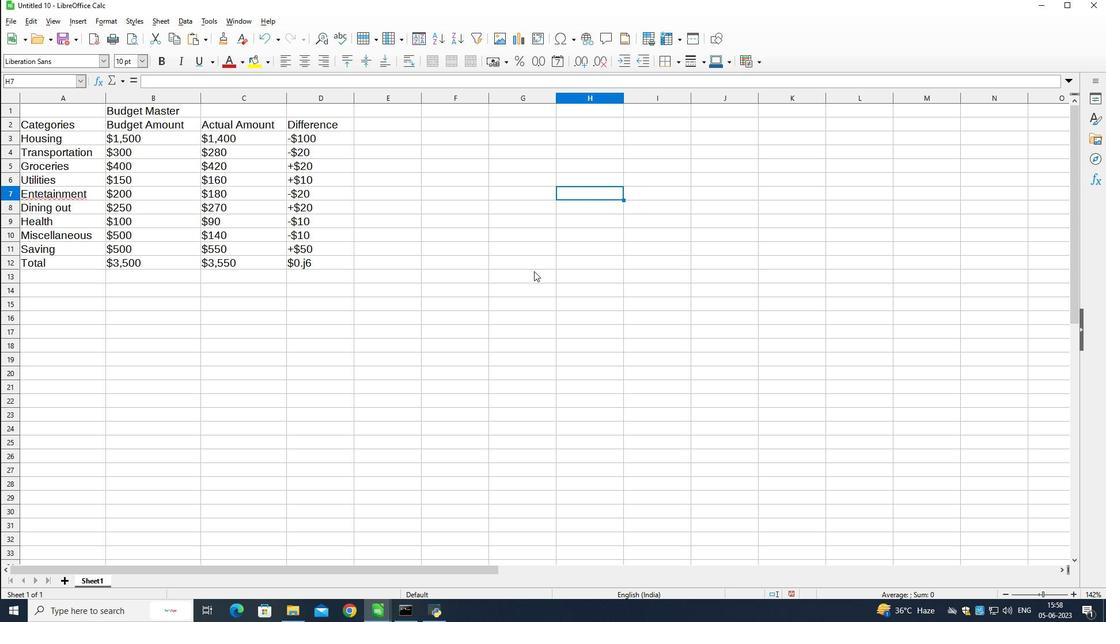 
Action: Mouse pressed left at (523, 285)
Screenshot: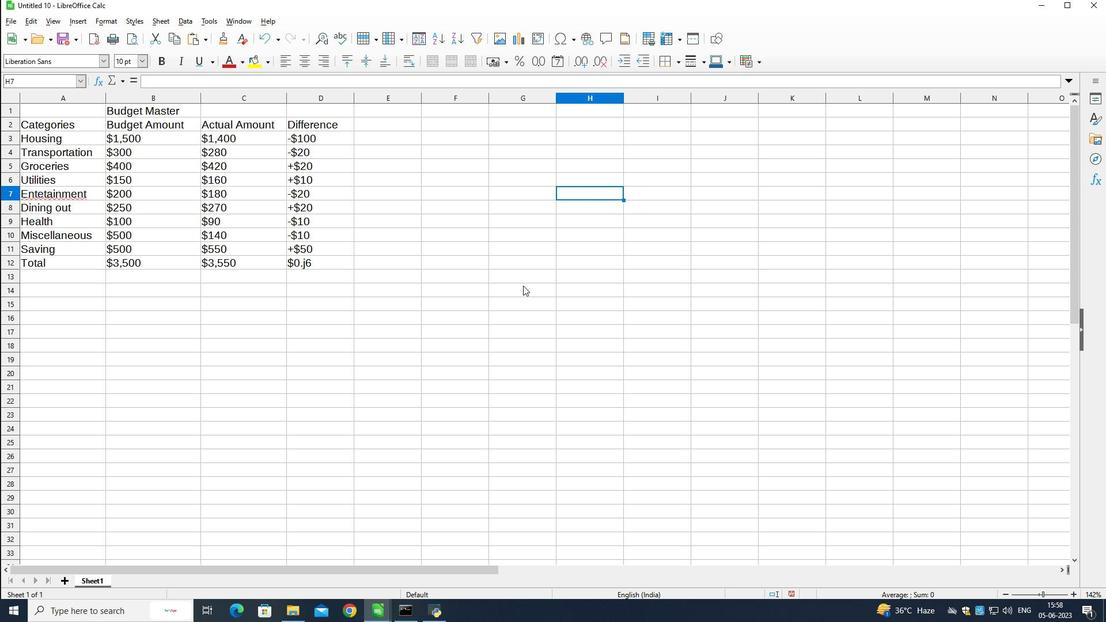 
Action: Key pressed ctrl+S<Key.shift>Asset<Key.shift>Allocation<Key.shift>Log<Key.shift>Book<Key.shift>Book<Key.enter>
Screenshot: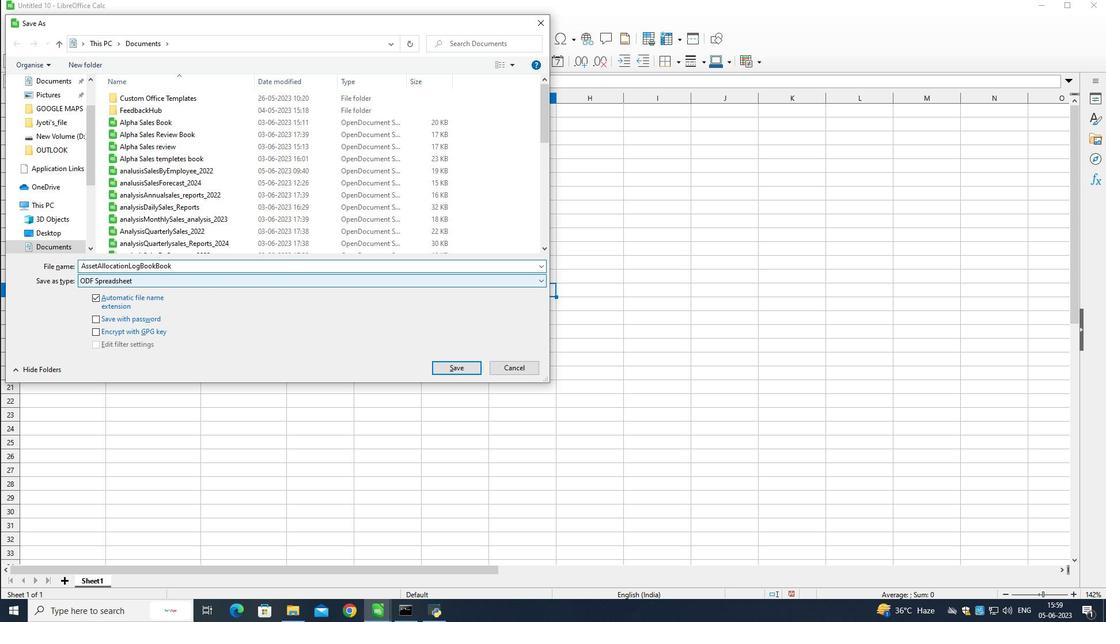 
